 Task: Search one way flight ticket for 2 adults, 2 infants in seat and 1 infant on lap in first from San Francisco: San Francisco International Airport to Rock Springs: Southwest Wyoming Regional Airport (rock Springs Sweetwater County Airport) on 8-5-2023. Choice of flights is United. Number of bags: 1 carry on bag and 5 checked bags. Price is upto 100000. Outbound departure time preference is 9:15.
Action: Mouse moved to (398, 163)
Screenshot: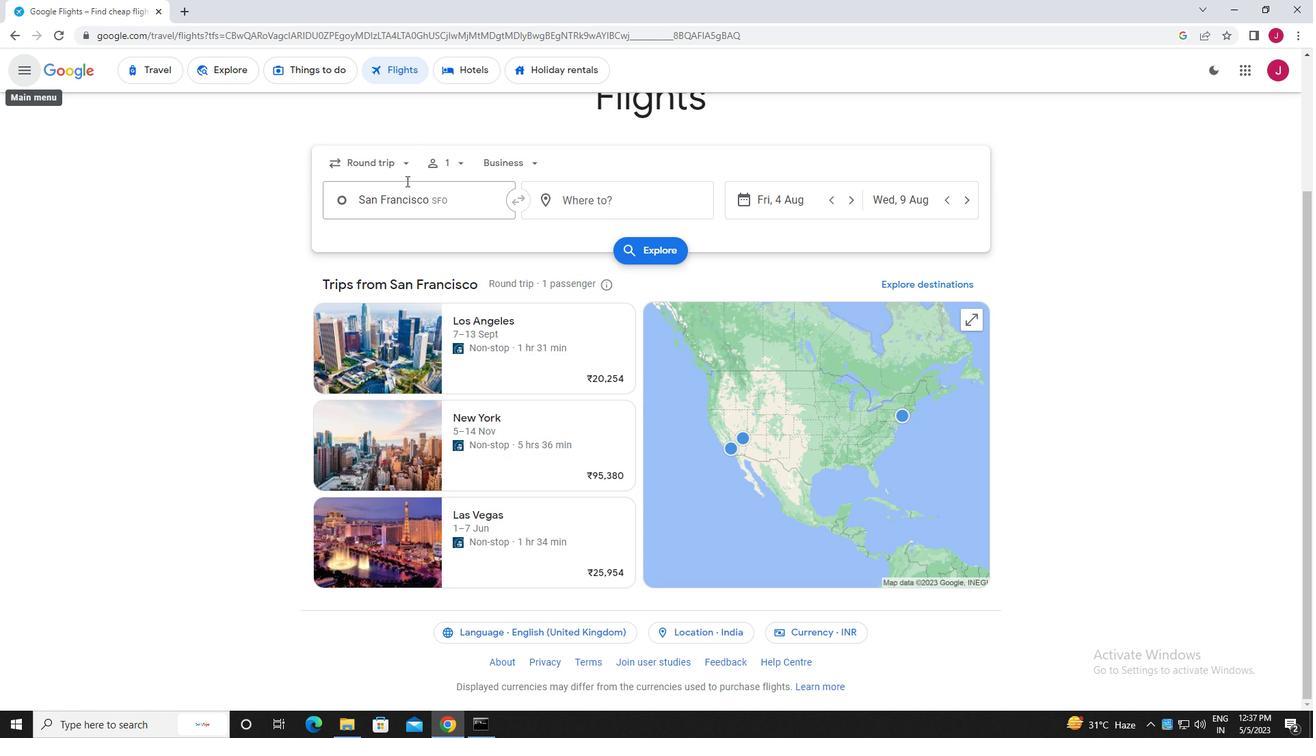 
Action: Mouse pressed left at (398, 163)
Screenshot: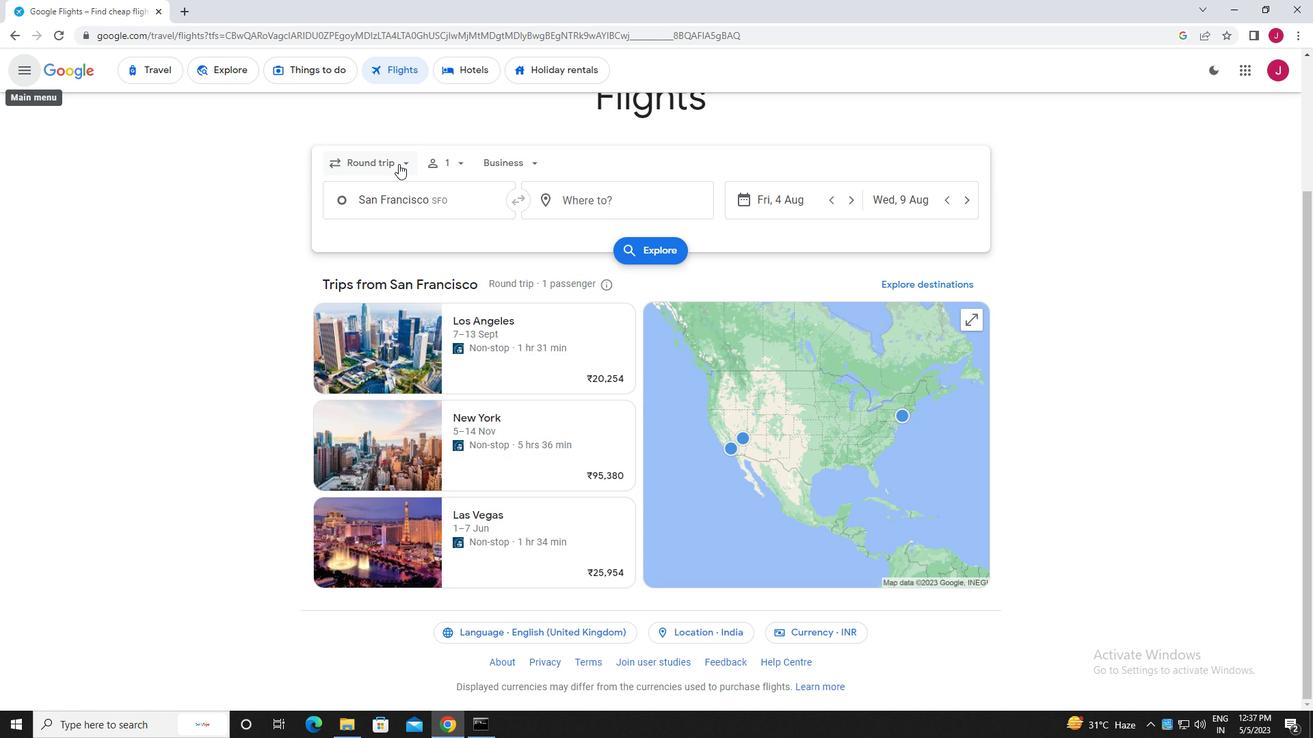 
Action: Mouse moved to (380, 218)
Screenshot: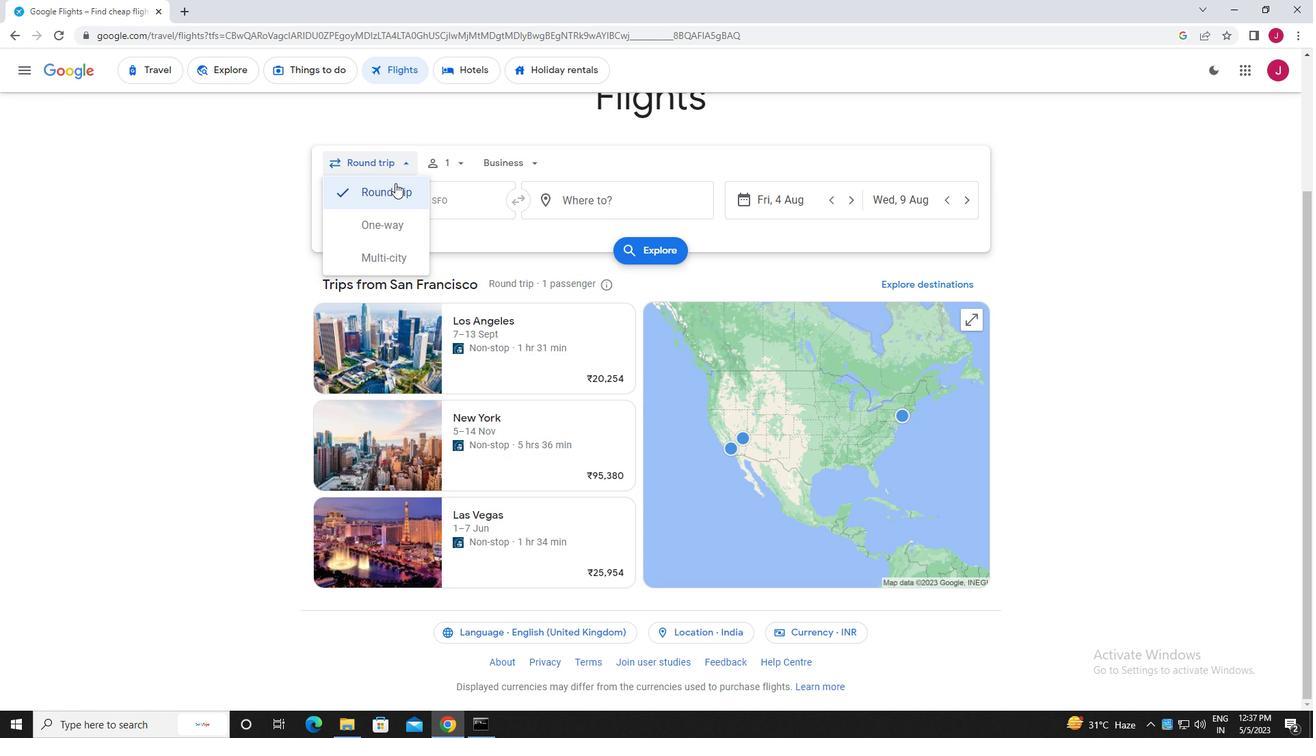 
Action: Mouse pressed left at (380, 218)
Screenshot: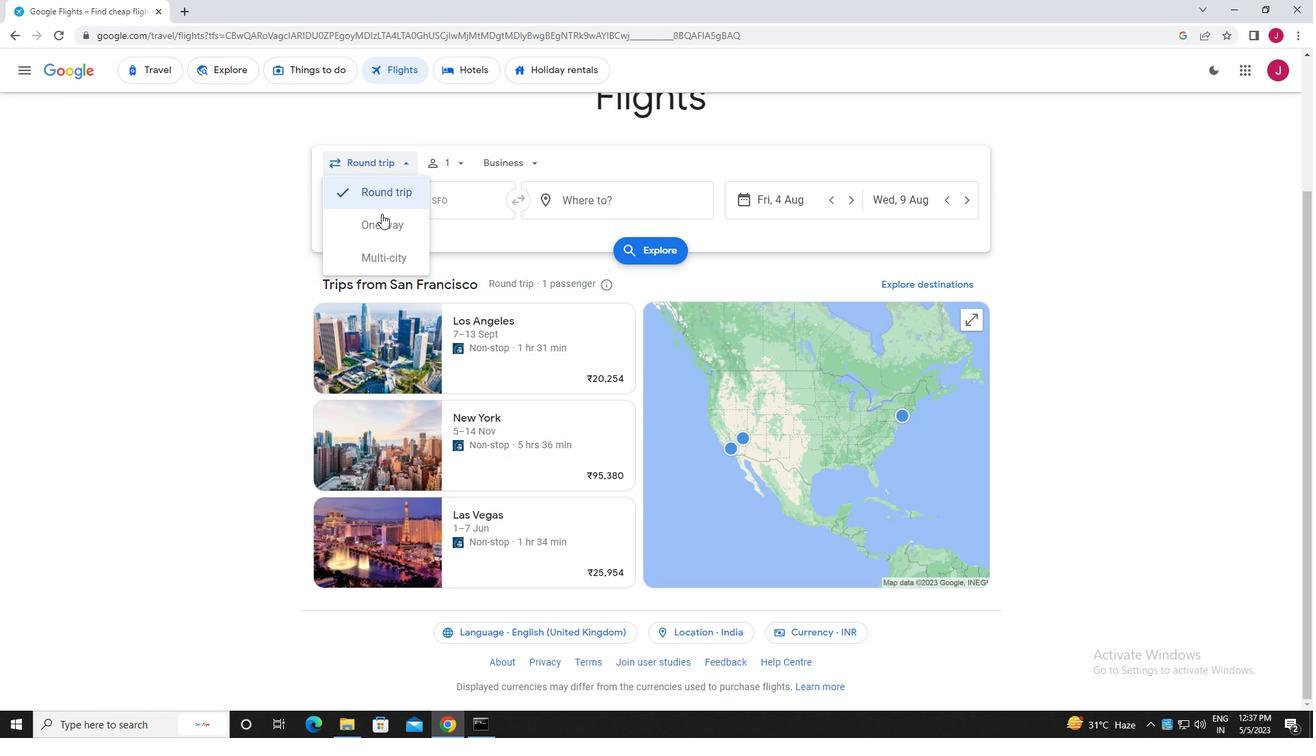 
Action: Mouse moved to (454, 166)
Screenshot: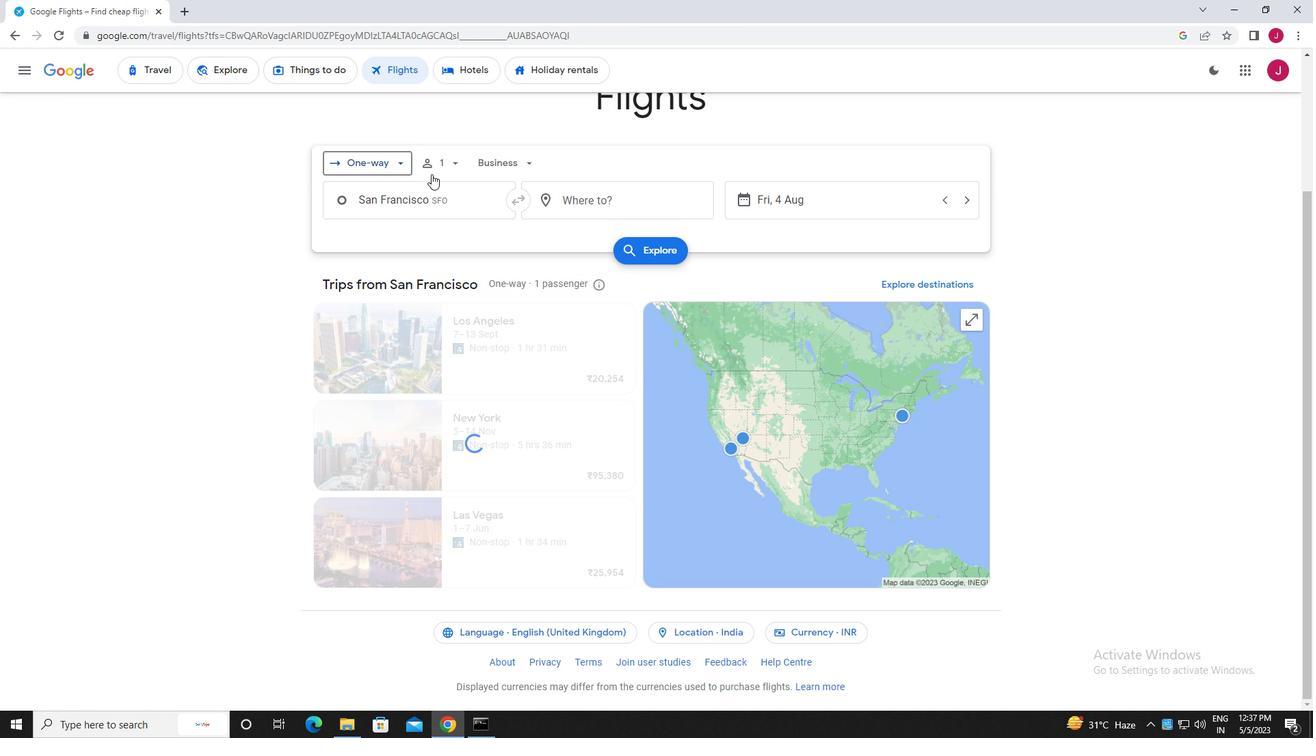 
Action: Mouse pressed left at (454, 166)
Screenshot: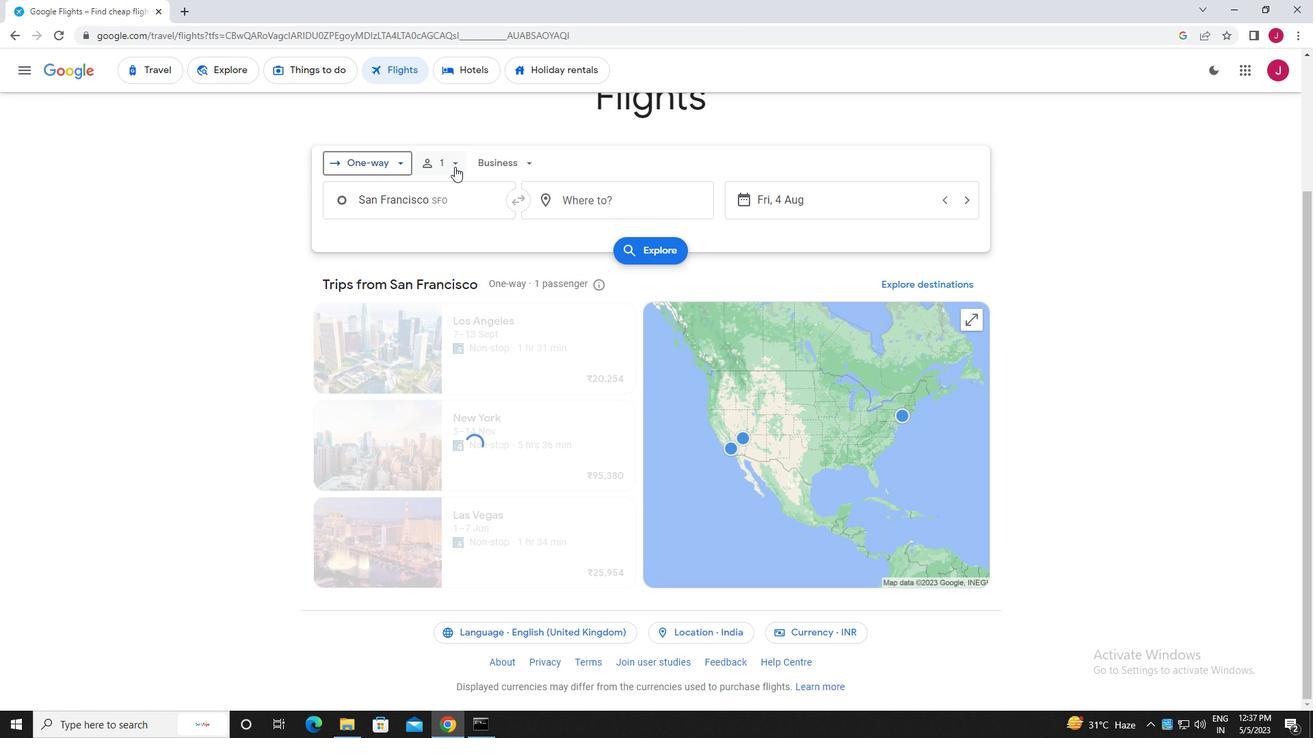 
Action: Mouse moved to (559, 199)
Screenshot: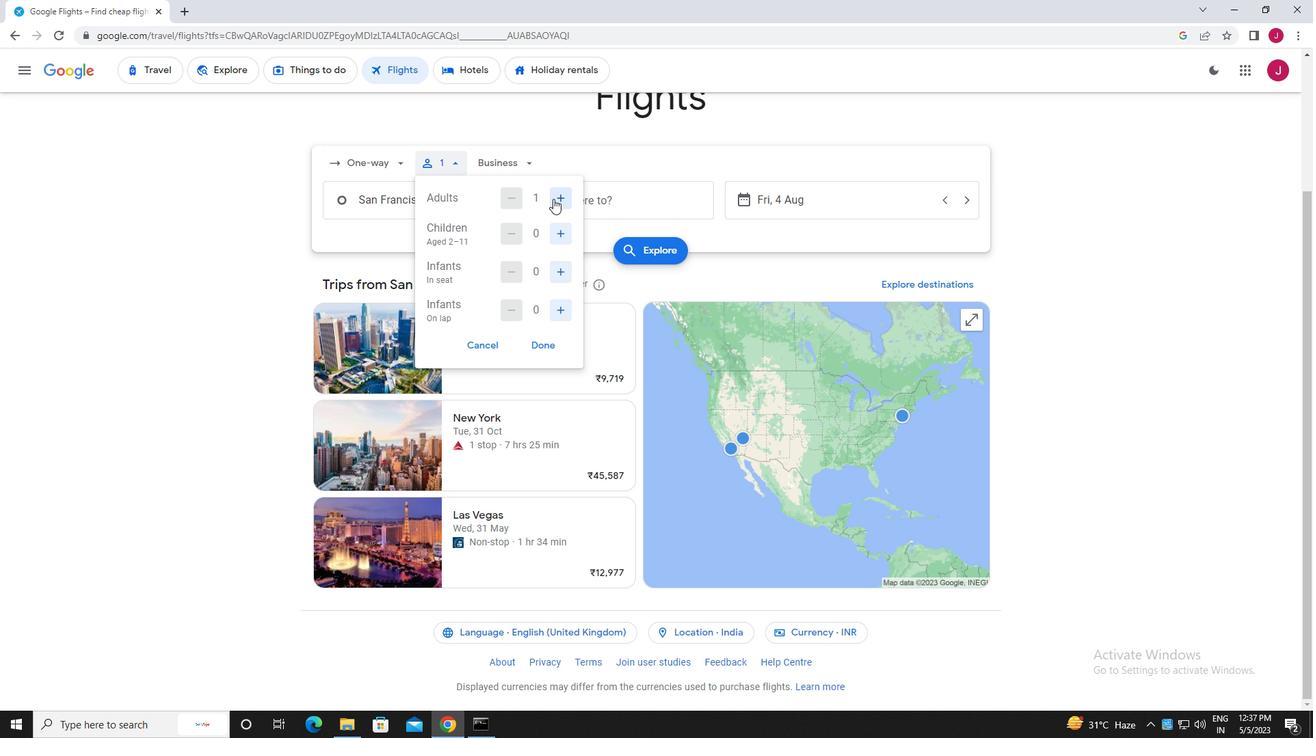 
Action: Mouse pressed left at (559, 199)
Screenshot: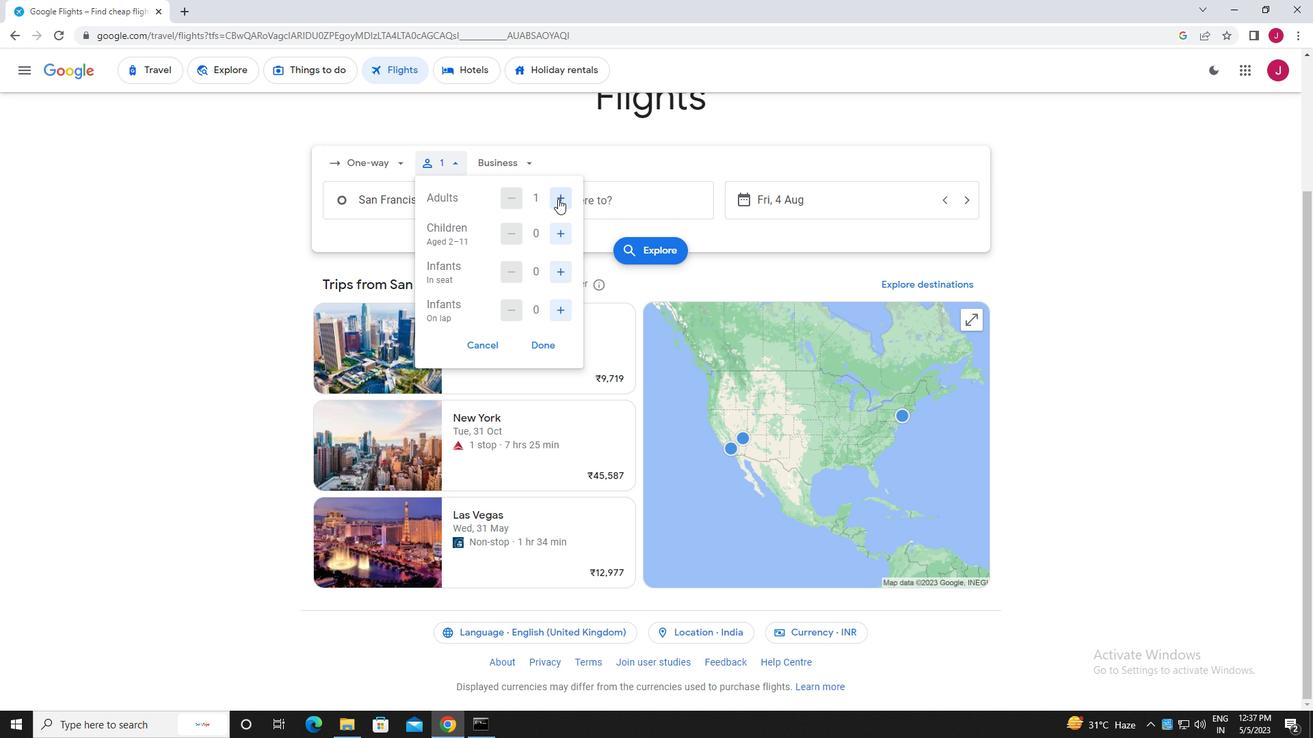 
Action: Mouse moved to (564, 271)
Screenshot: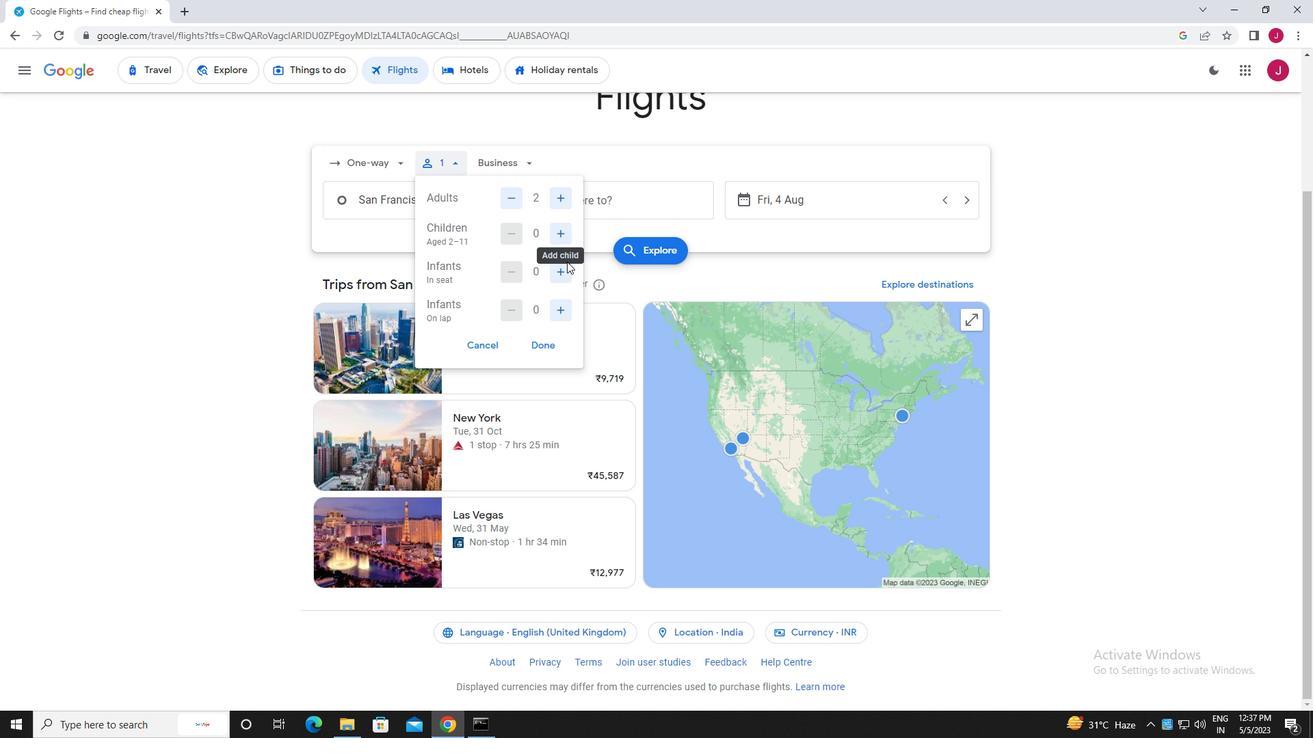 
Action: Mouse pressed left at (564, 271)
Screenshot: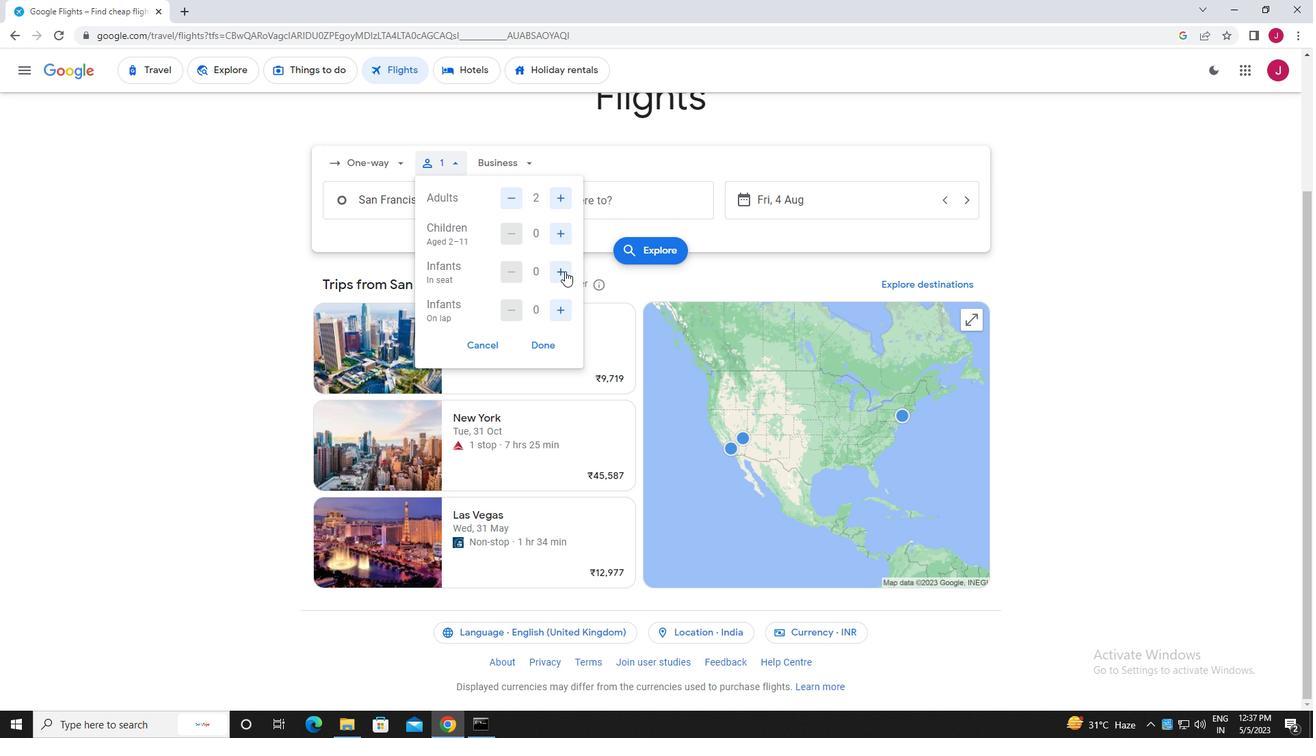 
Action: Mouse pressed left at (564, 271)
Screenshot: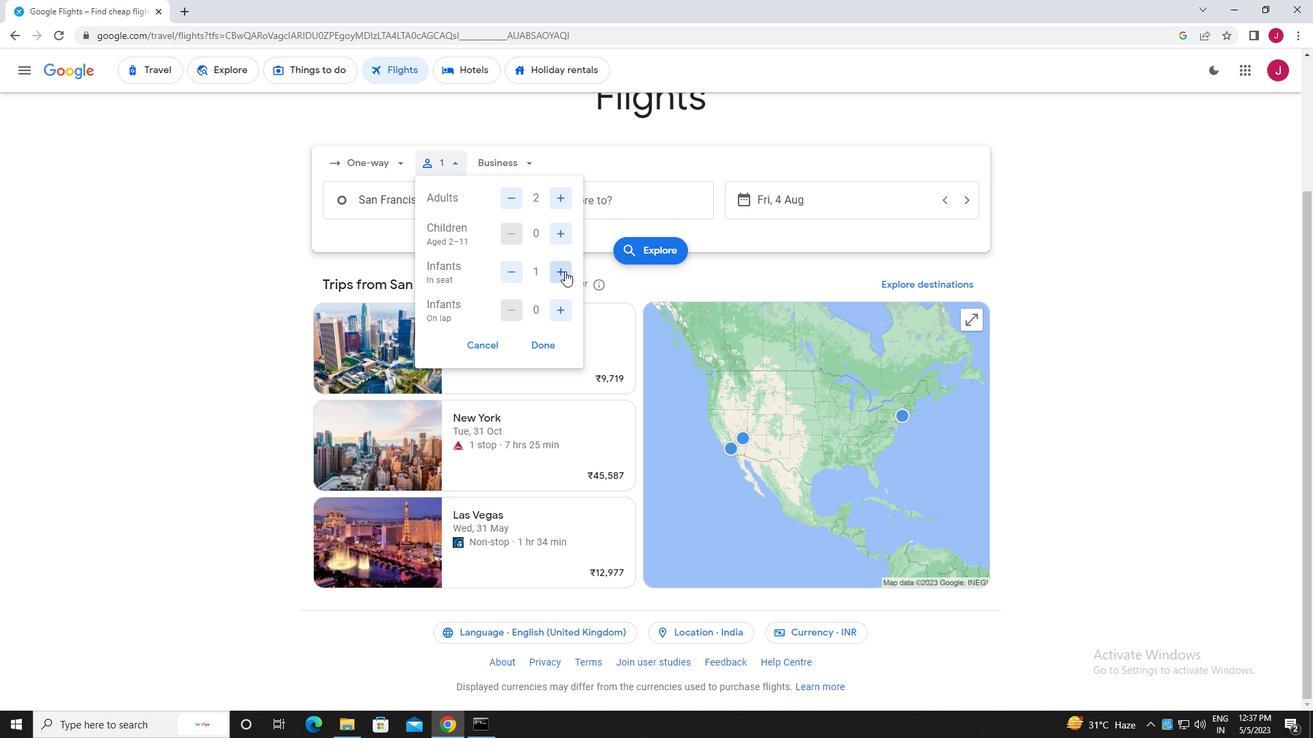 
Action: Mouse moved to (559, 306)
Screenshot: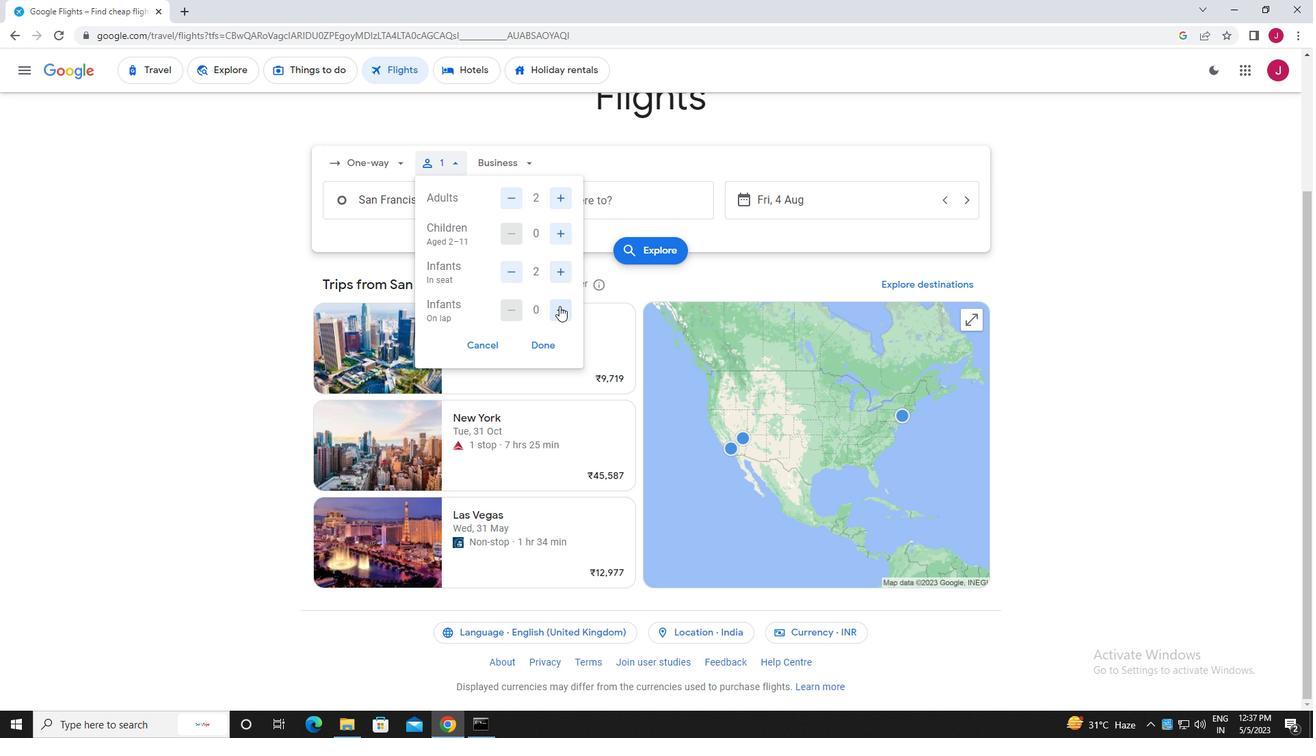 
Action: Mouse pressed left at (559, 306)
Screenshot: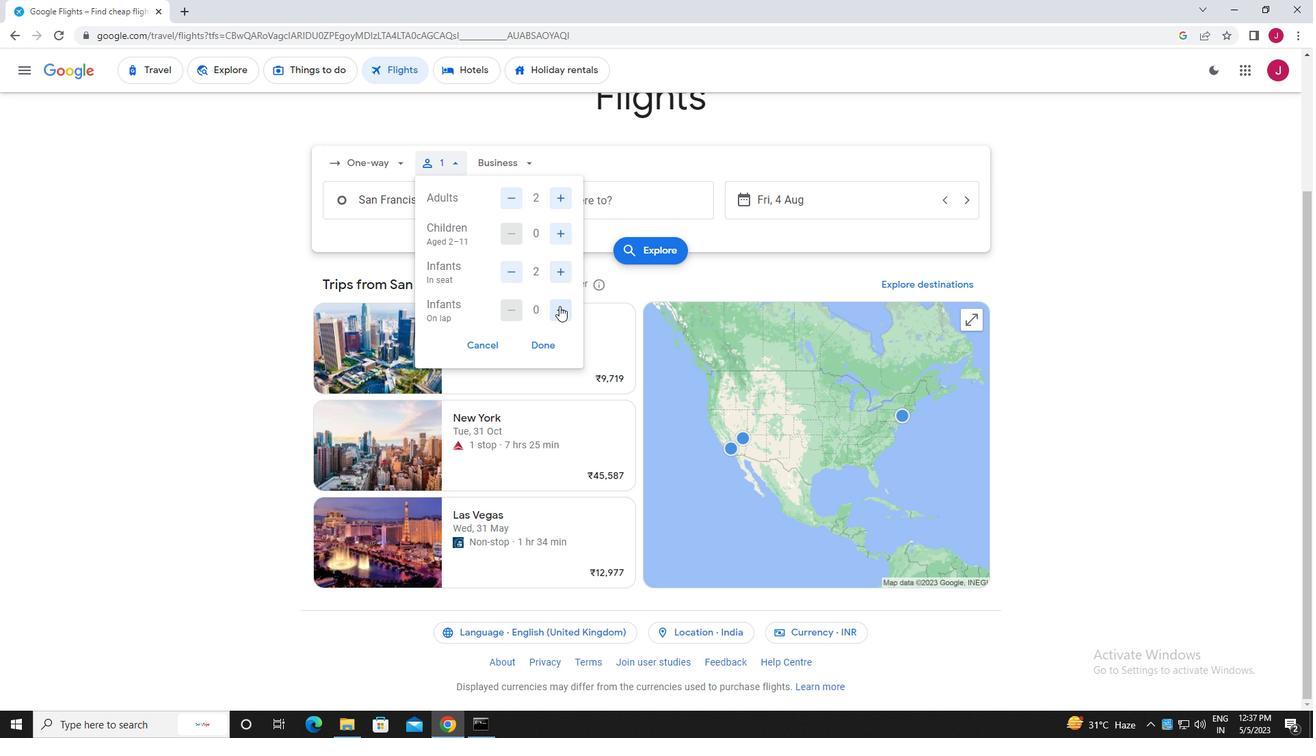 
Action: Mouse moved to (547, 344)
Screenshot: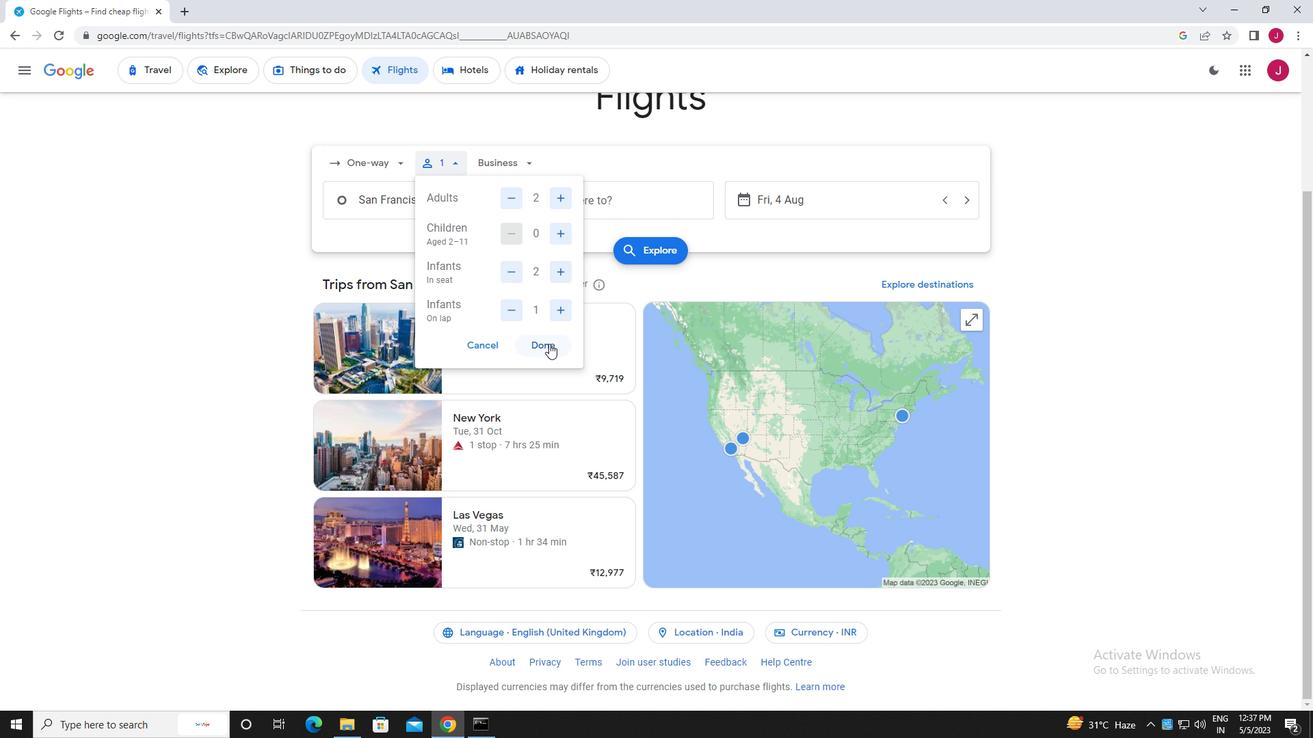 
Action: Mouse pressed left at (547, 344)
Screenshot: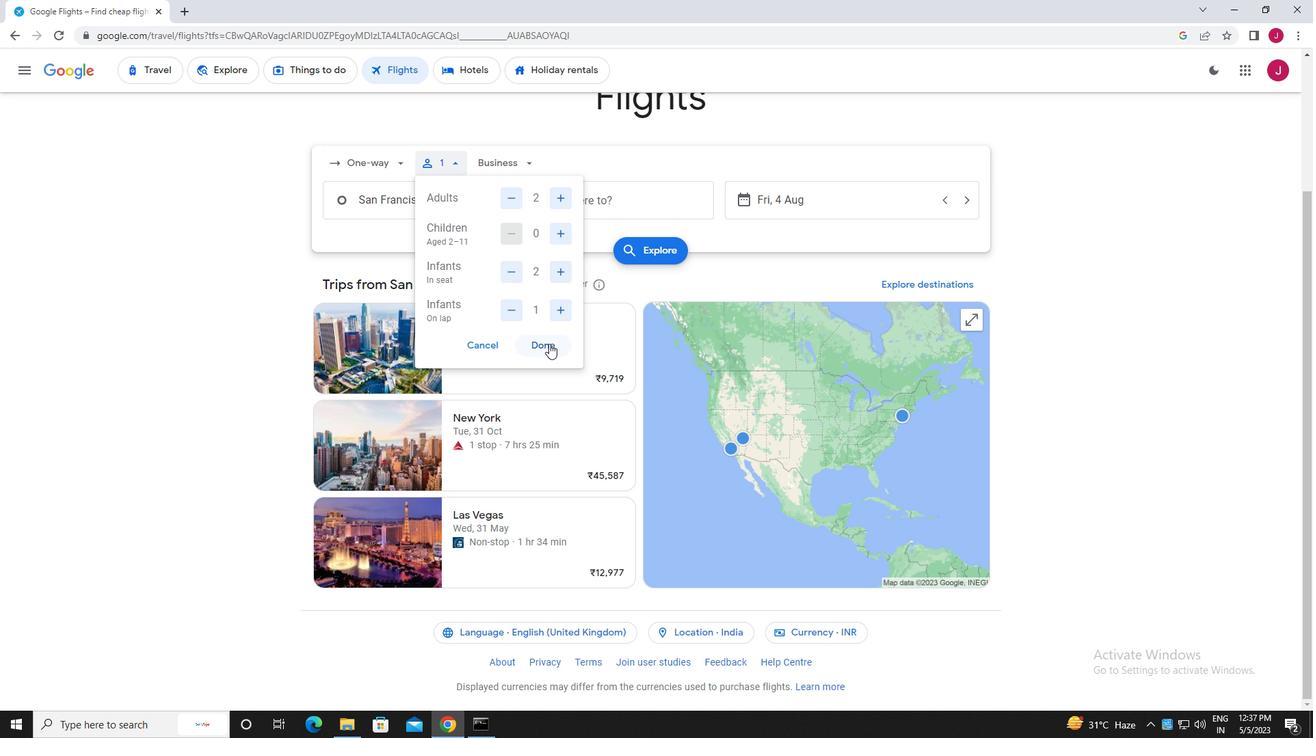 
Action: Mouse moved to (506, 162)
Screenshot: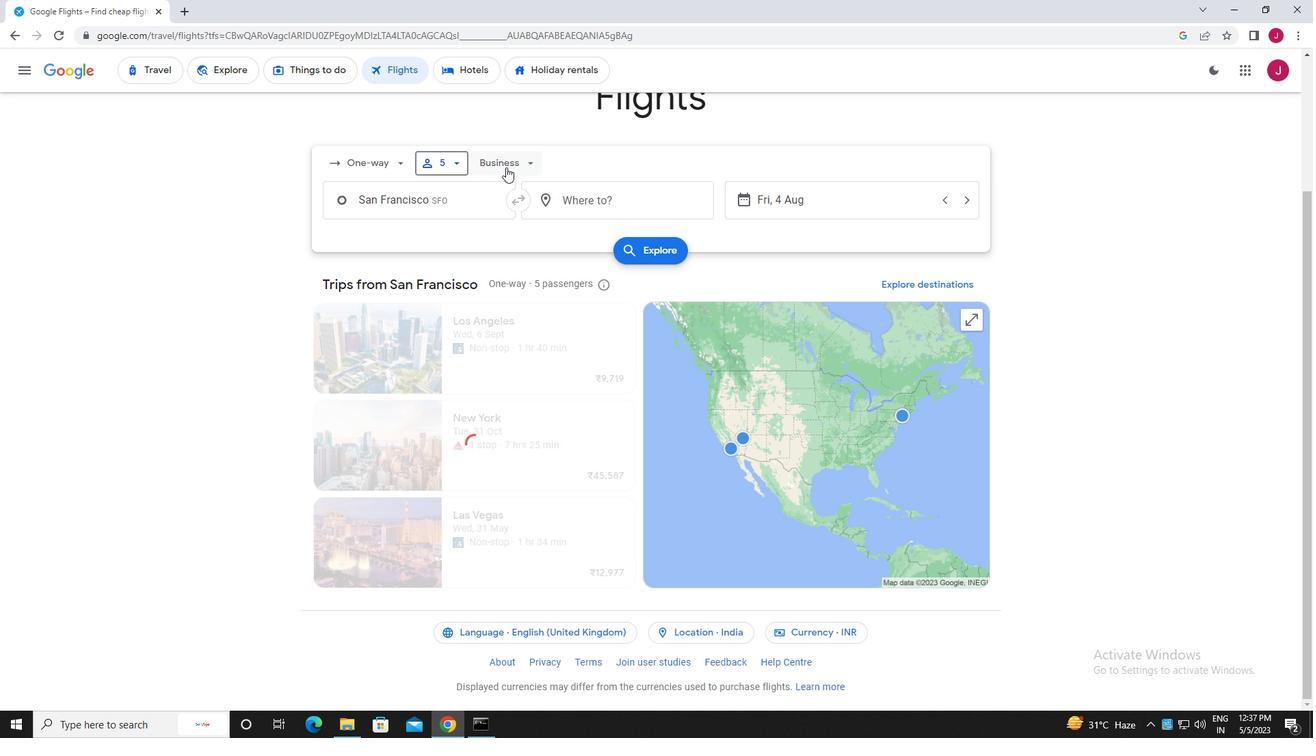 
Action: Mouse pressed left at (506, 162)
Screenshot: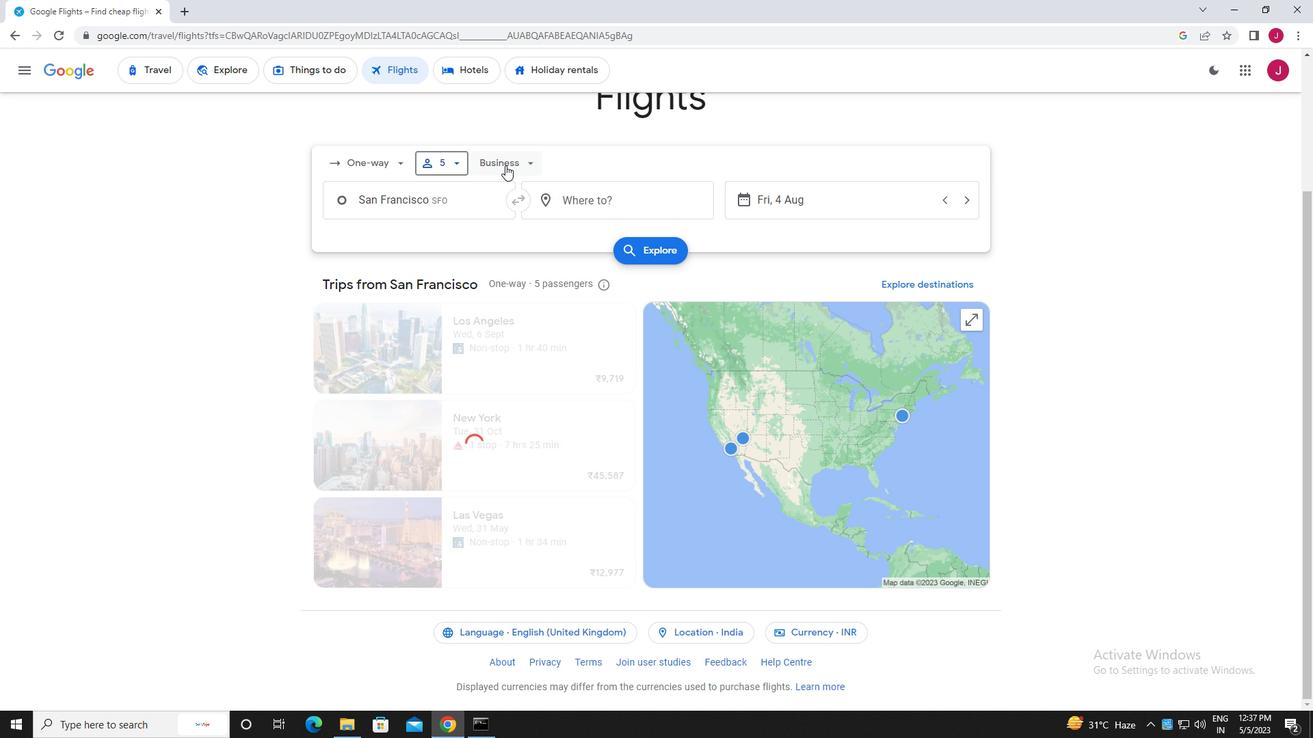 
Action: Mouse moved to (525, 296)
Screenshot: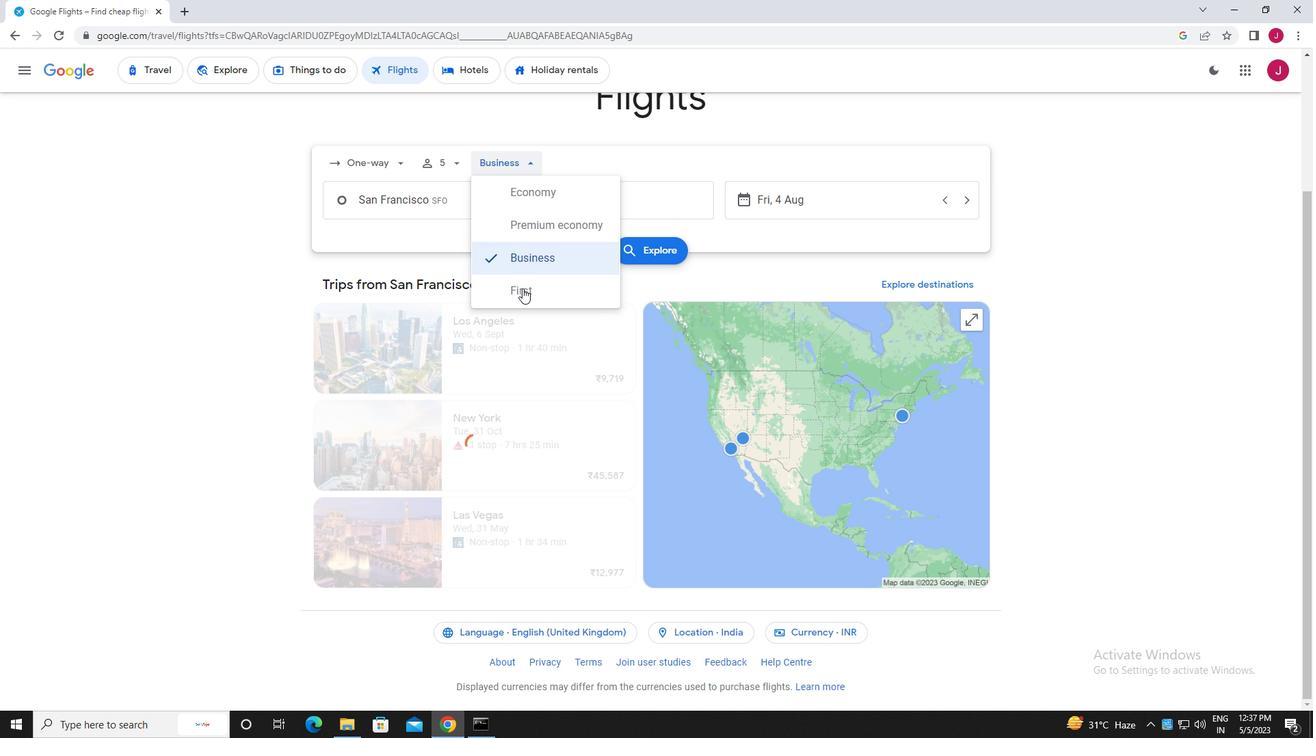 
Action: Mouse pressed left at (525, 296)
Screenshot: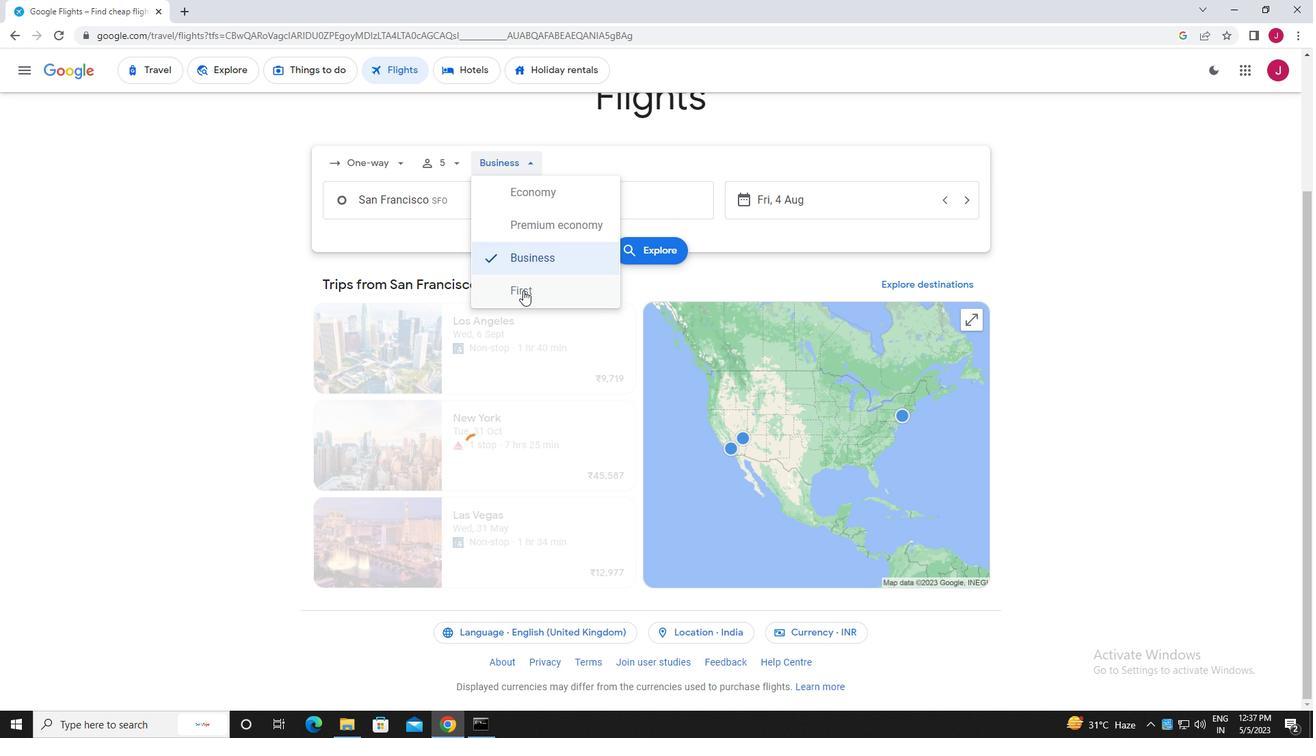 
Action: Mouse moved to (462, 210)
Screenshot: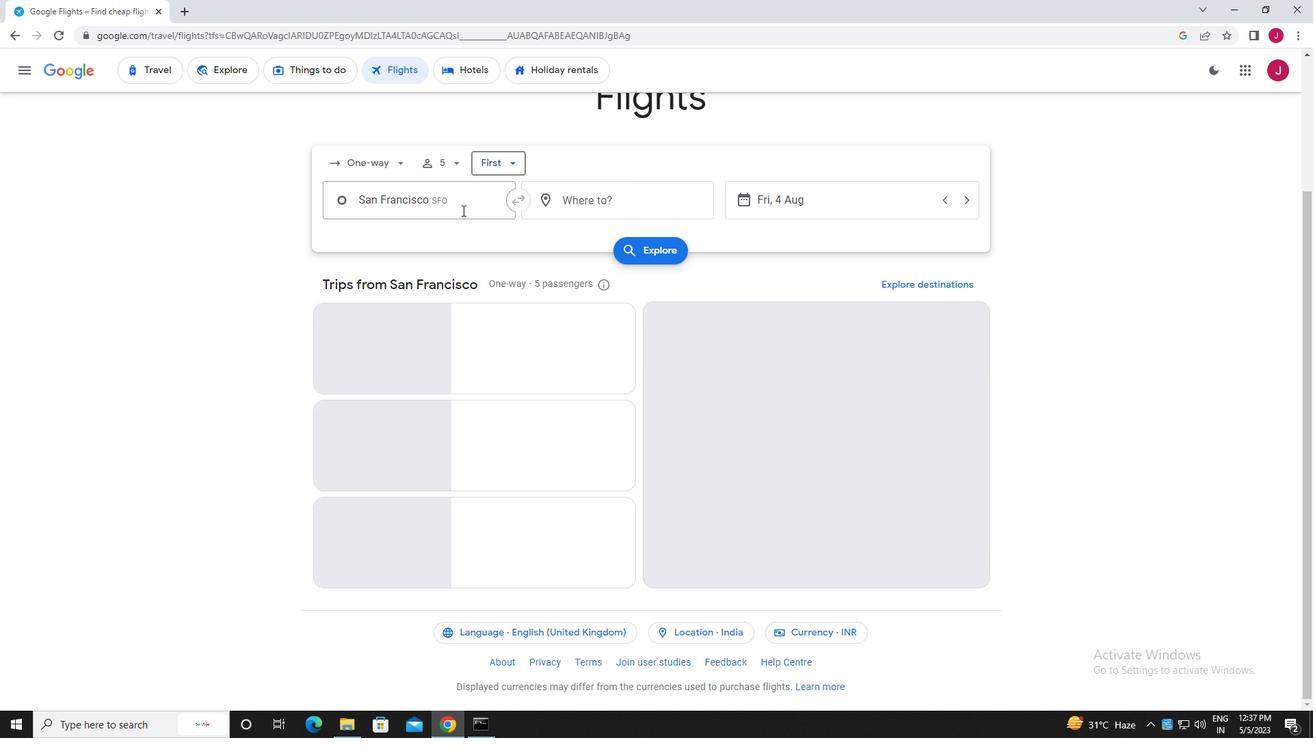 
Action: Mouse pressed left at (462, 210)
Screenshot: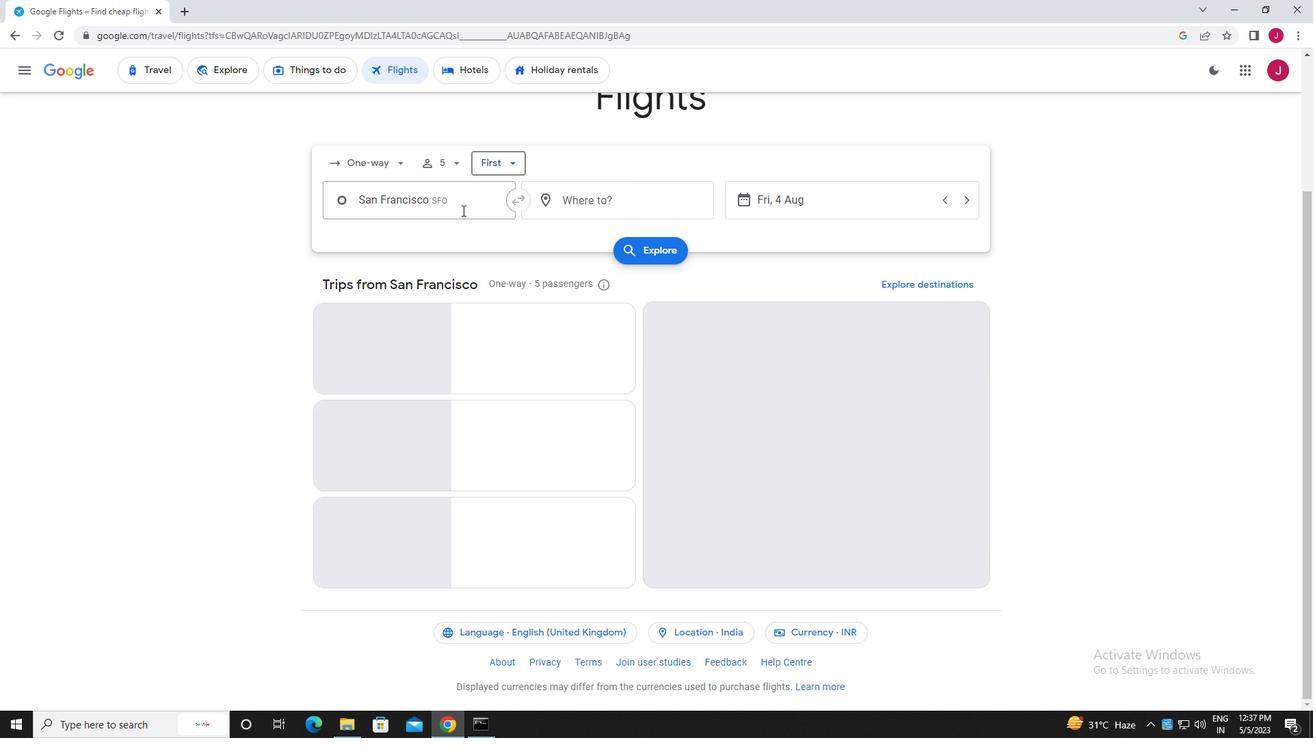 
Action: Mouse moved to (463, 210)
Screenshot: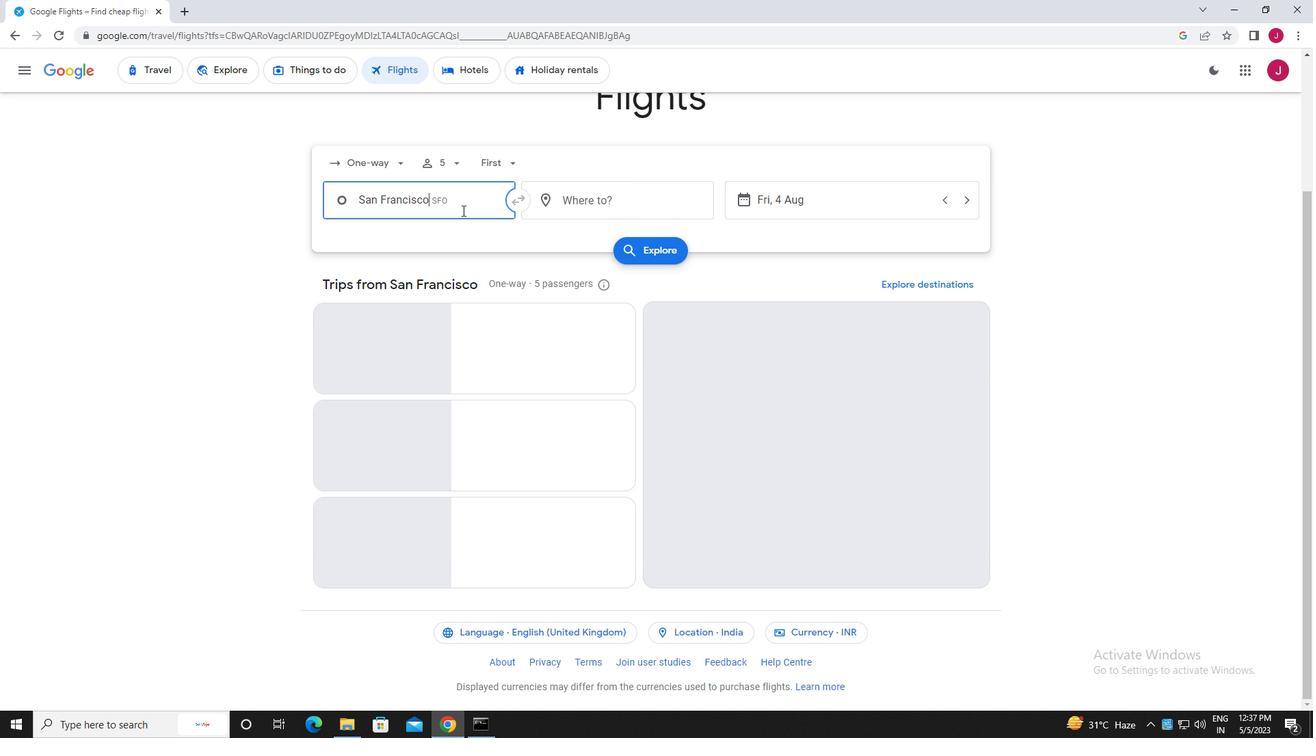 
Action: Key pressed san<Key.space>francisco
Screenshot: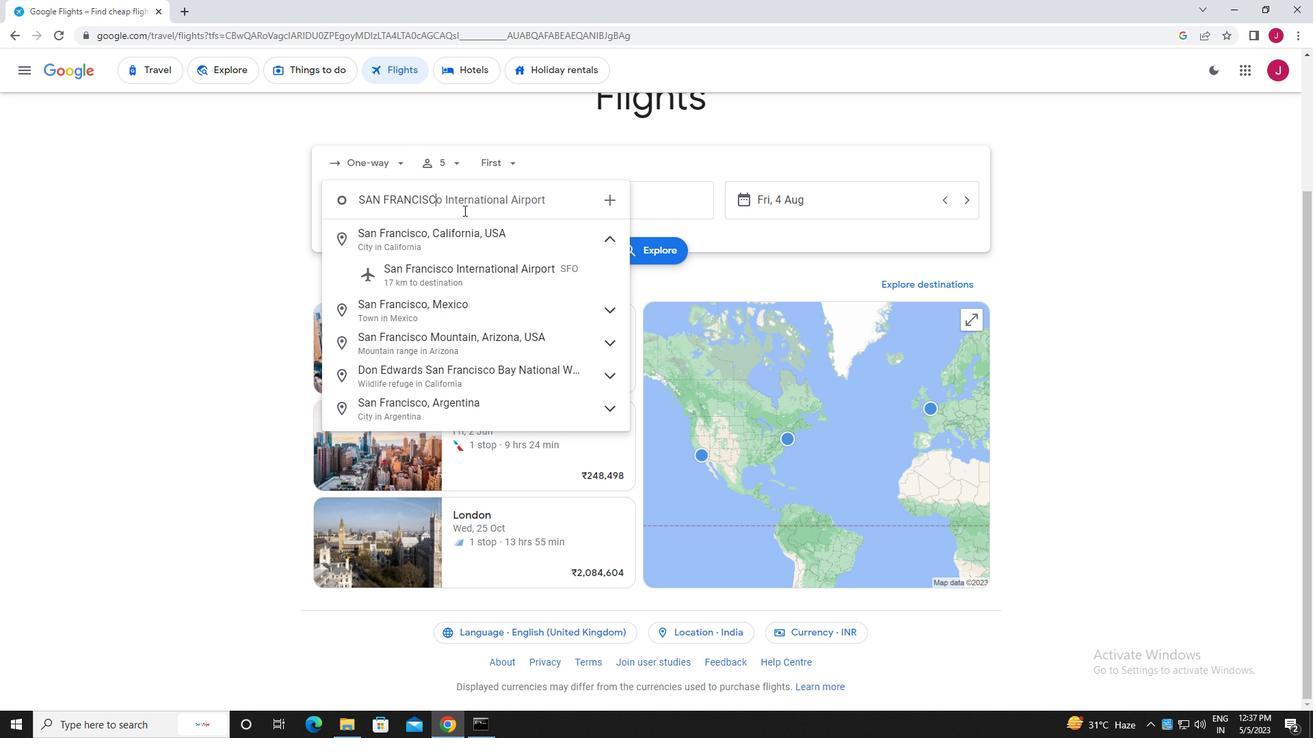 
Action: Mouse moved to (495, 279)
Screenshot: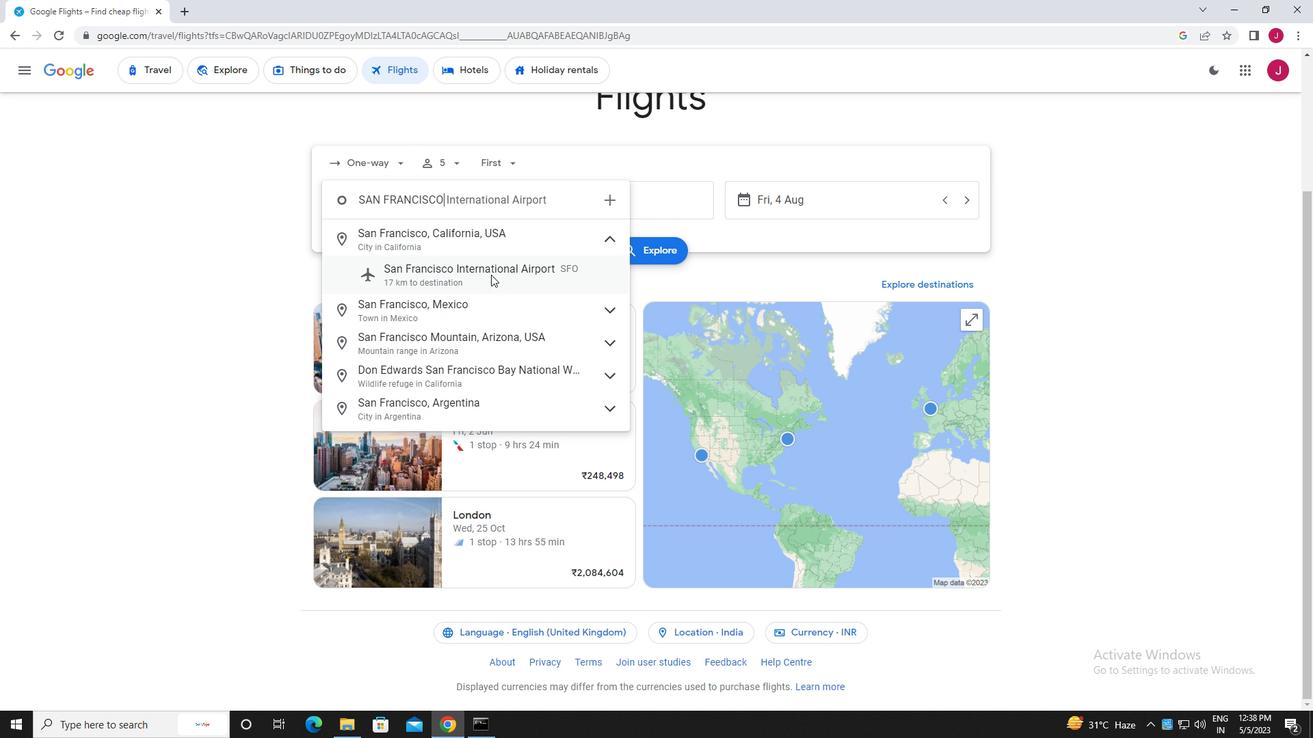 
Action: Mouse pressed left at (495, 279)
Screenshot: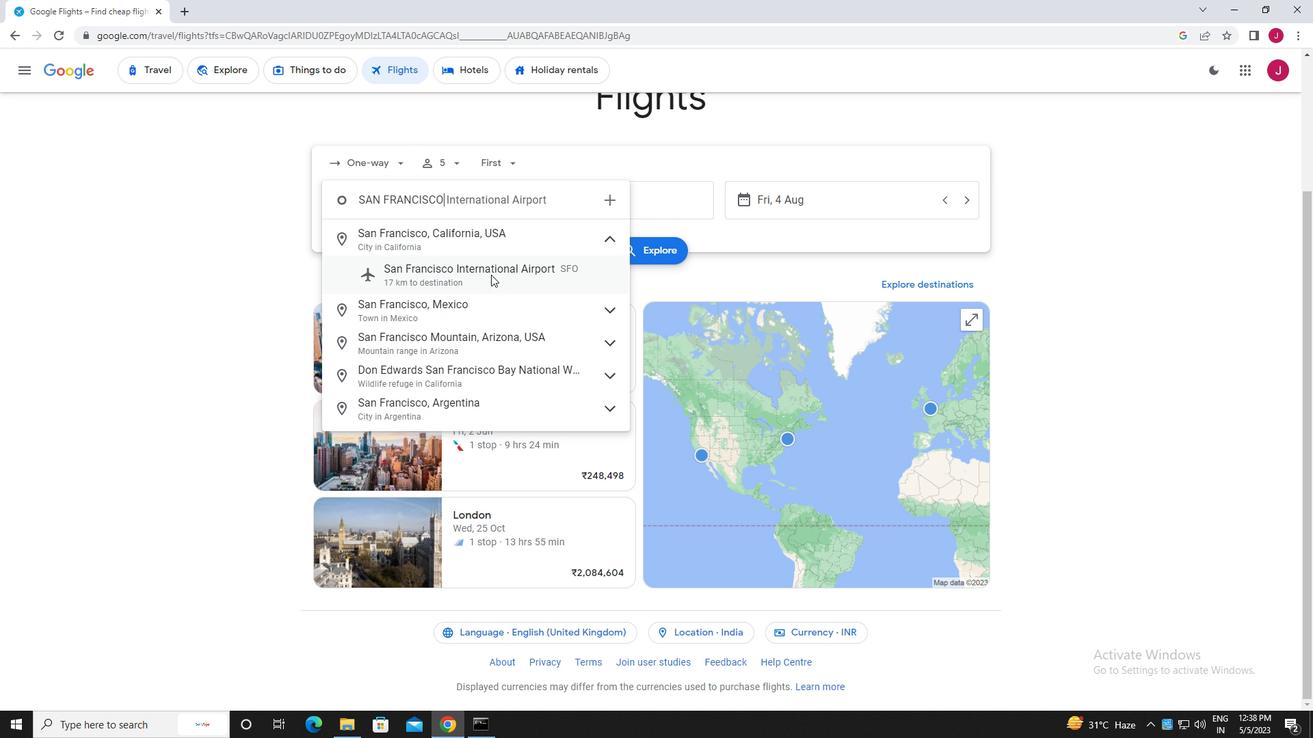 
Action: Mouse moved to (624, 199)
Screenshot: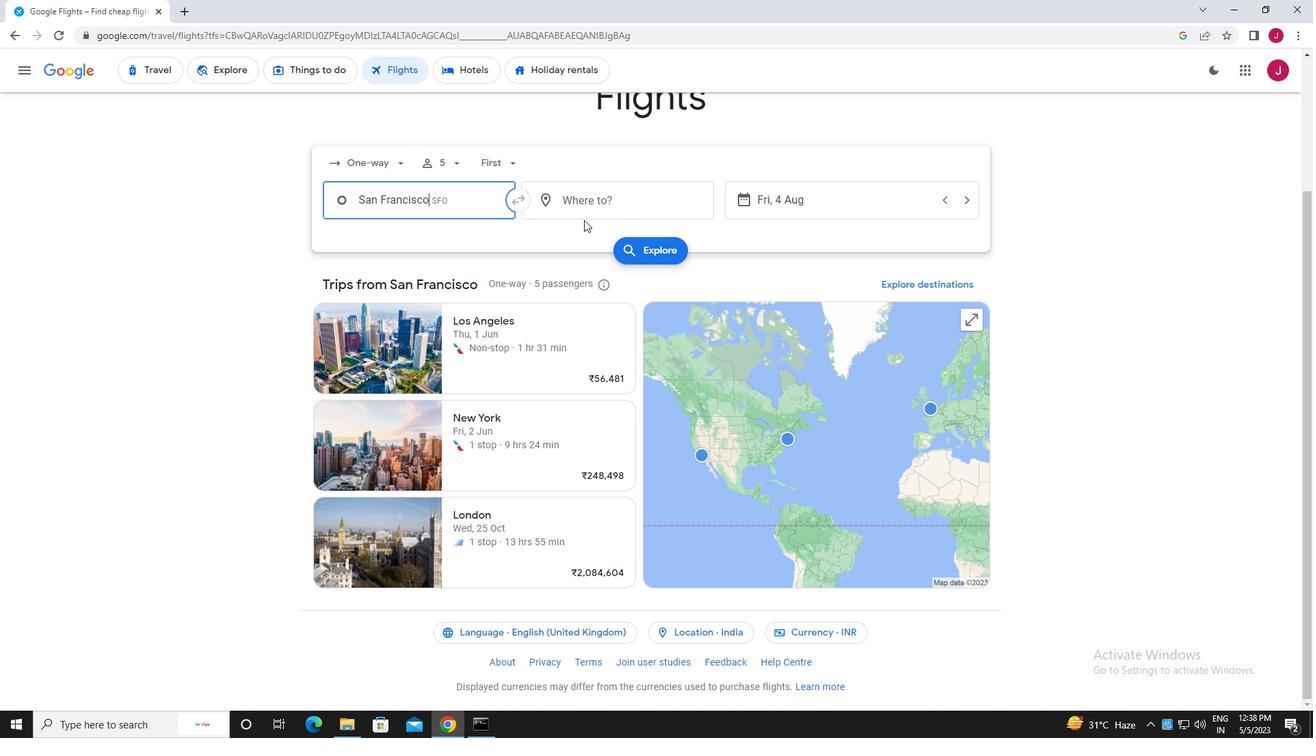 
Action: Mouse pressed left at (624, 199)
Screenshot: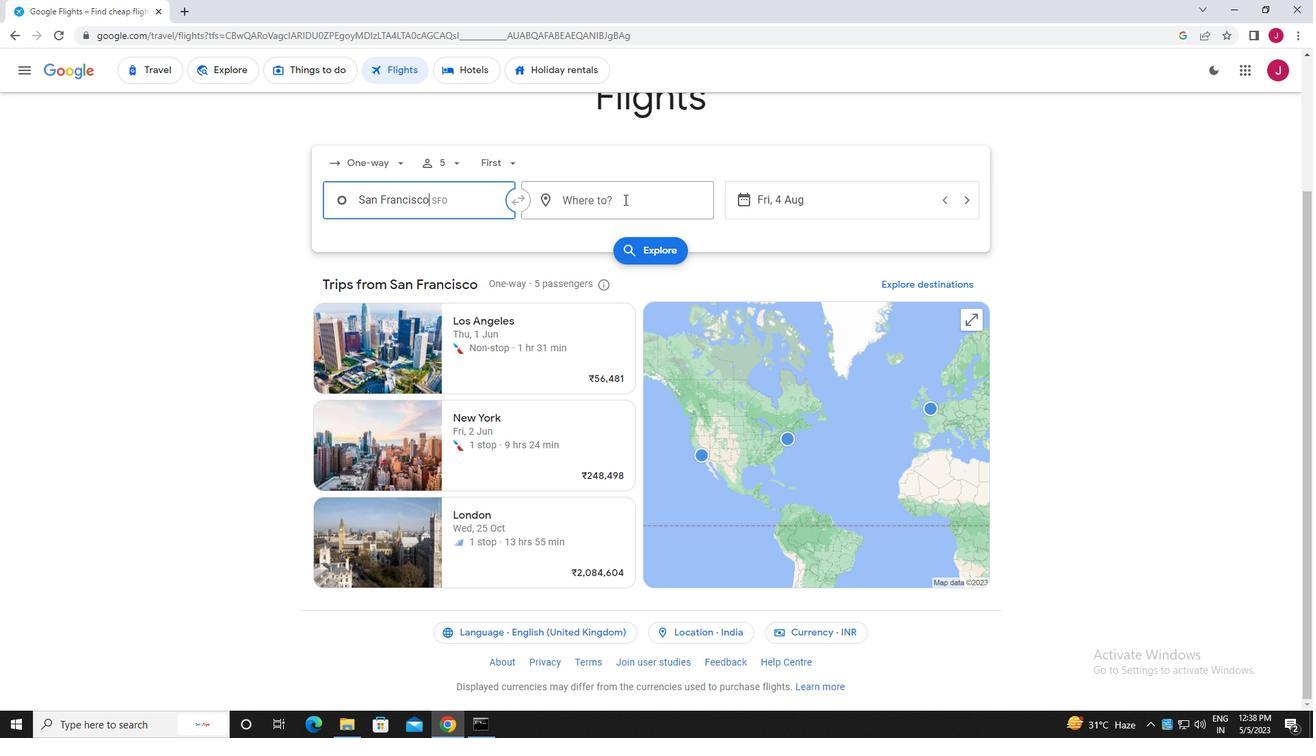 
Action: Key pressed rock<Key.space>spring
Screenshot: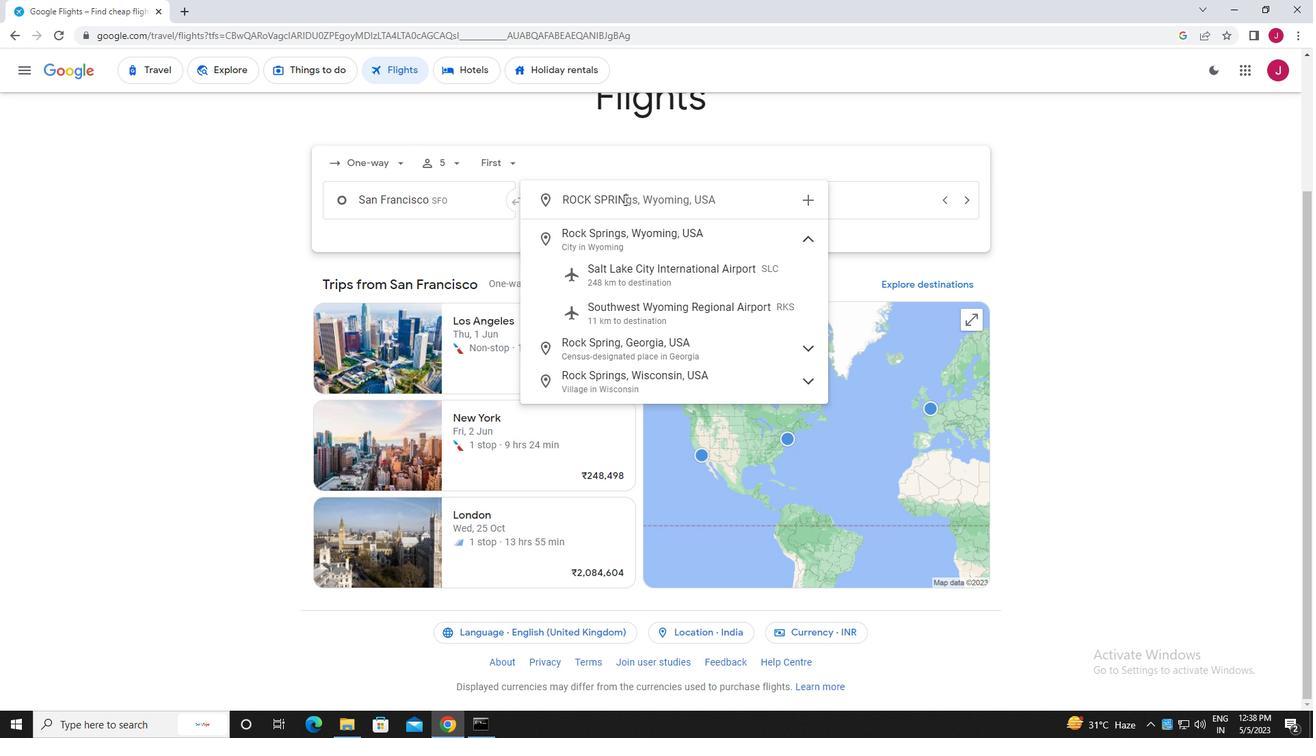 
Action: Mouse moved to (672, 309)
Screenshot: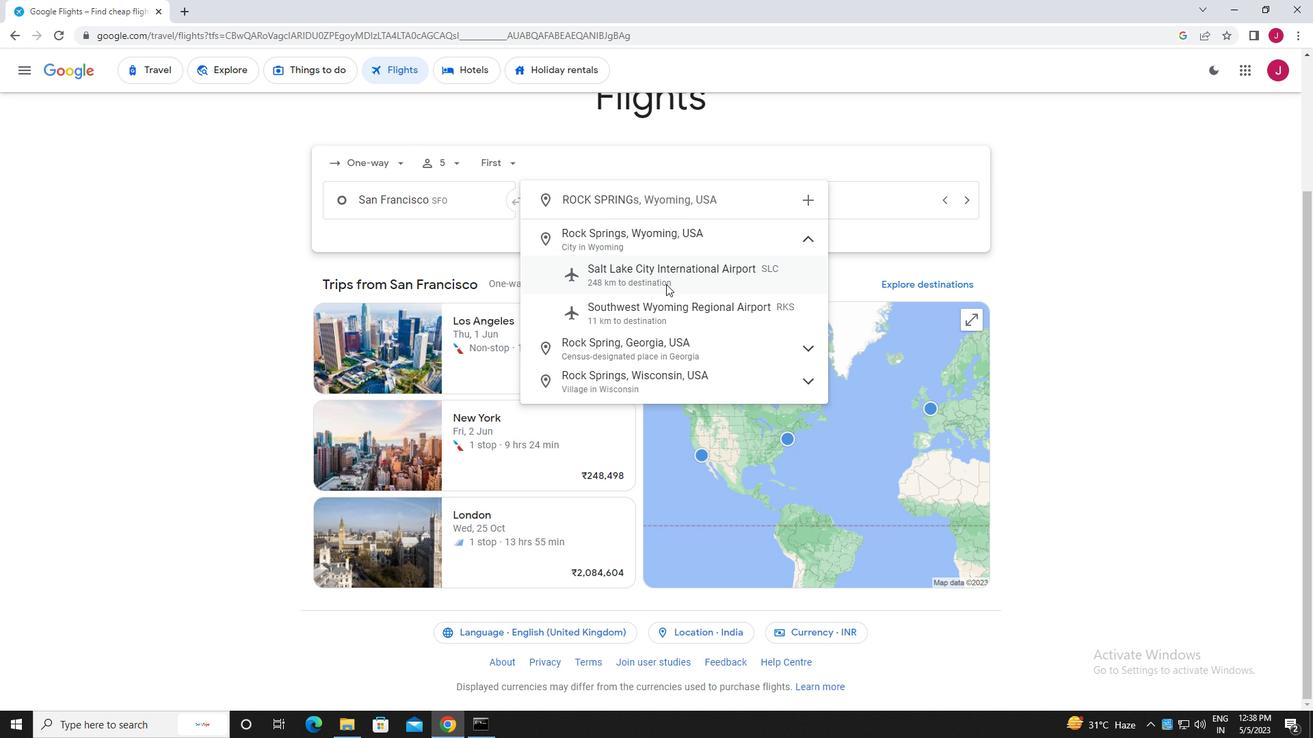 
Action: Mouse pressed left at (672, 309)
Screenshot: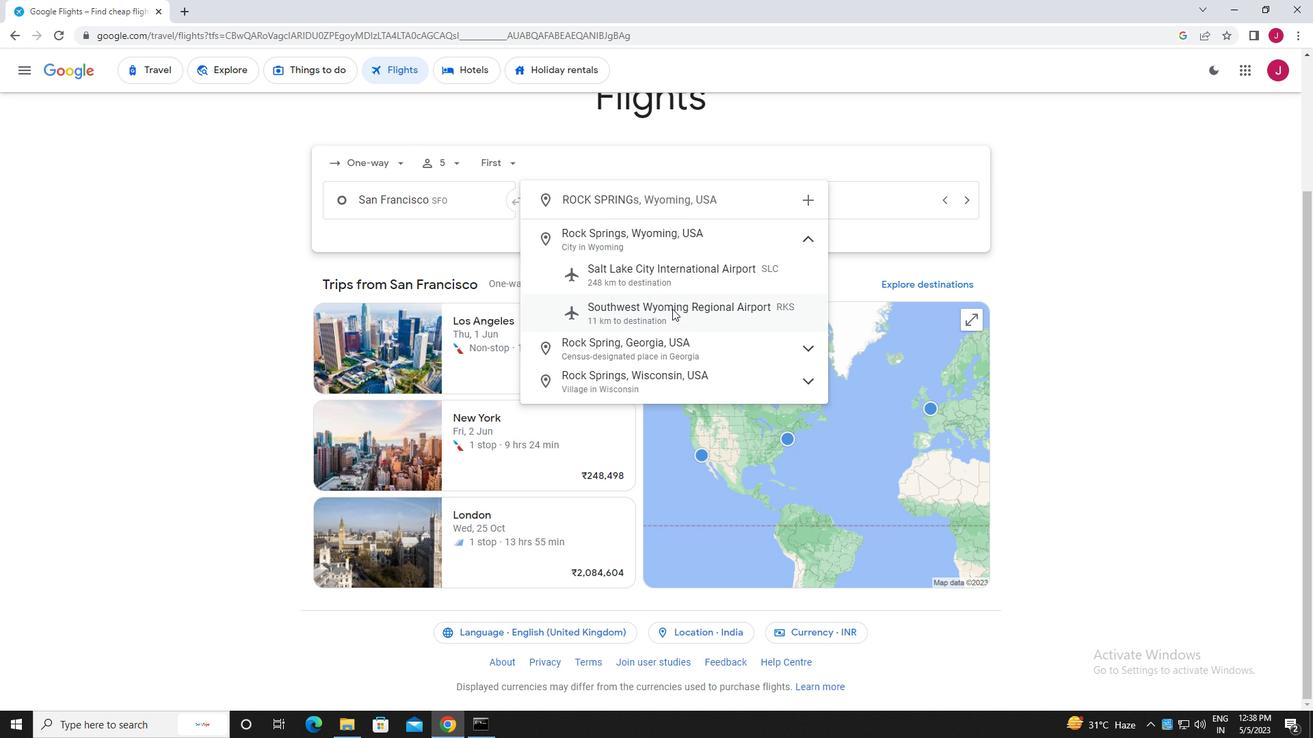 
Action: Mouse moved to (800, 212)
Screenshot: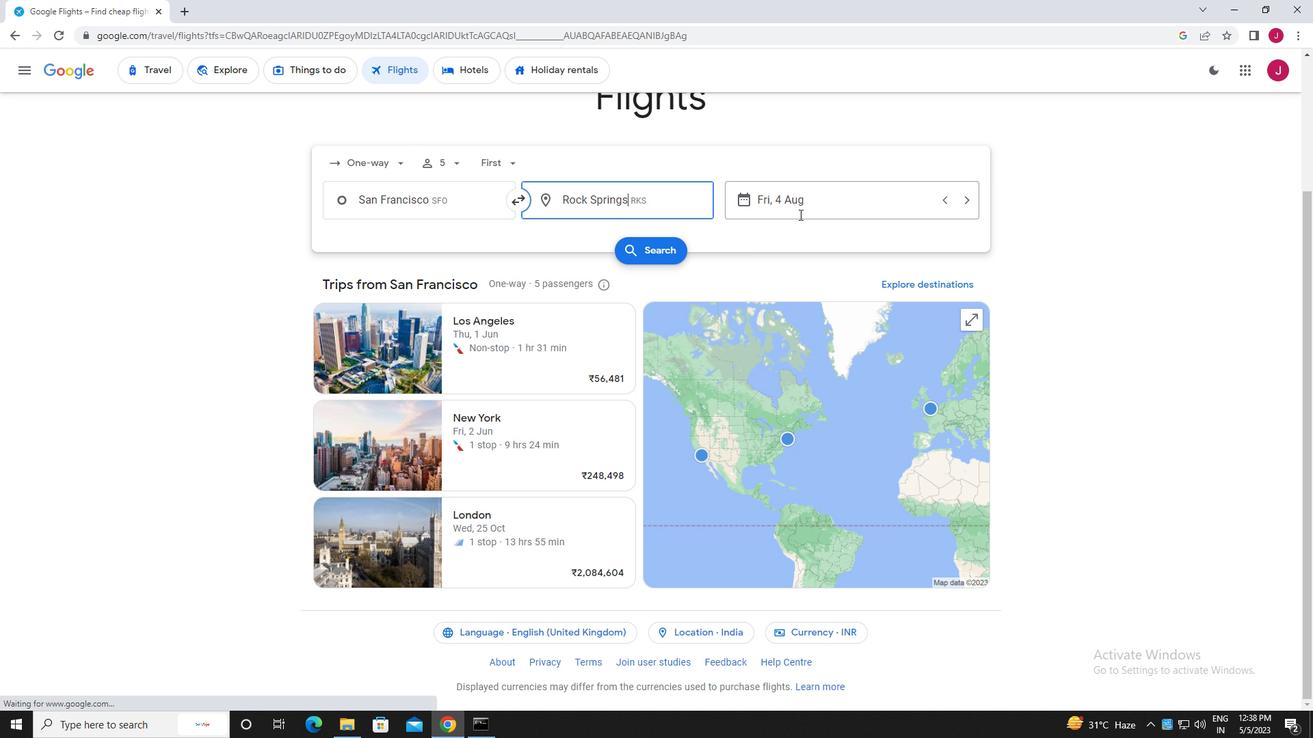 
Action: Mouse pressed left at (800, 212)
Screenshot: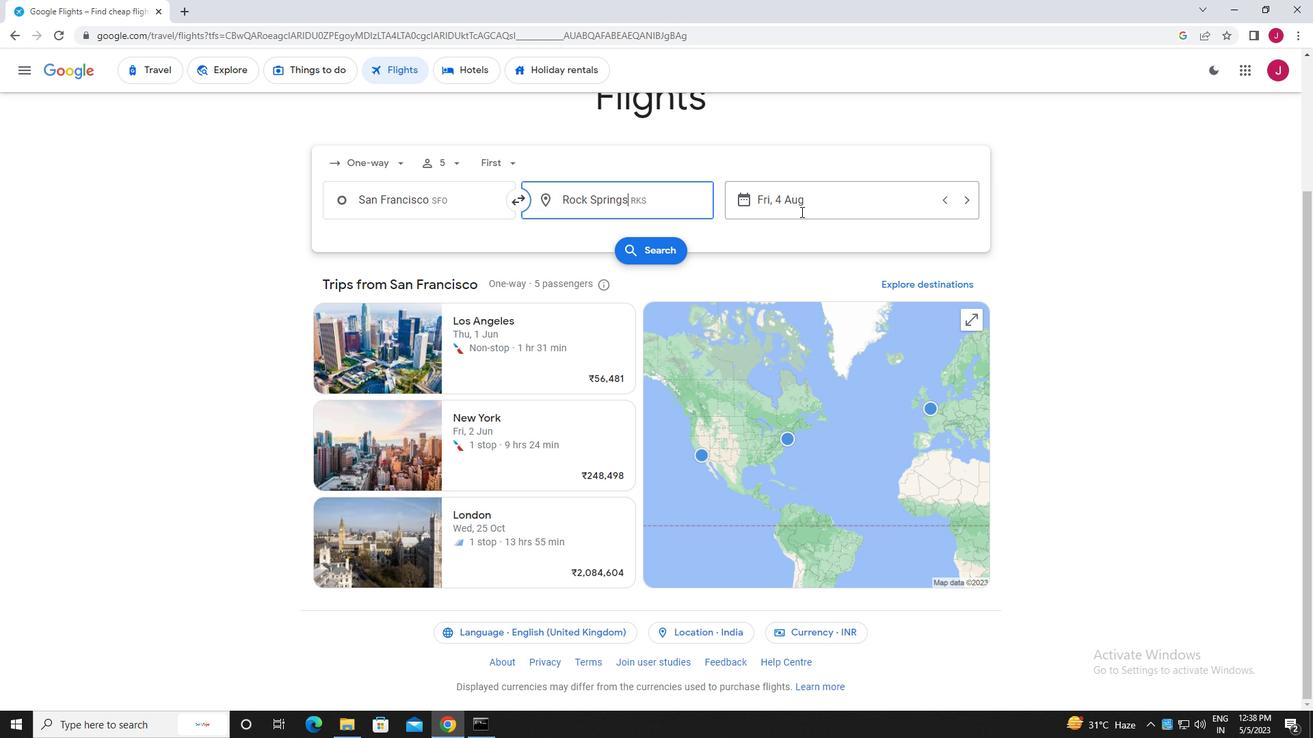 
Action: Mouse moved to (684, 320)
Screenshot: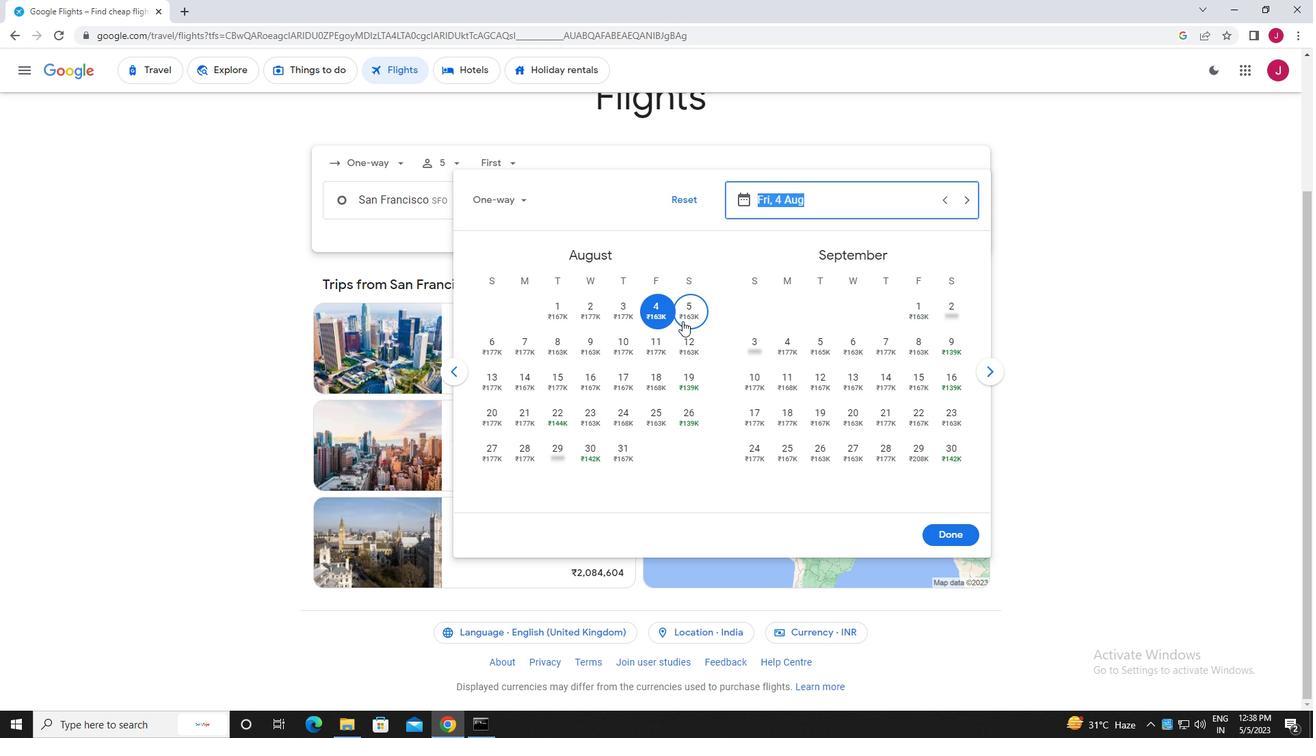 
Action: Mouse pressed left at (684, 320)
Screenshot: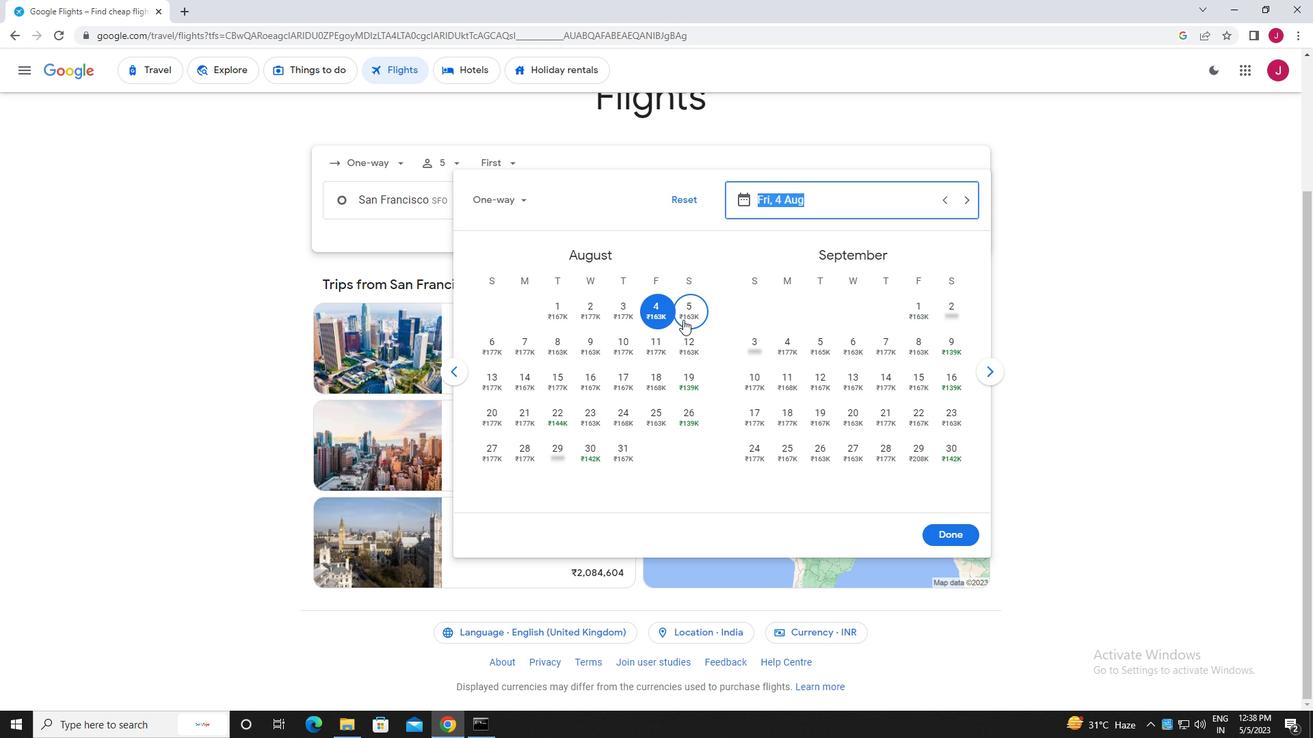 
Action: Mouse moved to (946, 534)
Screenshot: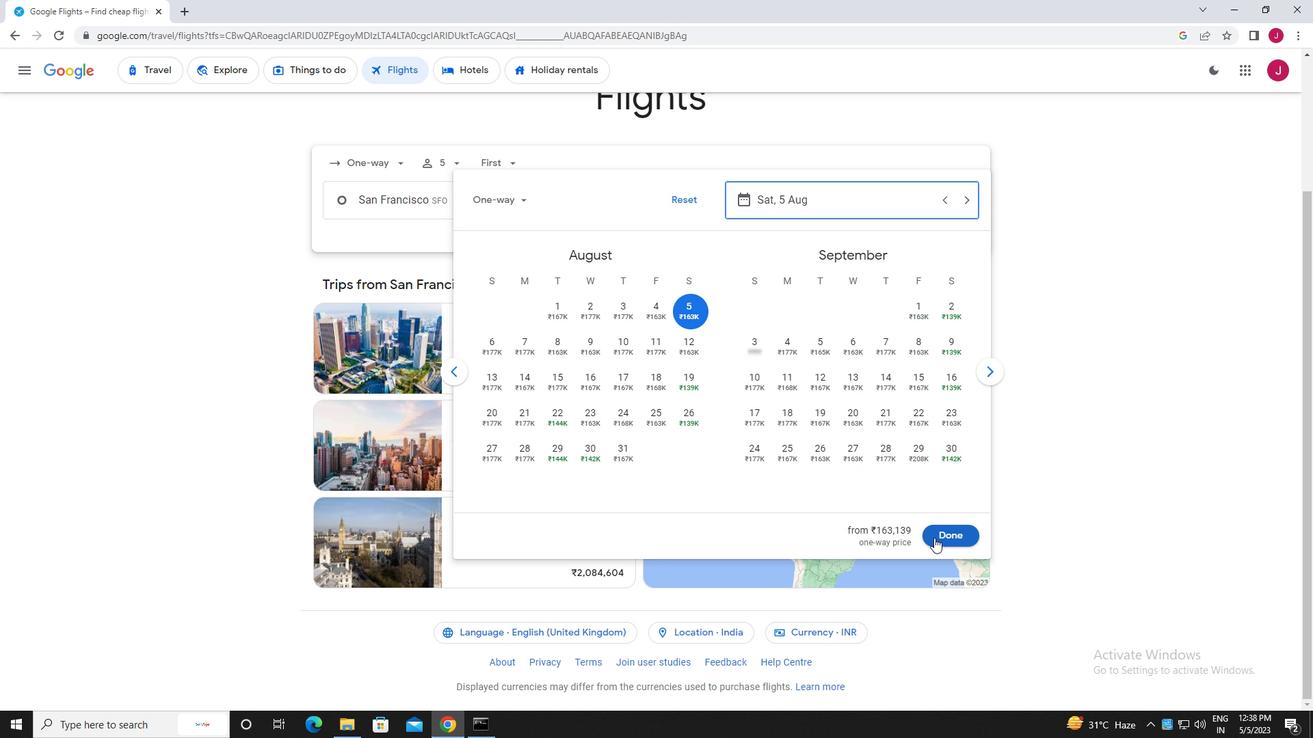 
Action: Mouse pressed left at (946, 534)
Screenshot: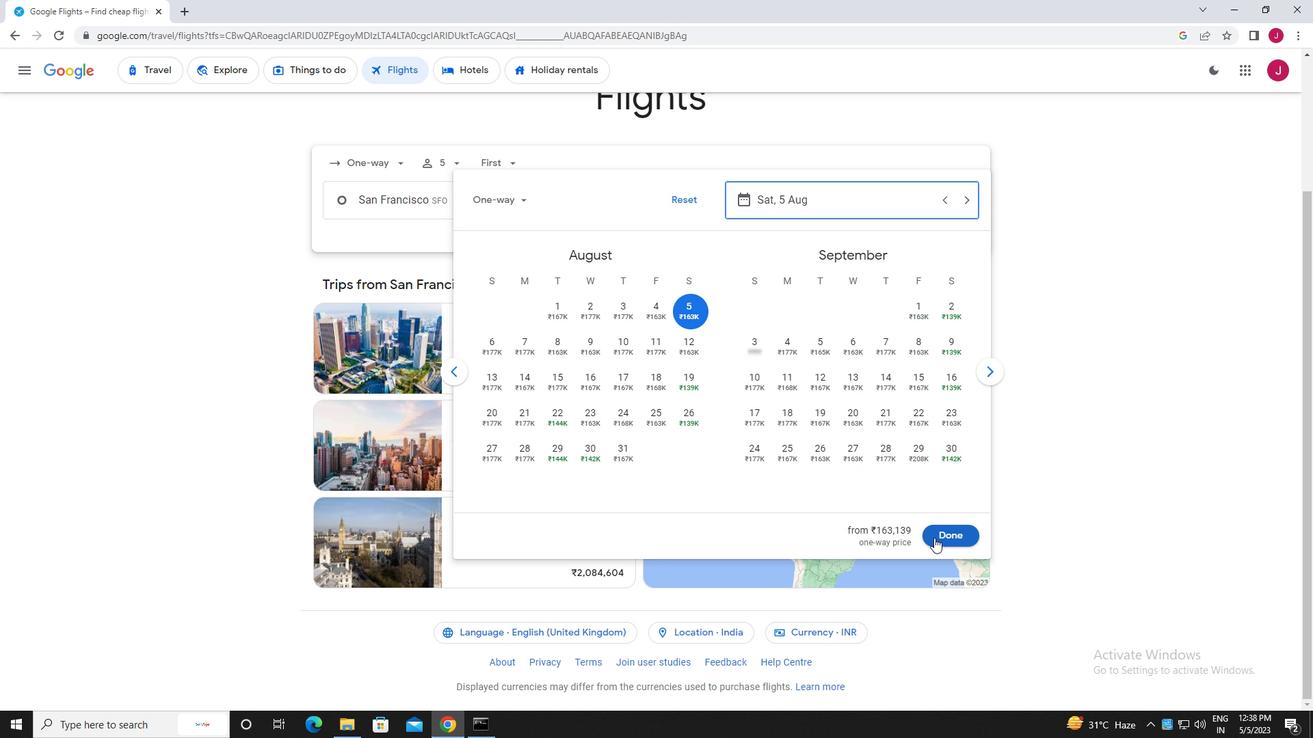 
Action: Mouse moved to (651, 255)
Screenshot: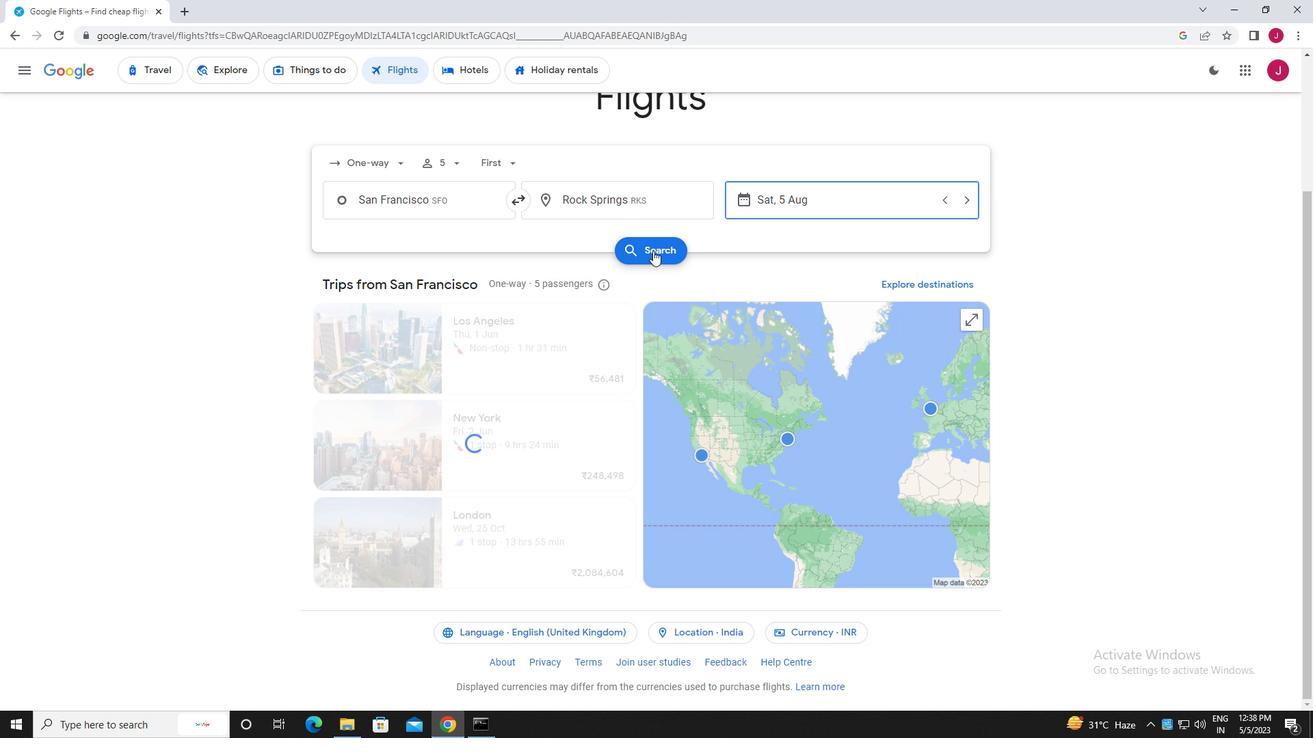 
Action: Mouse pressed left at (651, 255)
Screenshot: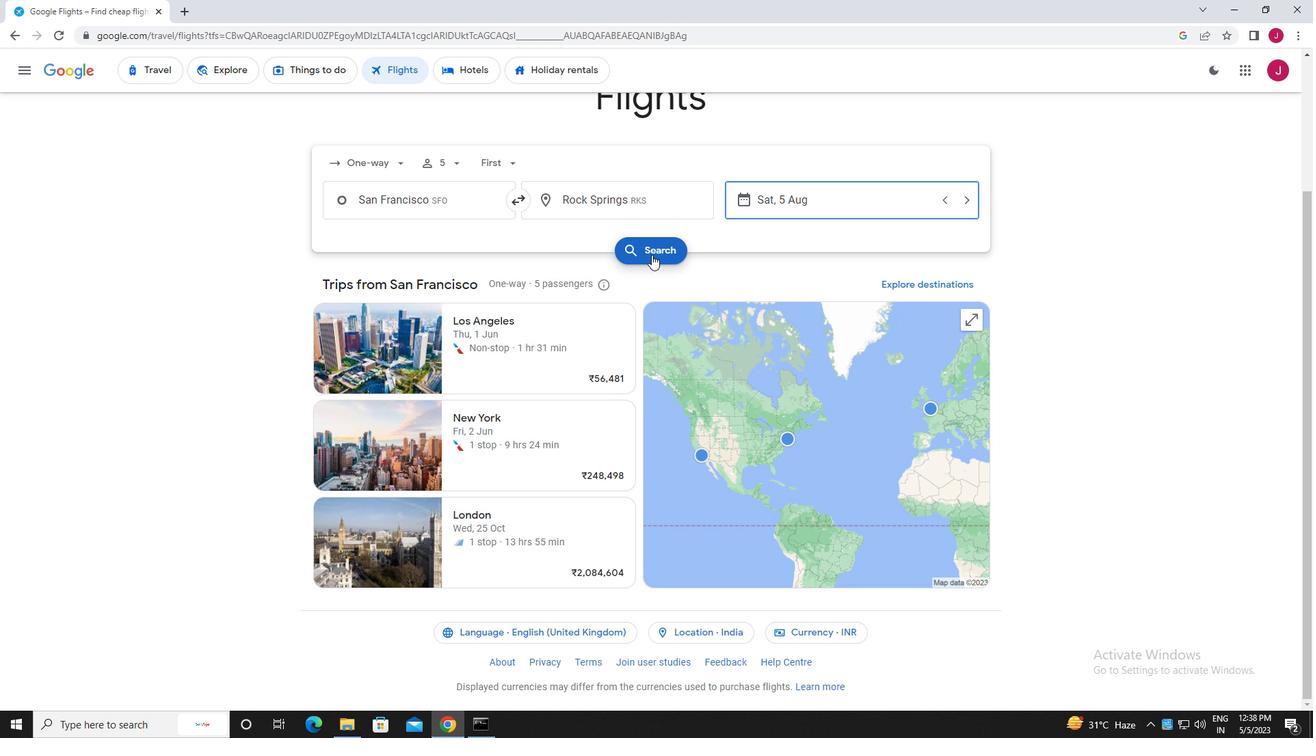 
Action: Mouse moved to (357, 191)
Screenshot: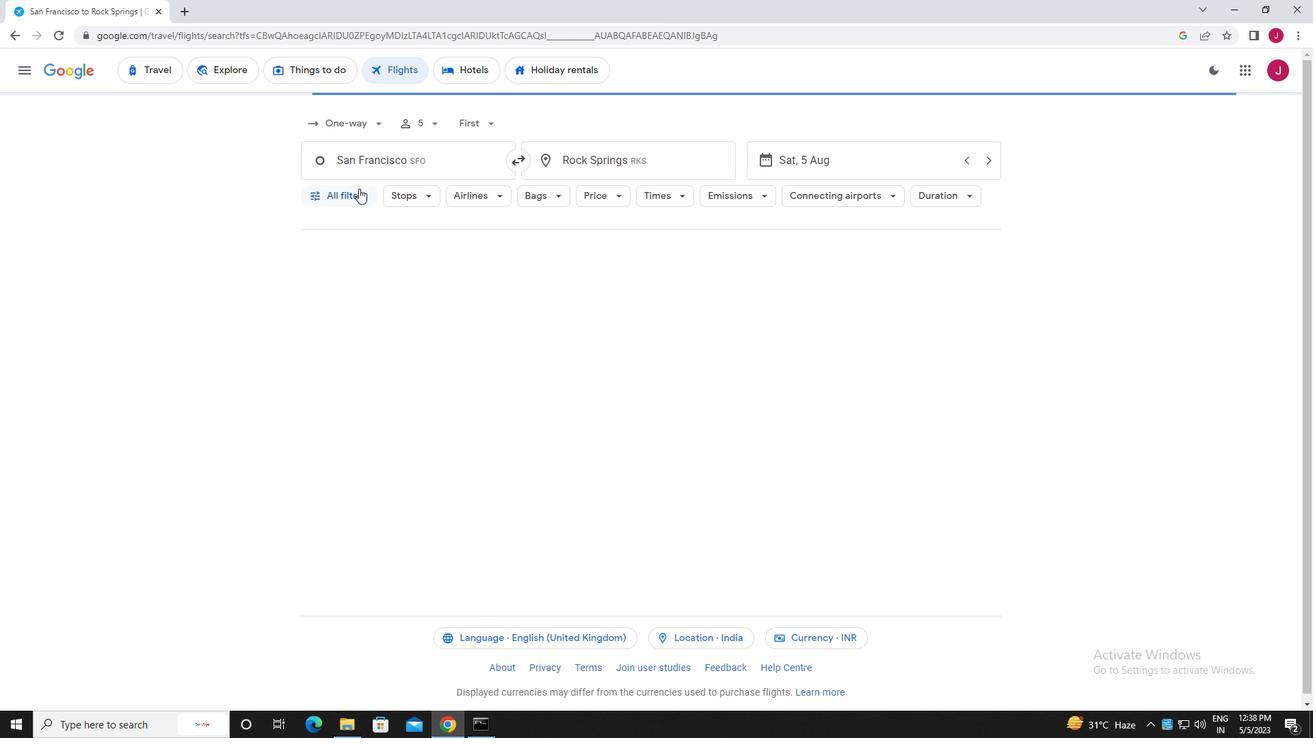 
Action: Mouse pressed left at (357, 191)
Screenshot: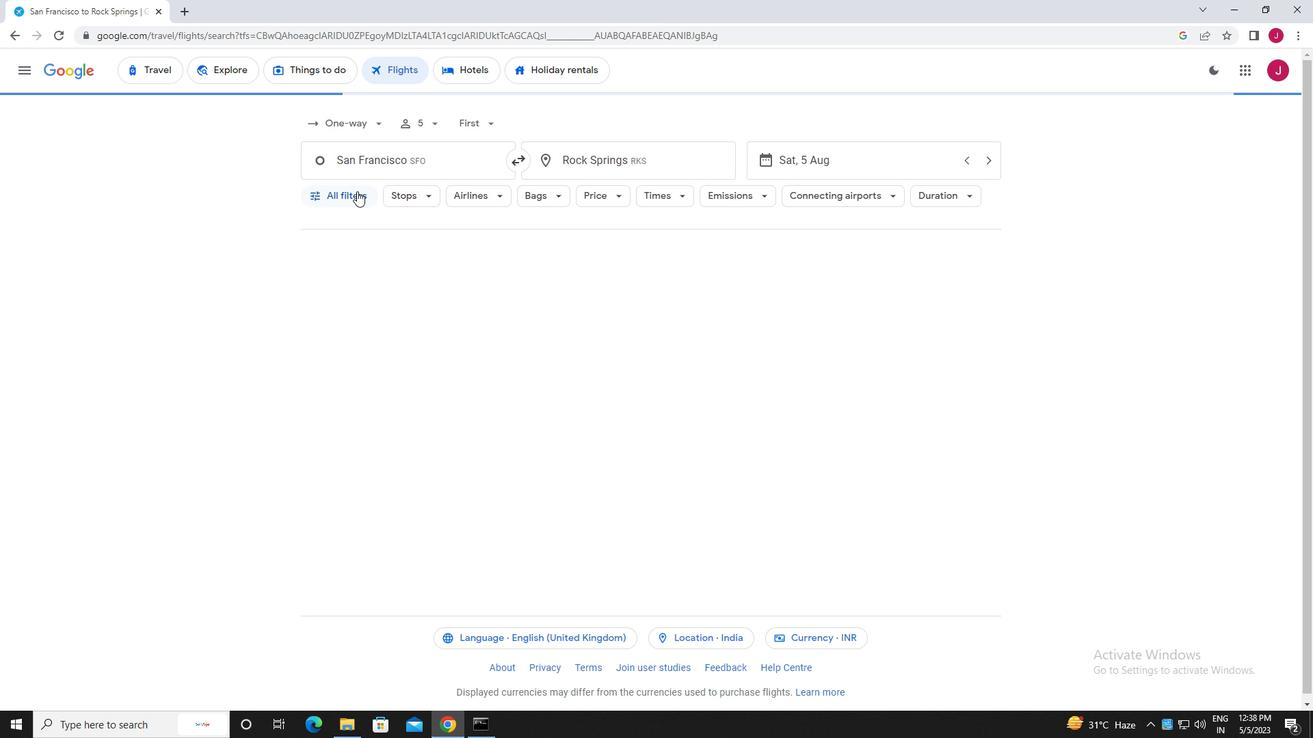 
Action: Mouse moved to (415, 276)
Screenshot: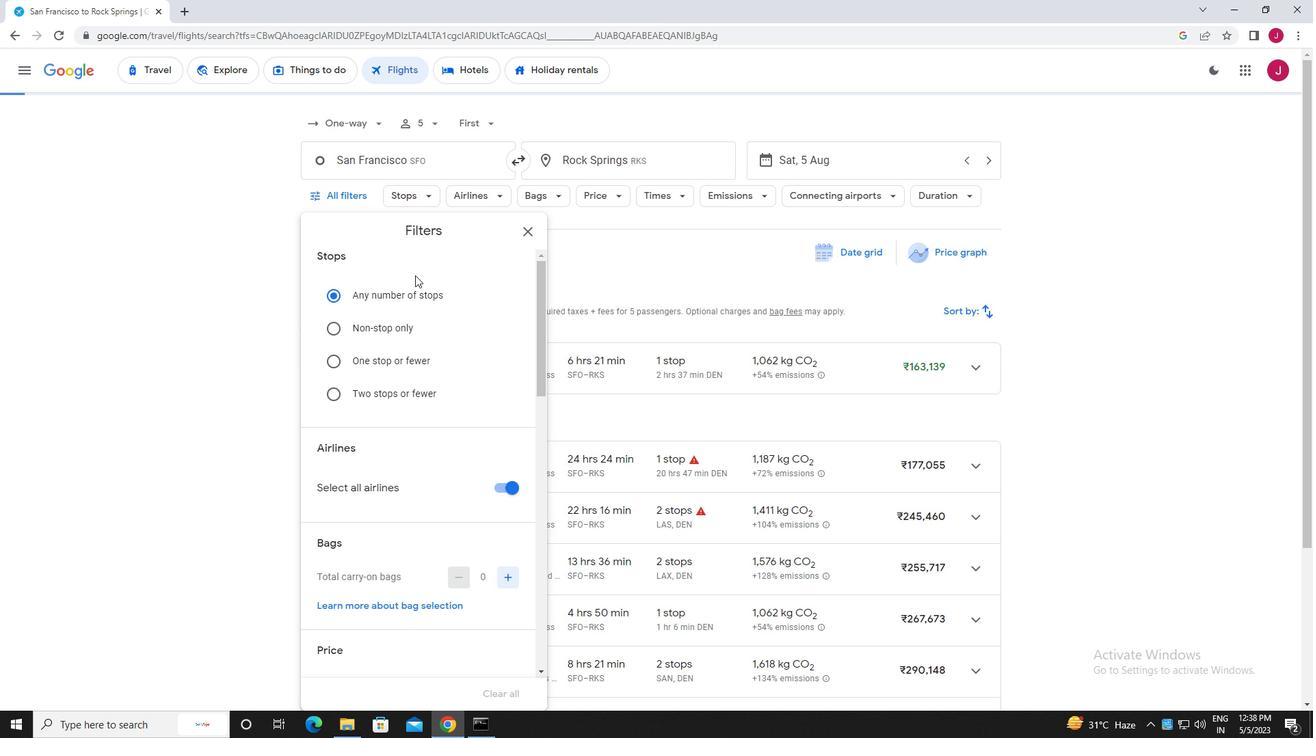 
Action: Mouse scrolled (415, 275) with delta (0, 0)
Screenshot: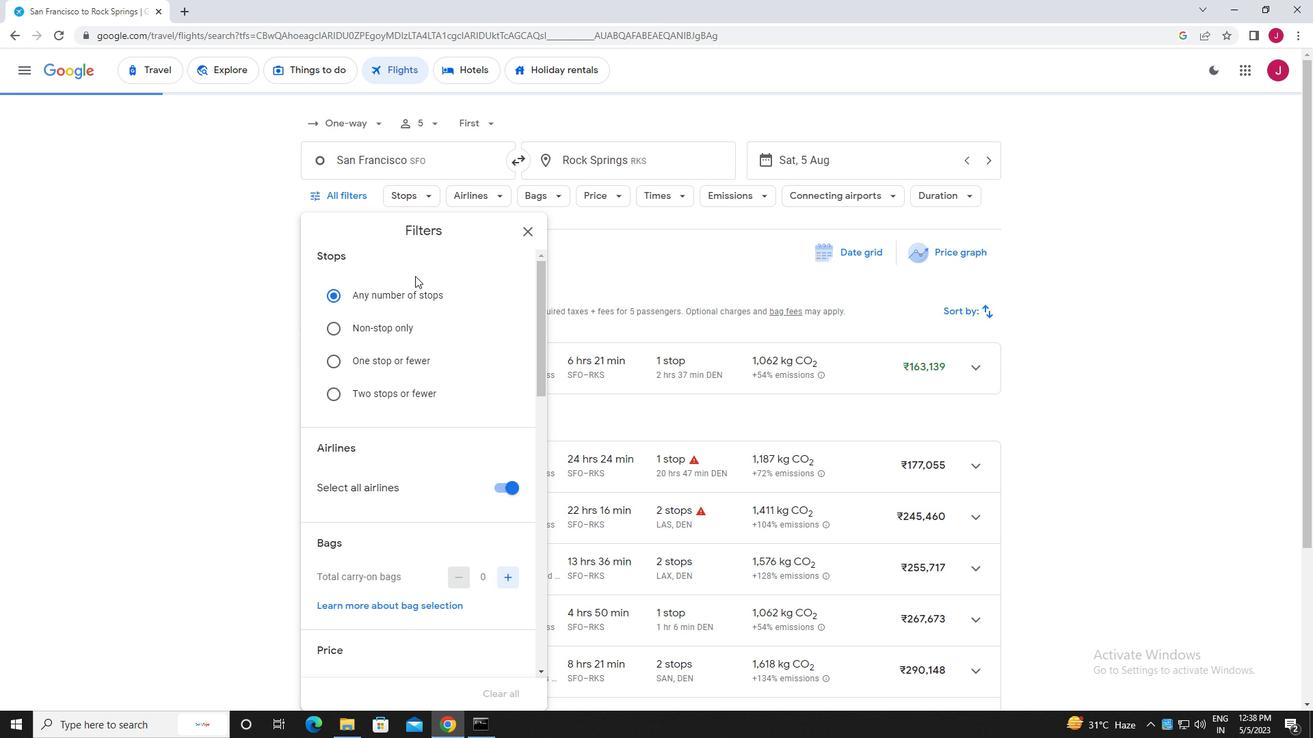 
Action: Mouse scrolled (415, 275) with delta (0, 0)
Screenshot: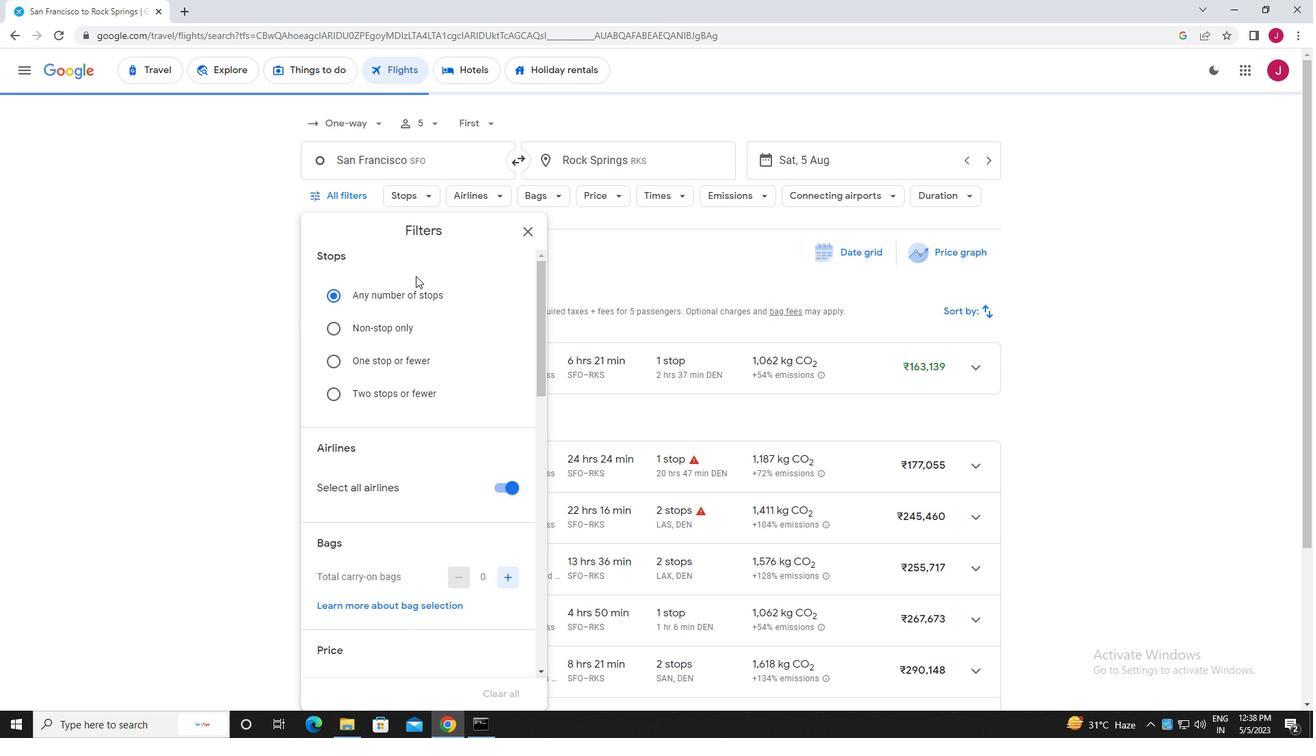 
Action: Mouse moved to (416, 275)
Screenshot: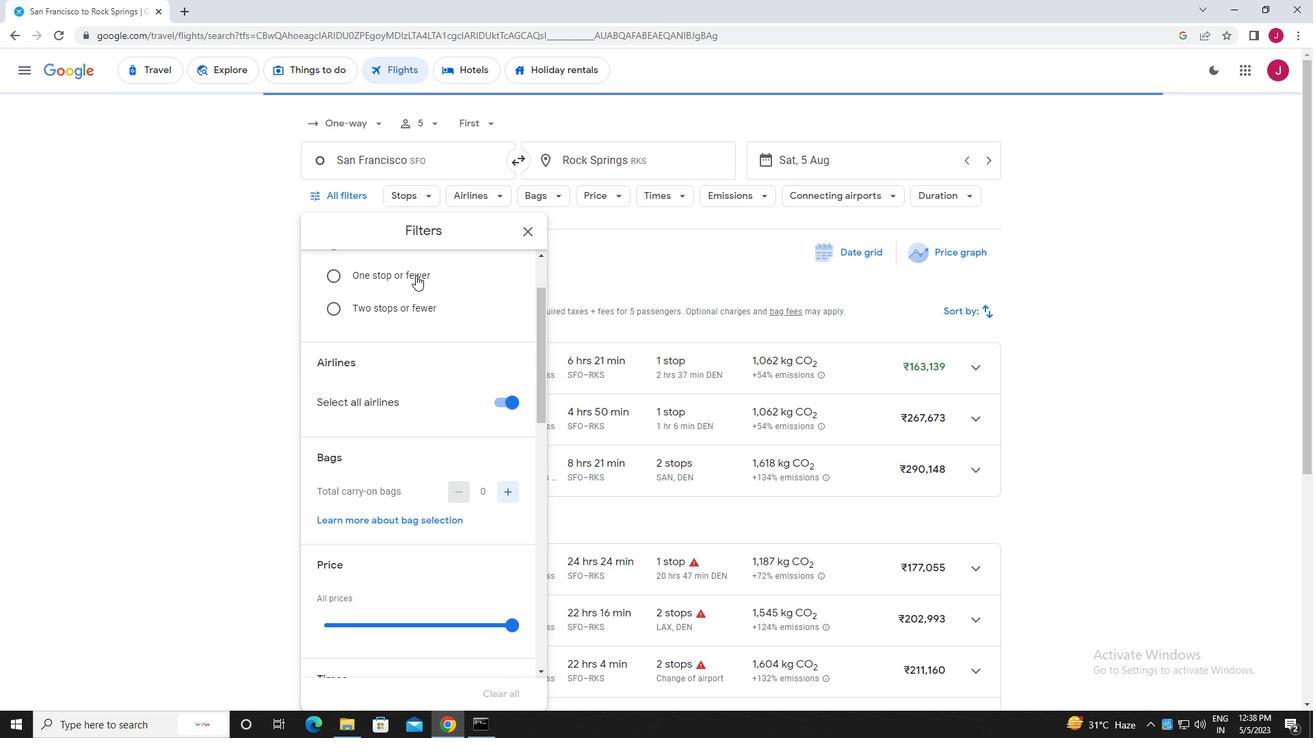 
Action: Mouse scrolled (416, 274) with delta (0, 0)
Screenshot: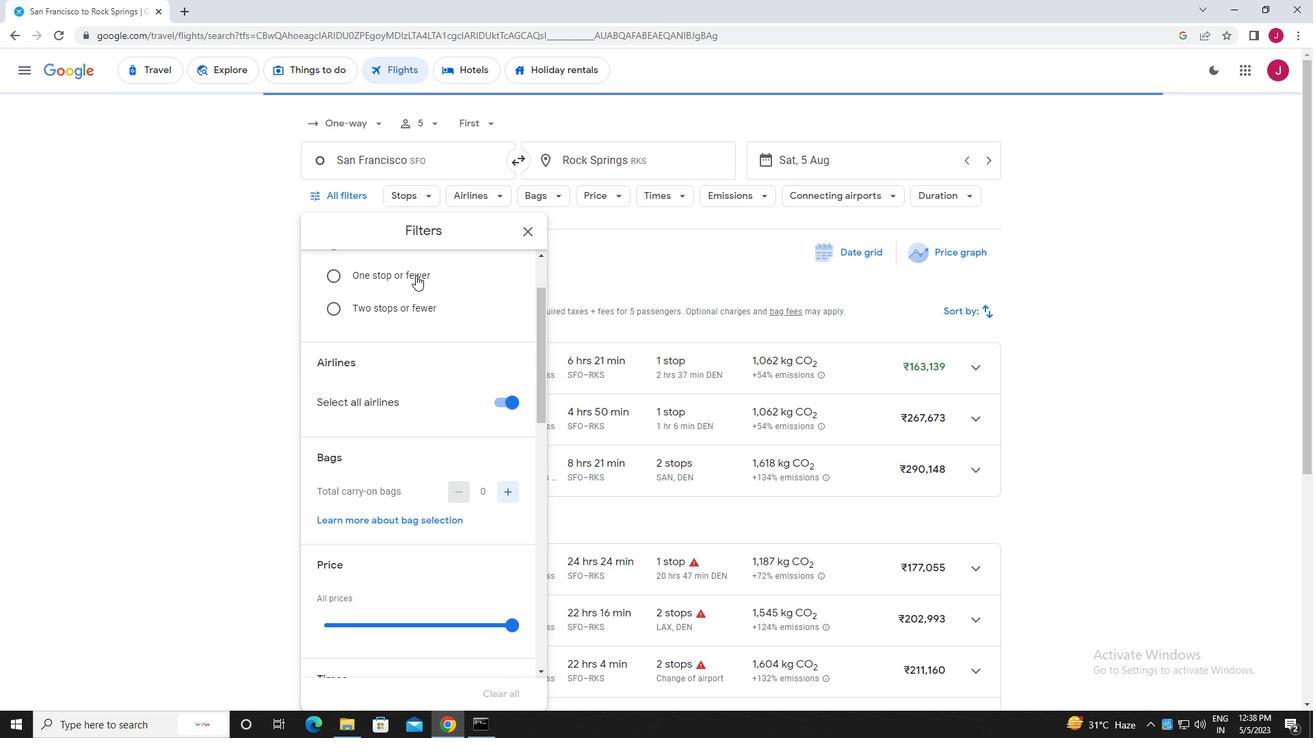 
Action: Mouse moved to (438, 297)
Screenshot: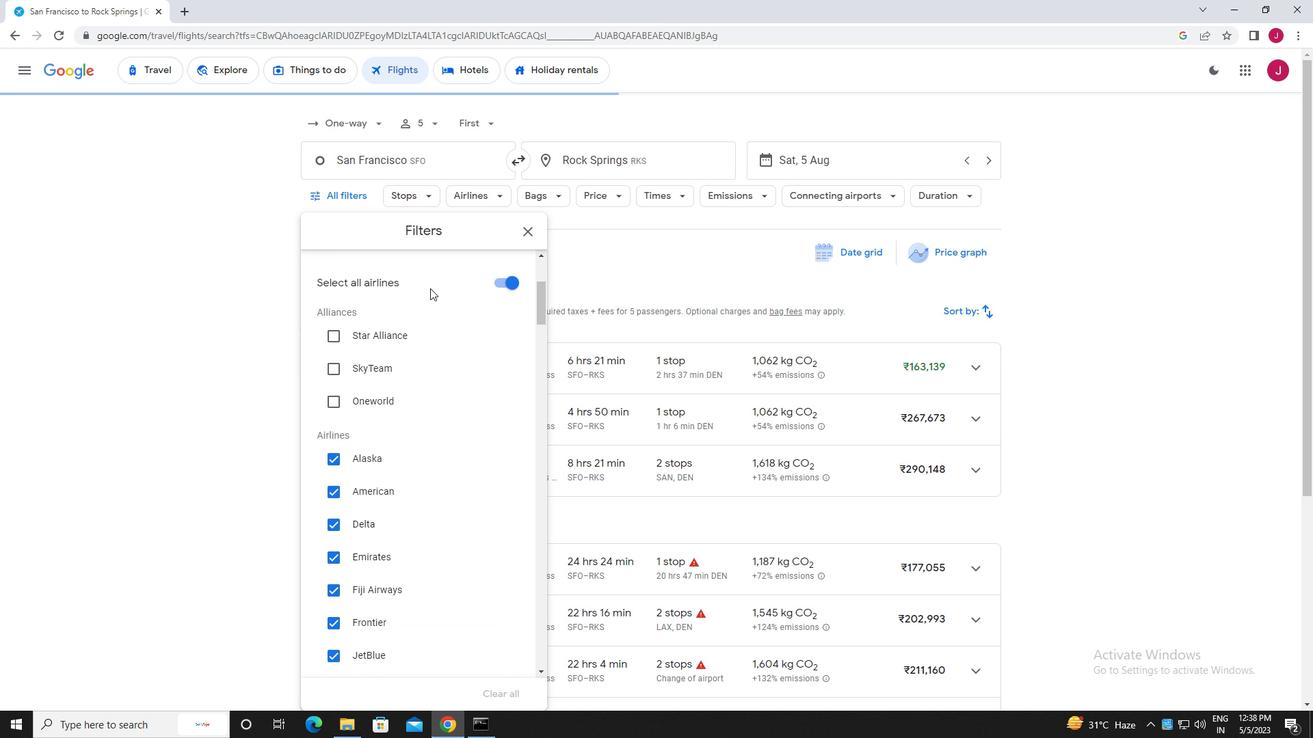 
Action: Mouse scrolled (438, 298) with delta (0, 0)
Screenshot: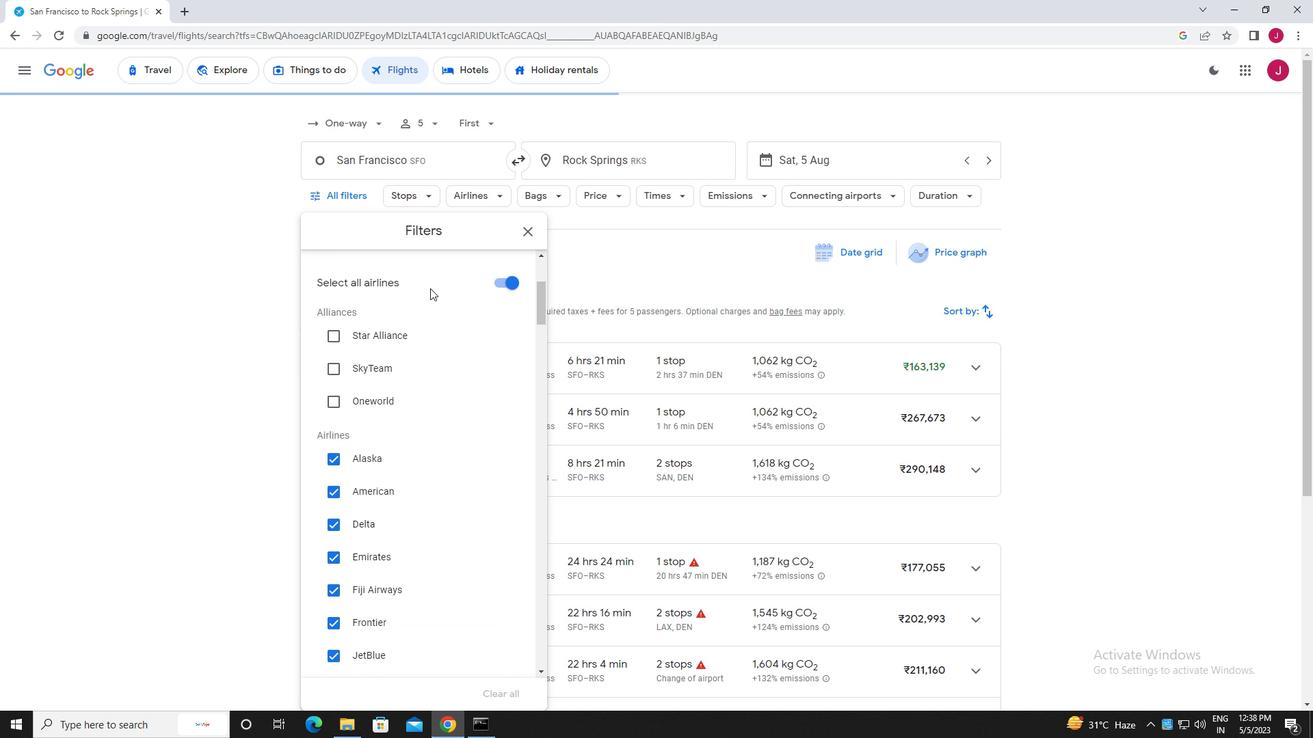 
Action: Mouse moved to (439, 297)
Screenshot: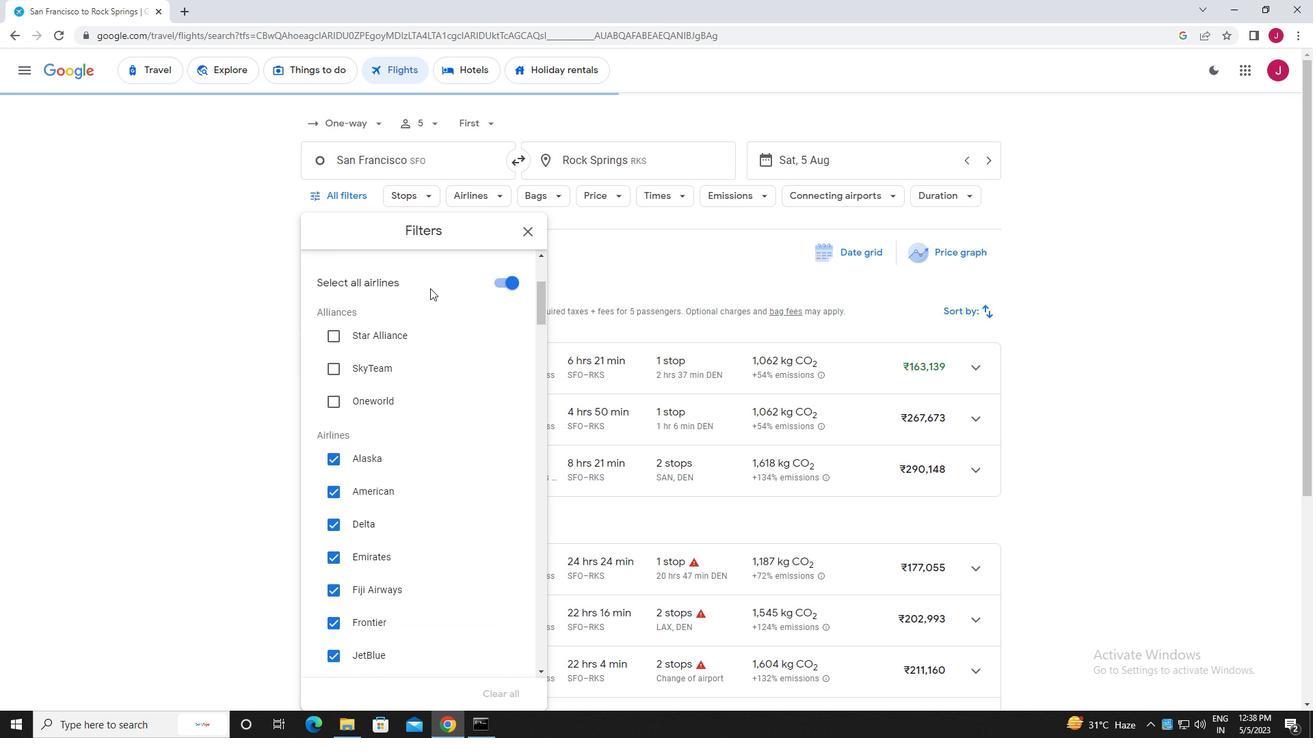 
Action: Mouse scrolled (439, 298) with delta (0, 0)
Screenshot: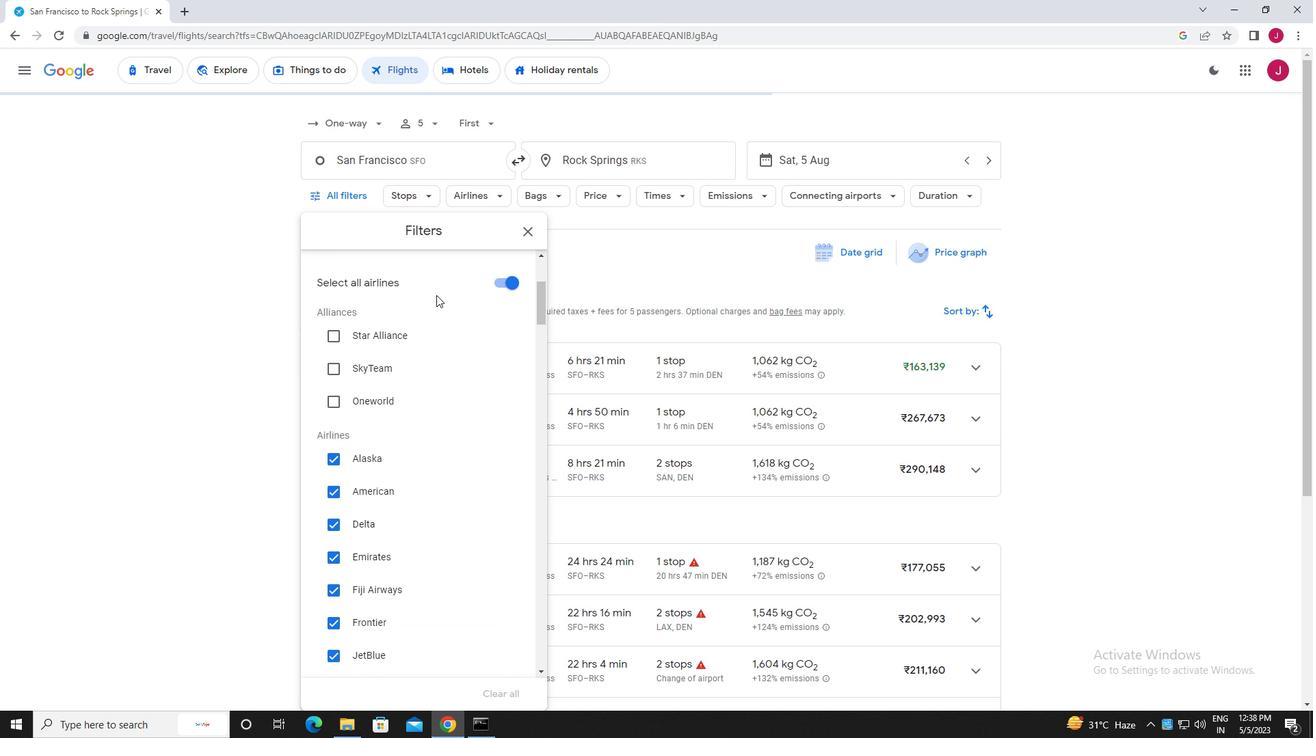 
Action: Mouse scrolled (439, 296) with delta (0, 0)
Screenshot: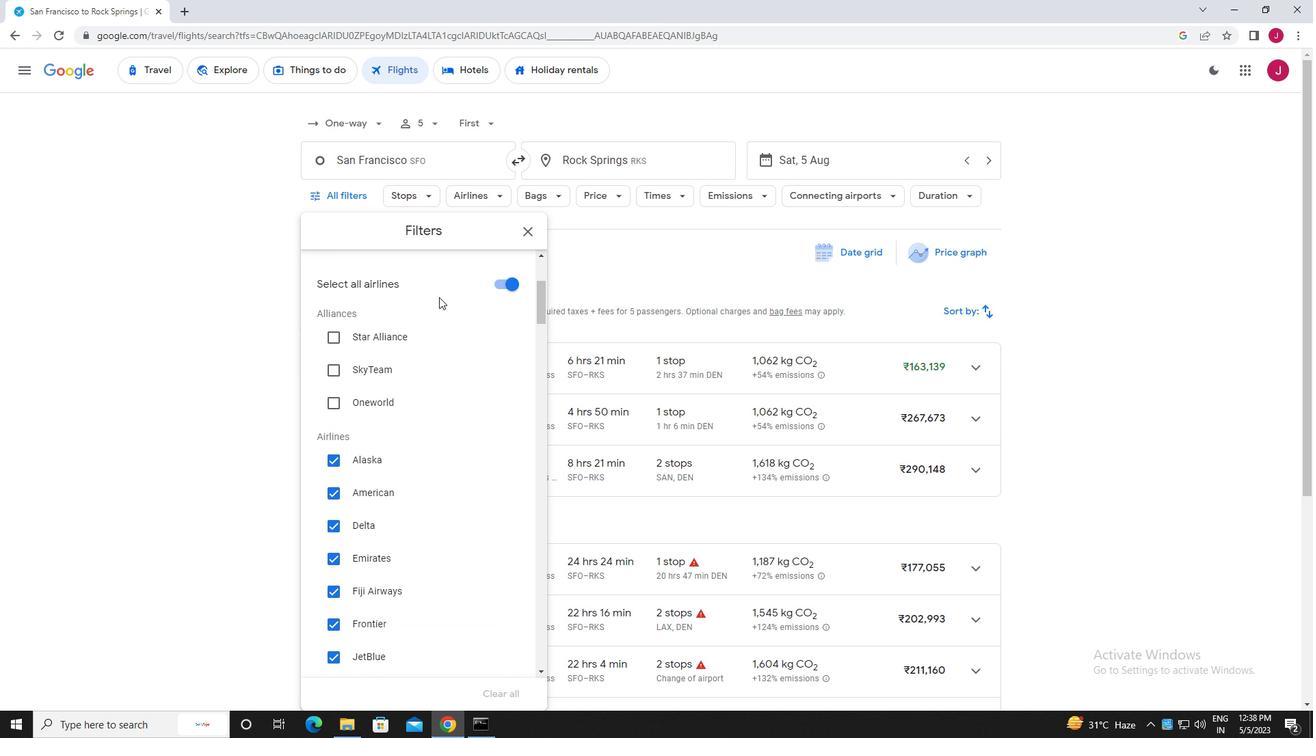 
Action: Mouse scrolled (439, 296) with delta (0, 0)
Screenshot: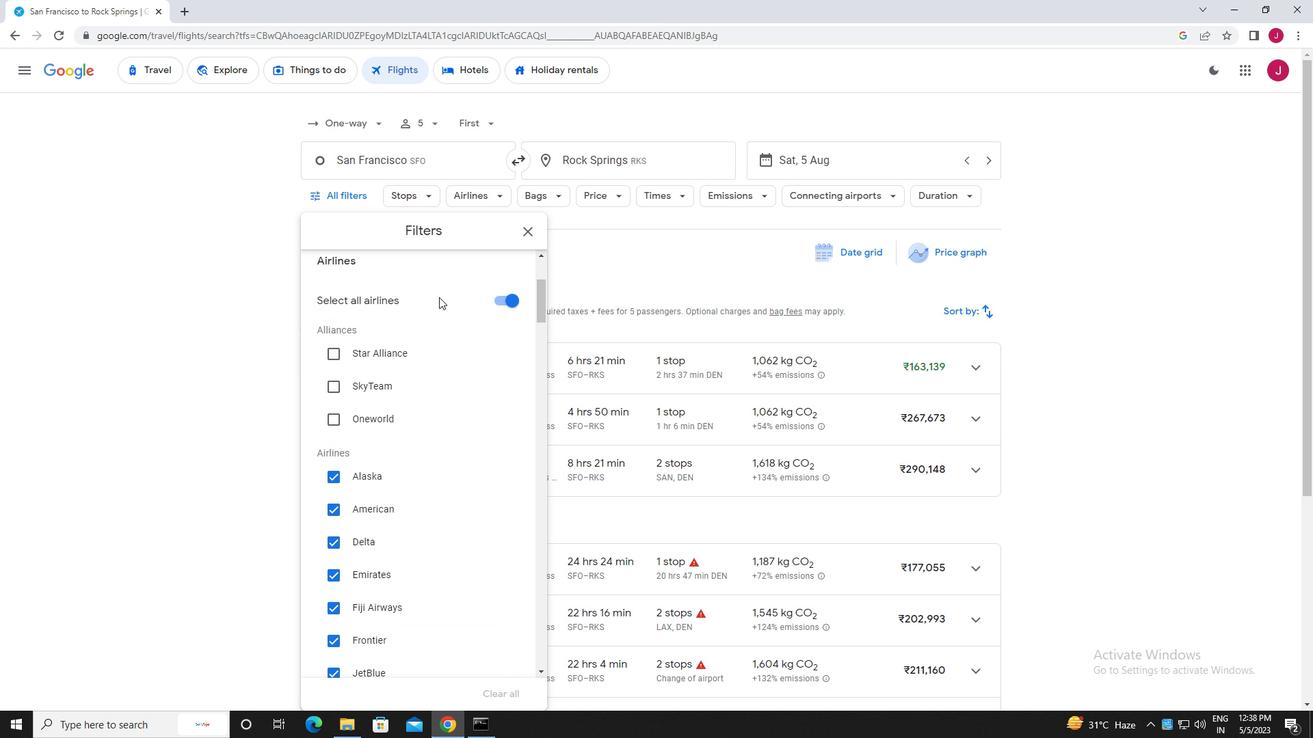 
Action: Mouse moved to (497, 283)
Screenshot: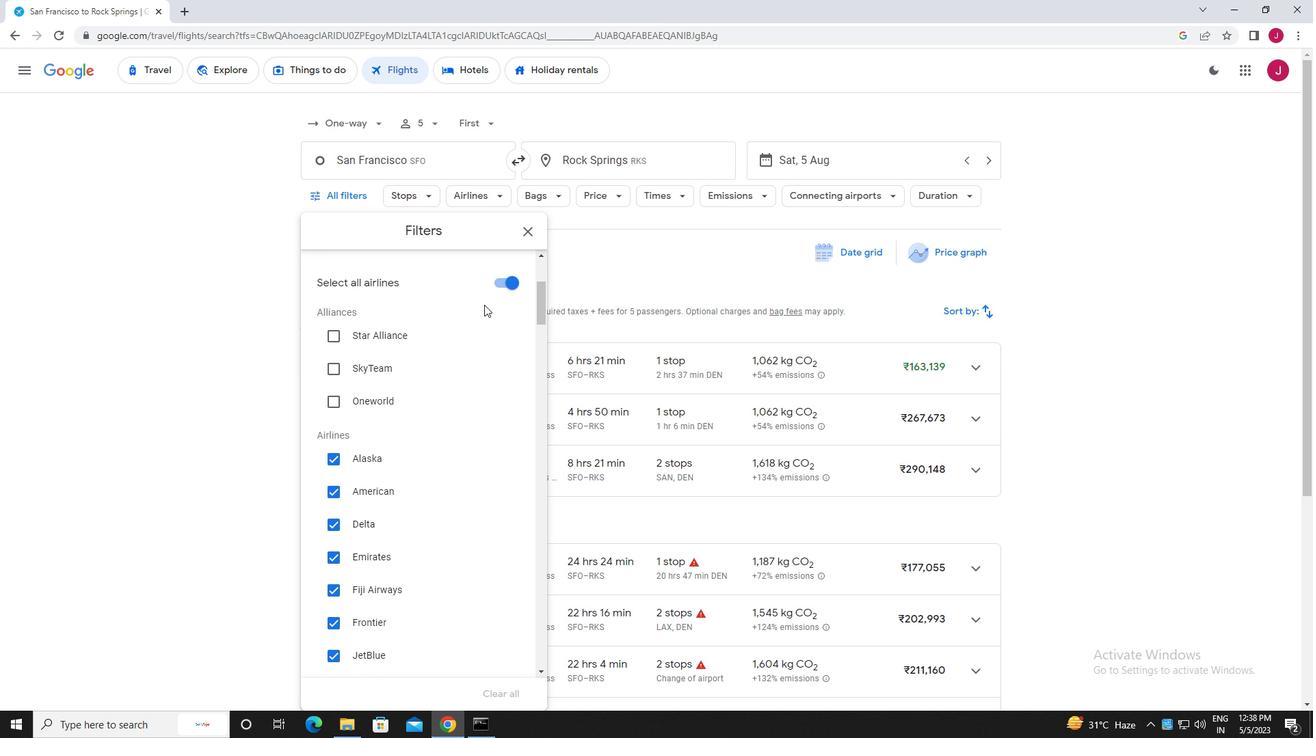 
Action: Mouse pressed left at (497, 283)
Screenshot: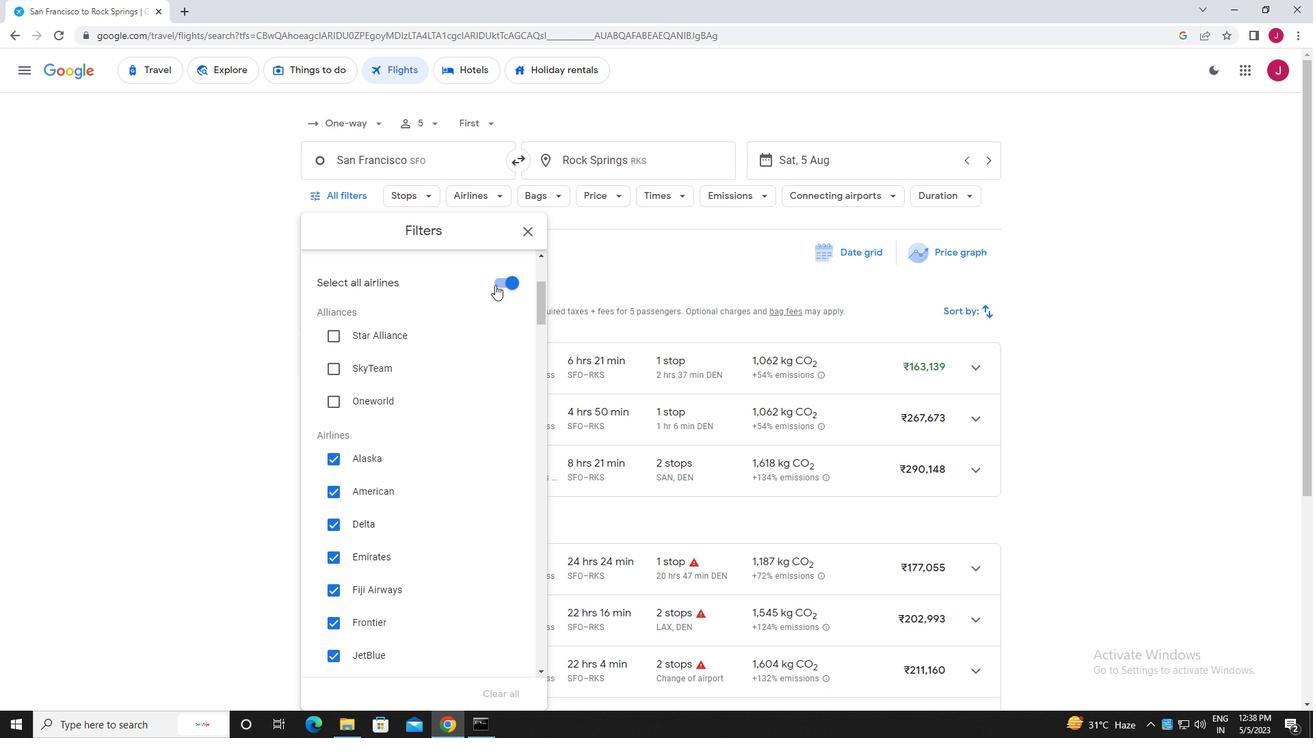 
Action: Mouse moved to (421, 306)
Screenshot: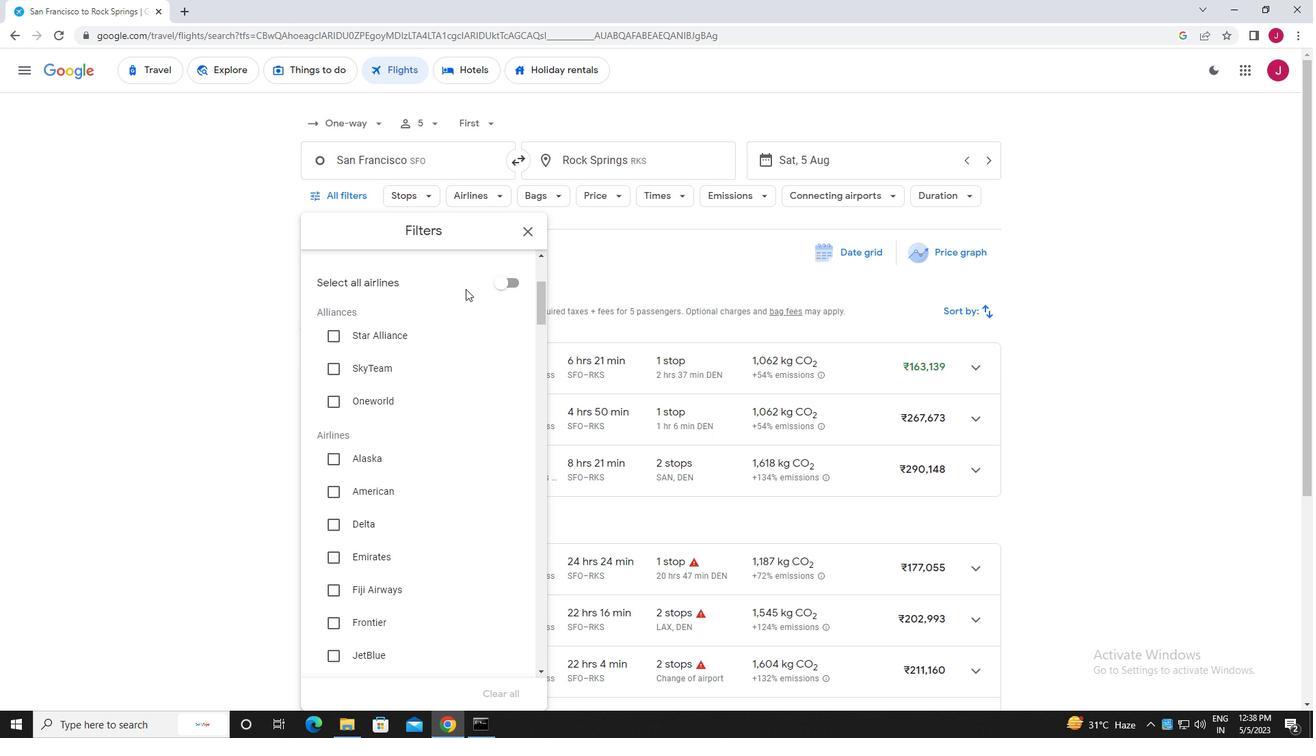 
Action: Mouse scrolled (421, 305) with delta (0, 0)
Screenshot: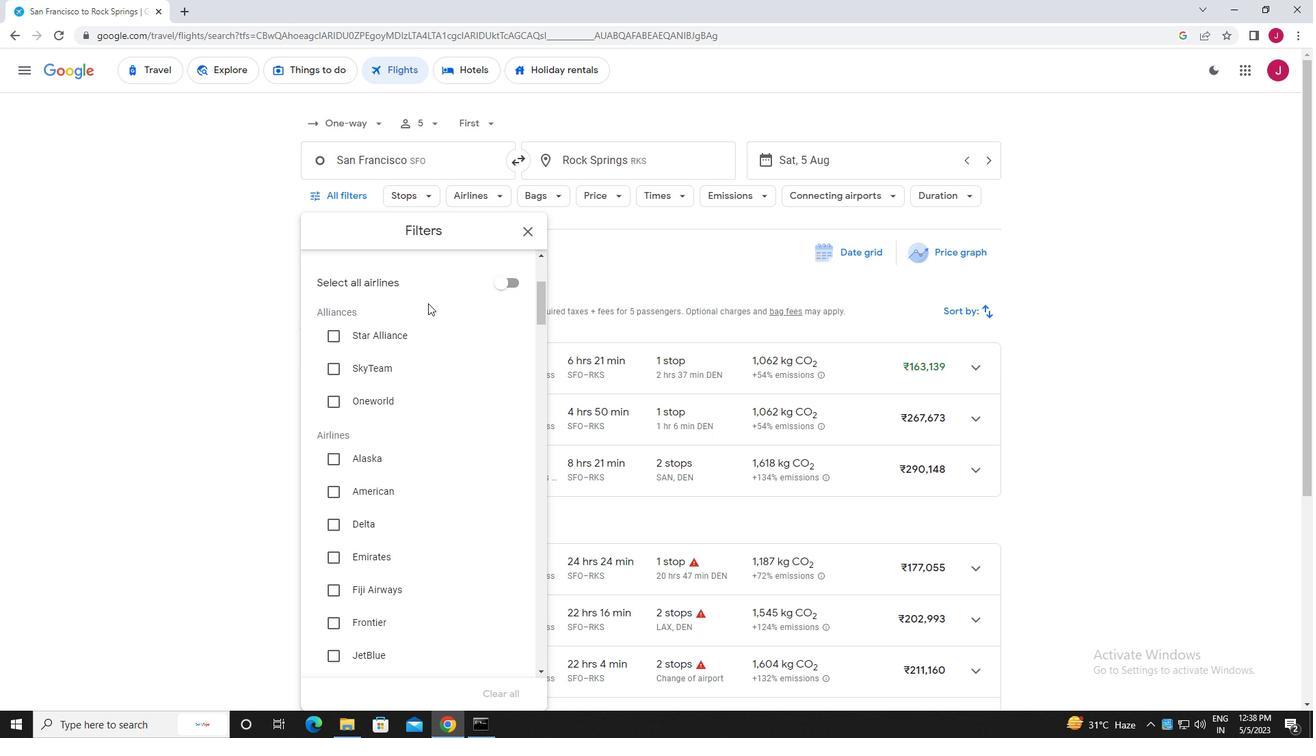 
Action: Mouse scrolled (421, 305) with delta (0, 0)
Screenshot: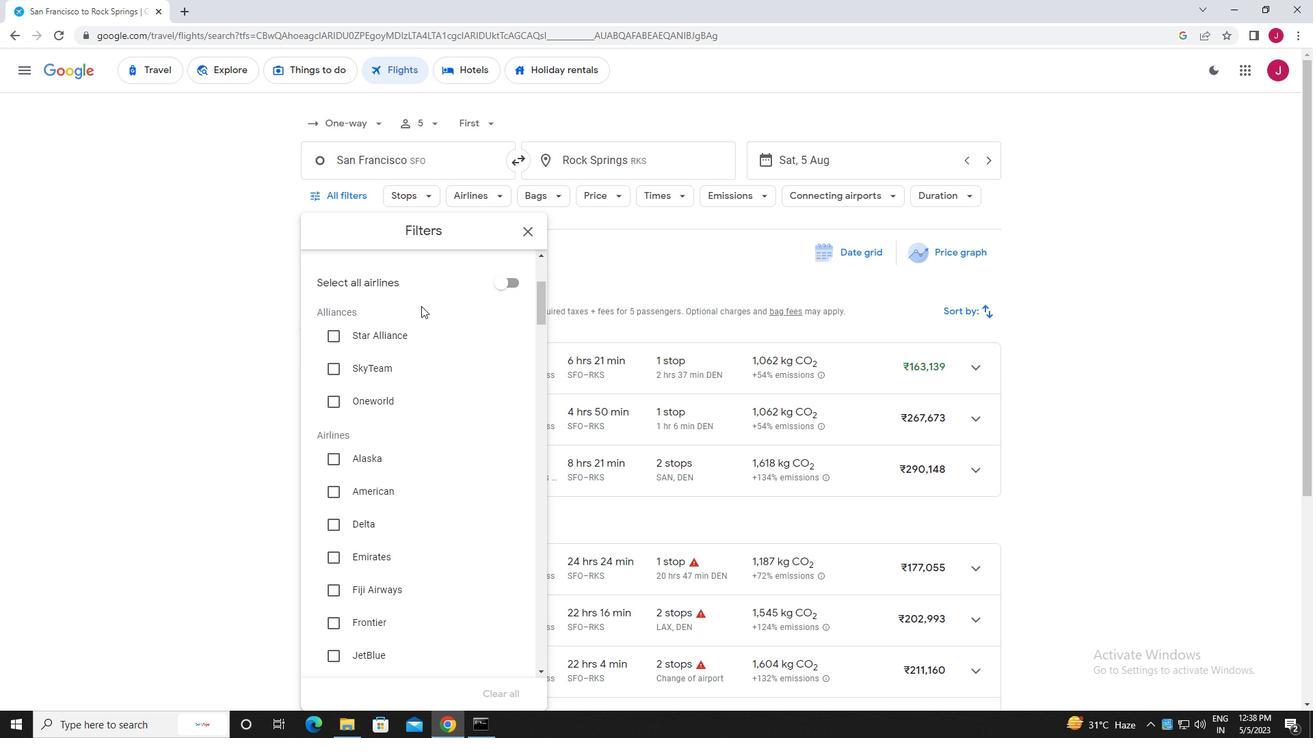 
Action: Mouse moved to (420, 308)
Screenshot: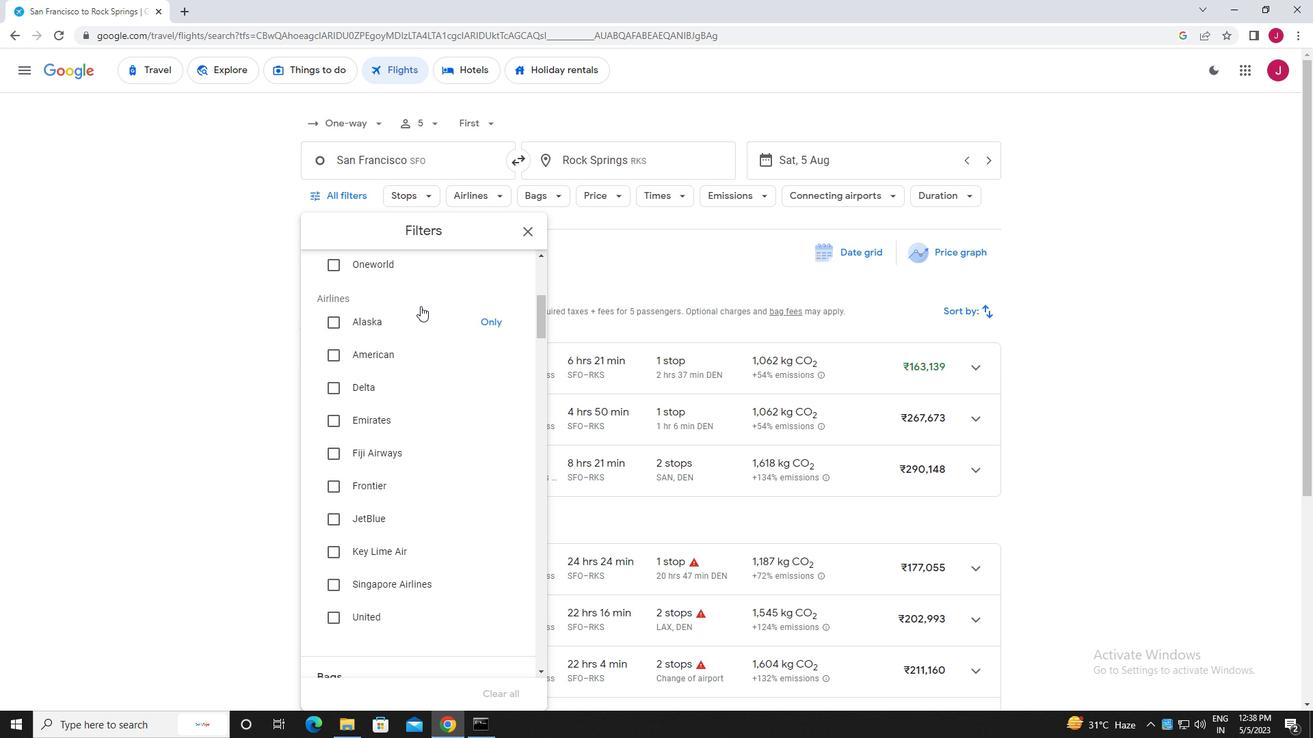 
Action: Mouse scrolled (420, 307) with delta (0, 0)
Screenshot: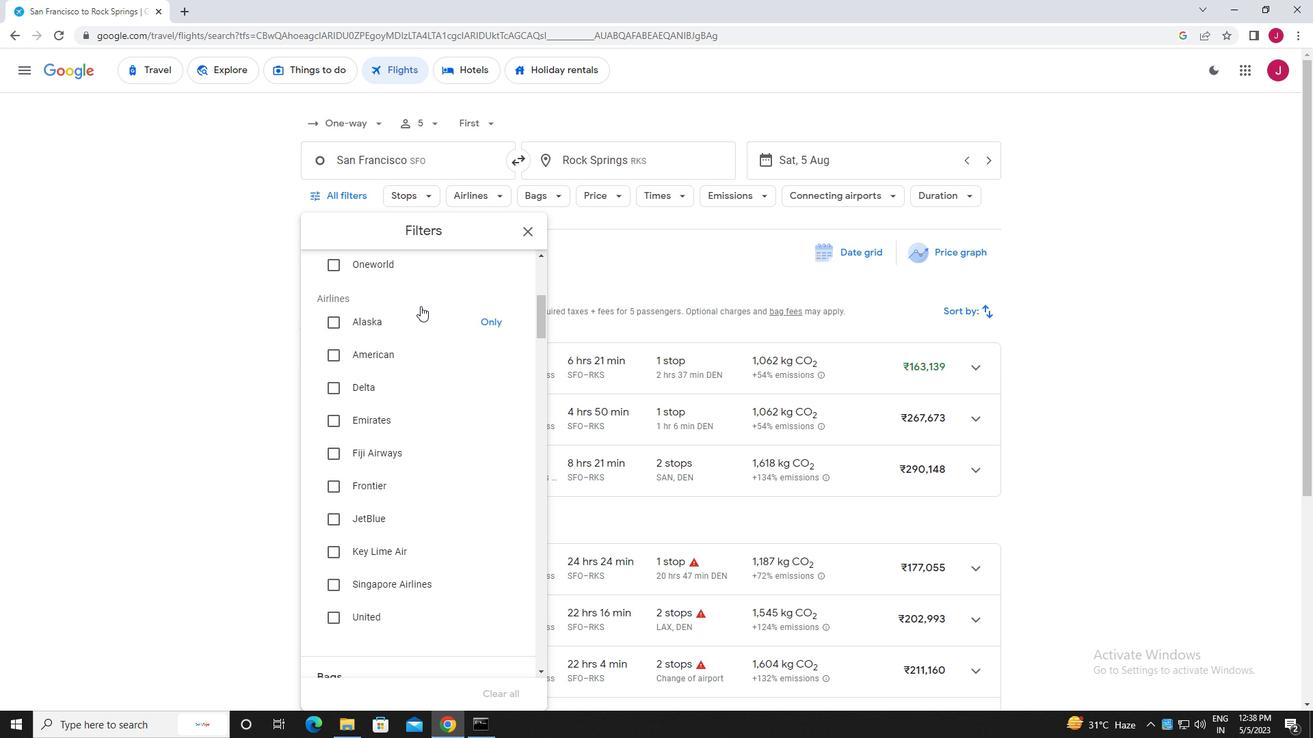 
Action: Mouse moved to (333, 548)
Screenshot: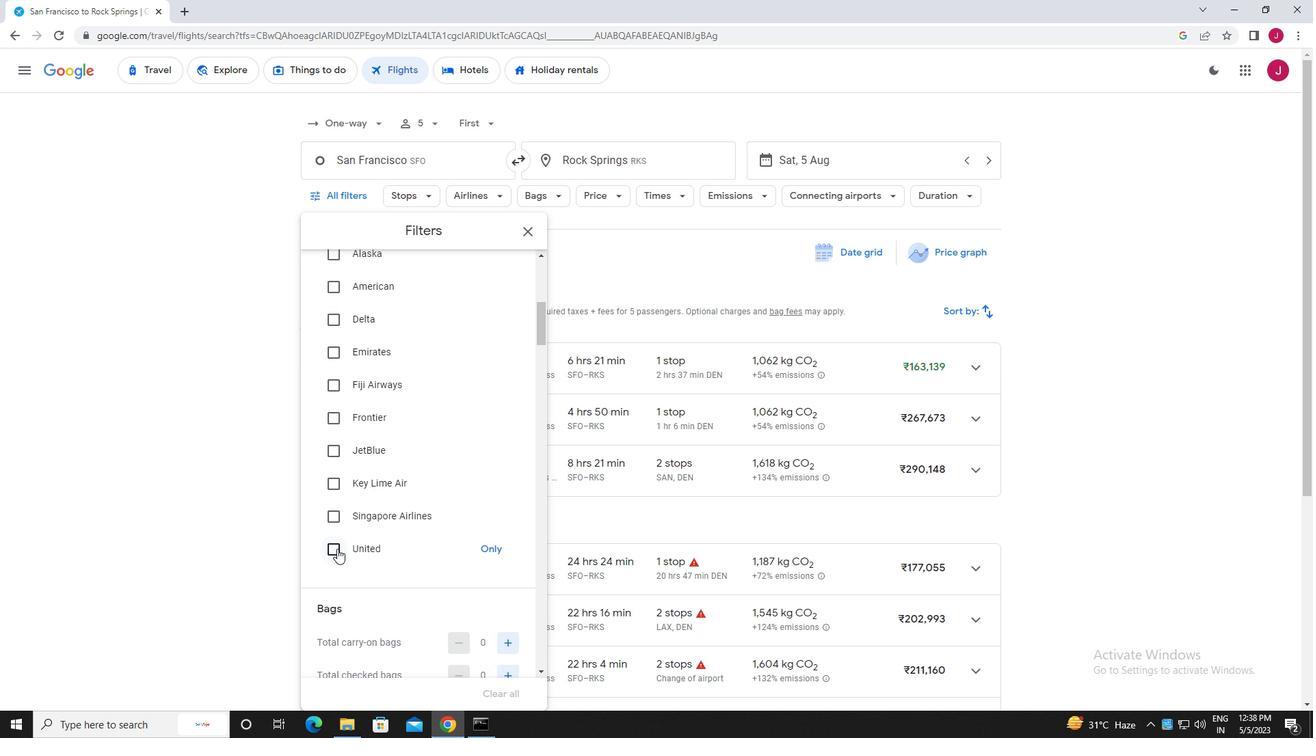 
Action: Mouse pressed left at (333, 548)
Screenshot: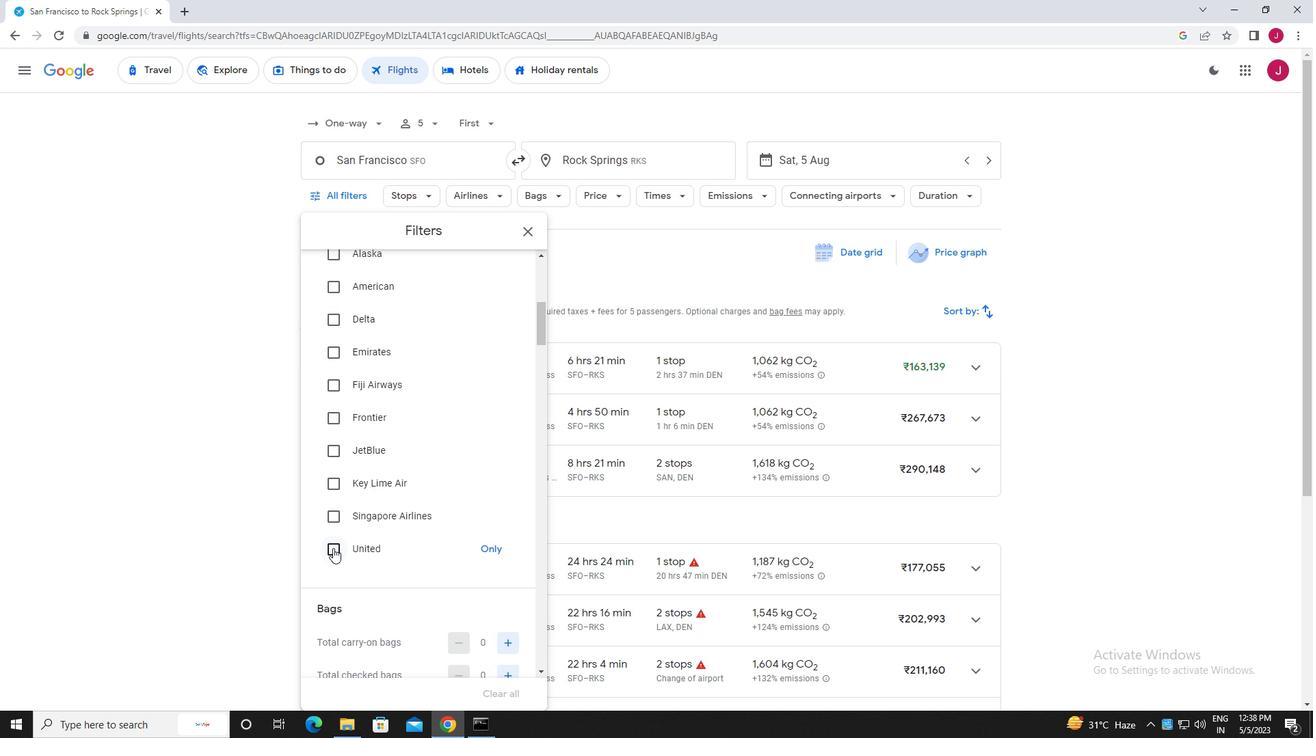 
Action: Mouse moved to (398, 460)
Screenshot: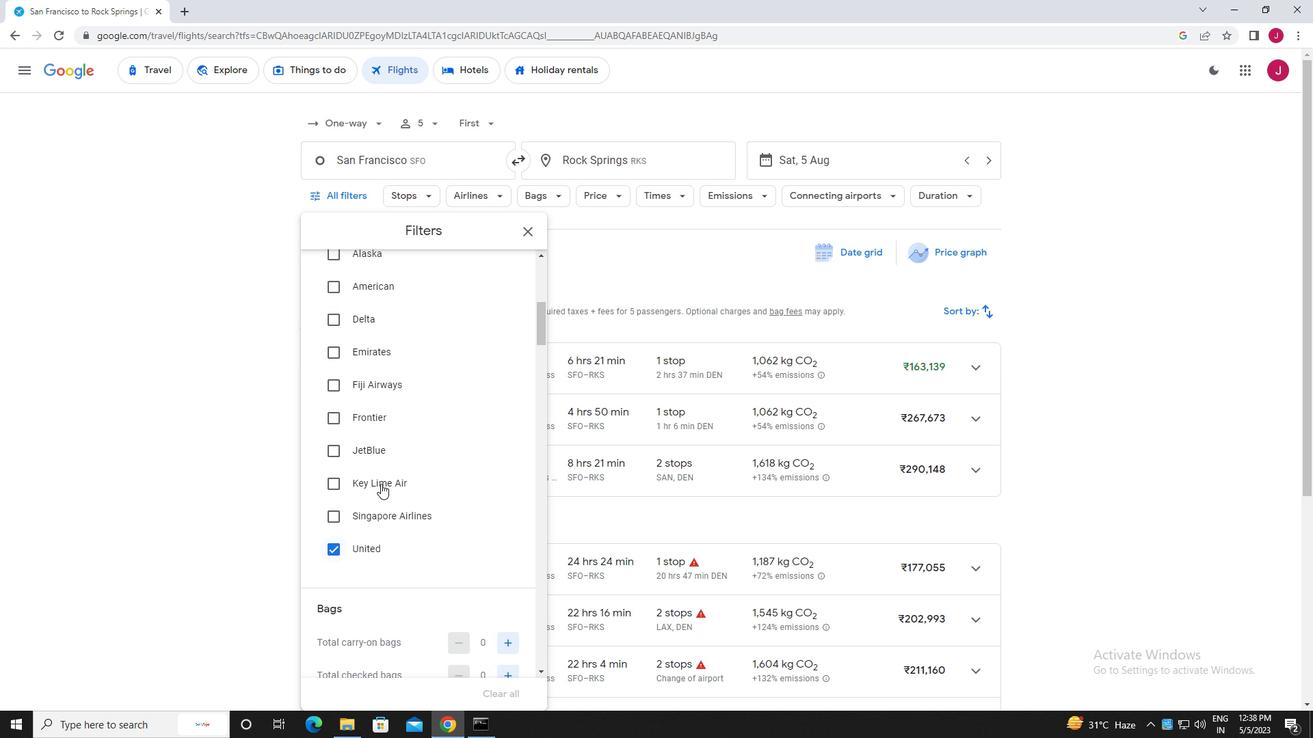 
Action: Mouse scrolled (398, 459) with delta (0, 0)
Screenshot: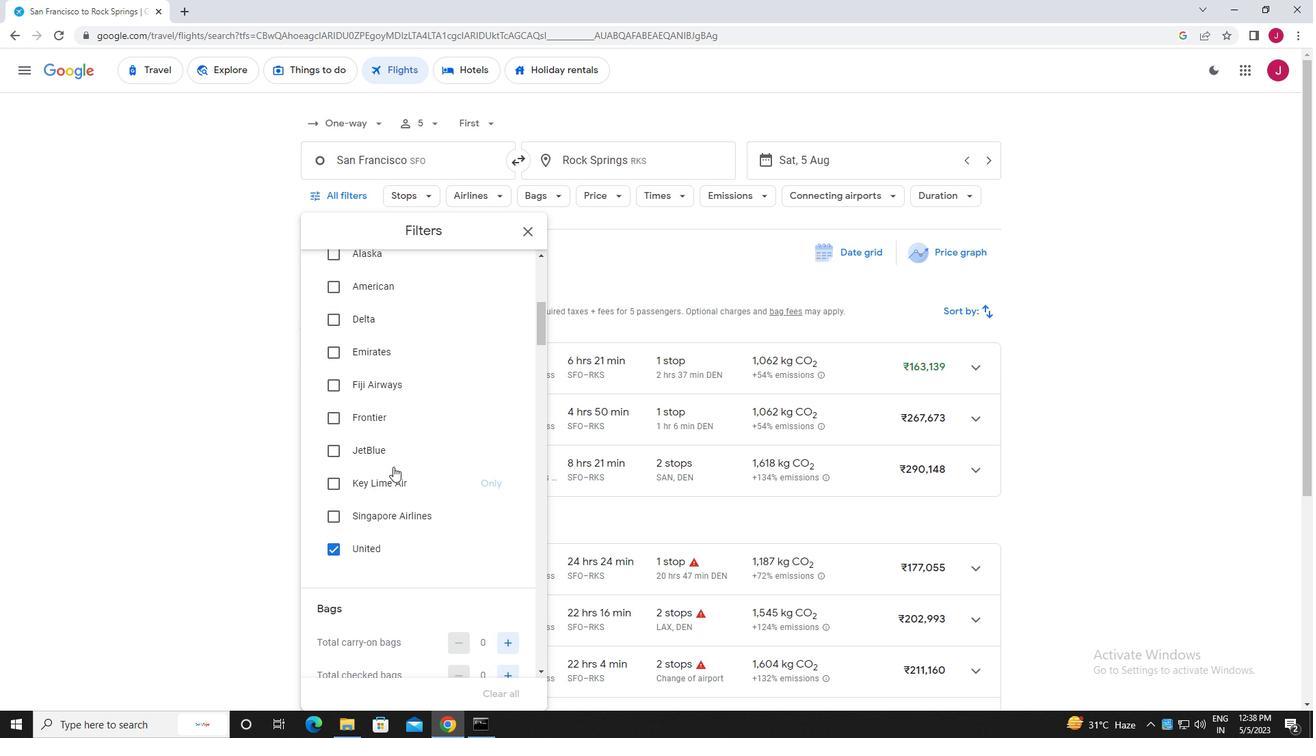
Action: Mouse scrolled (398, 459) with delta (0, 0)
Screenshot: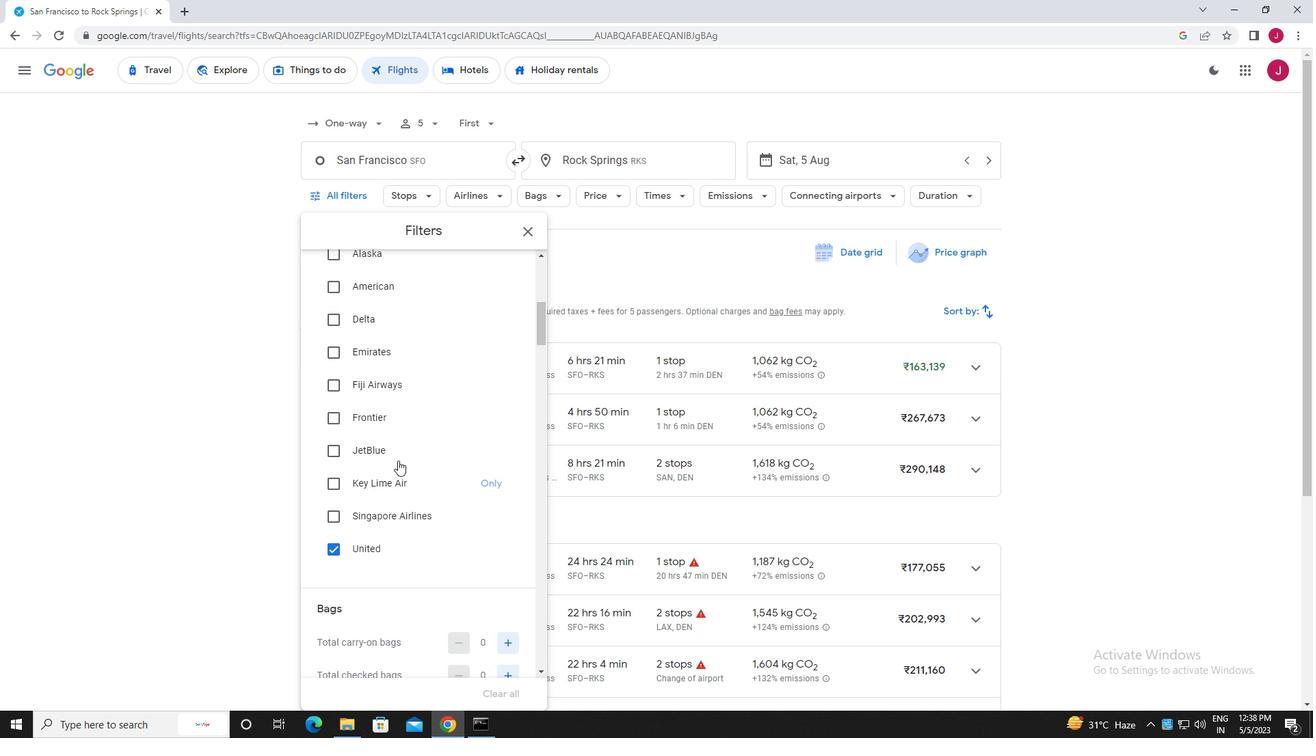 
Action: Mouse scrolled (398, 459) with delta (0, 0)
Screenshot: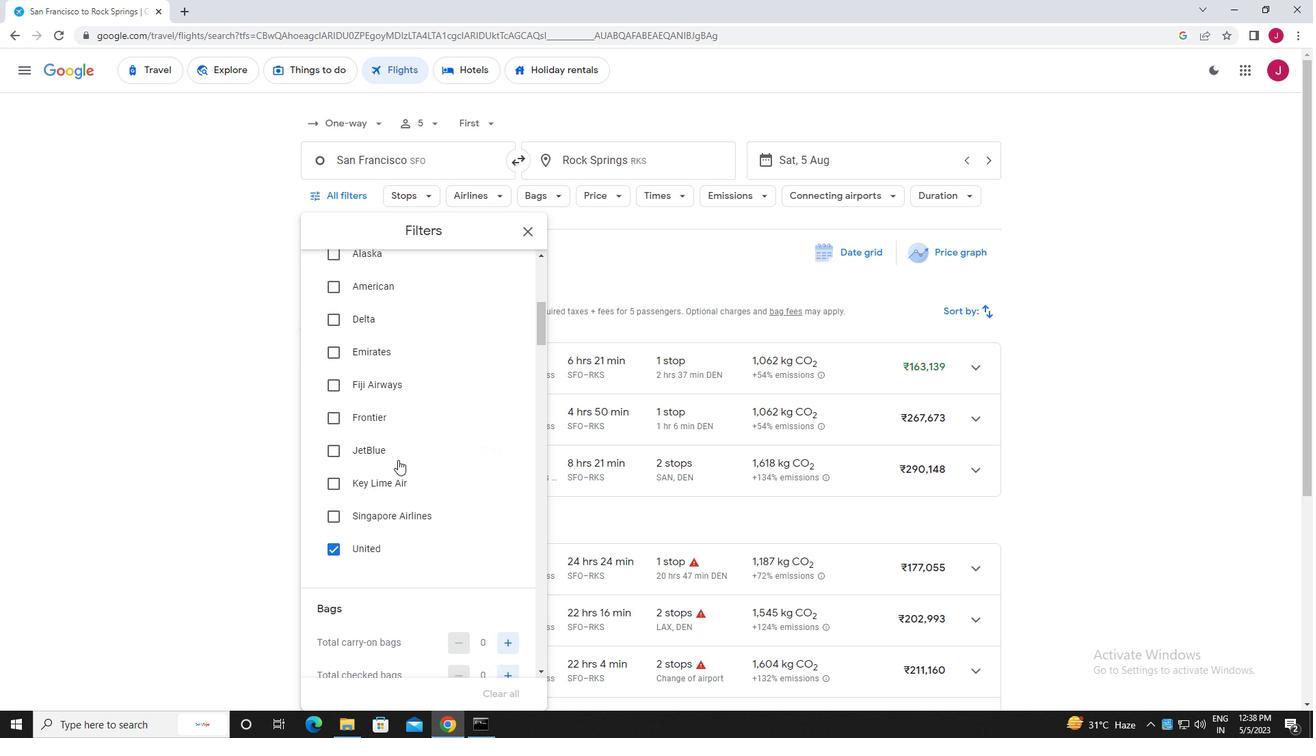 
Action: Mouse scrolled (398, 459) with delta (0, 0)
Screenshot: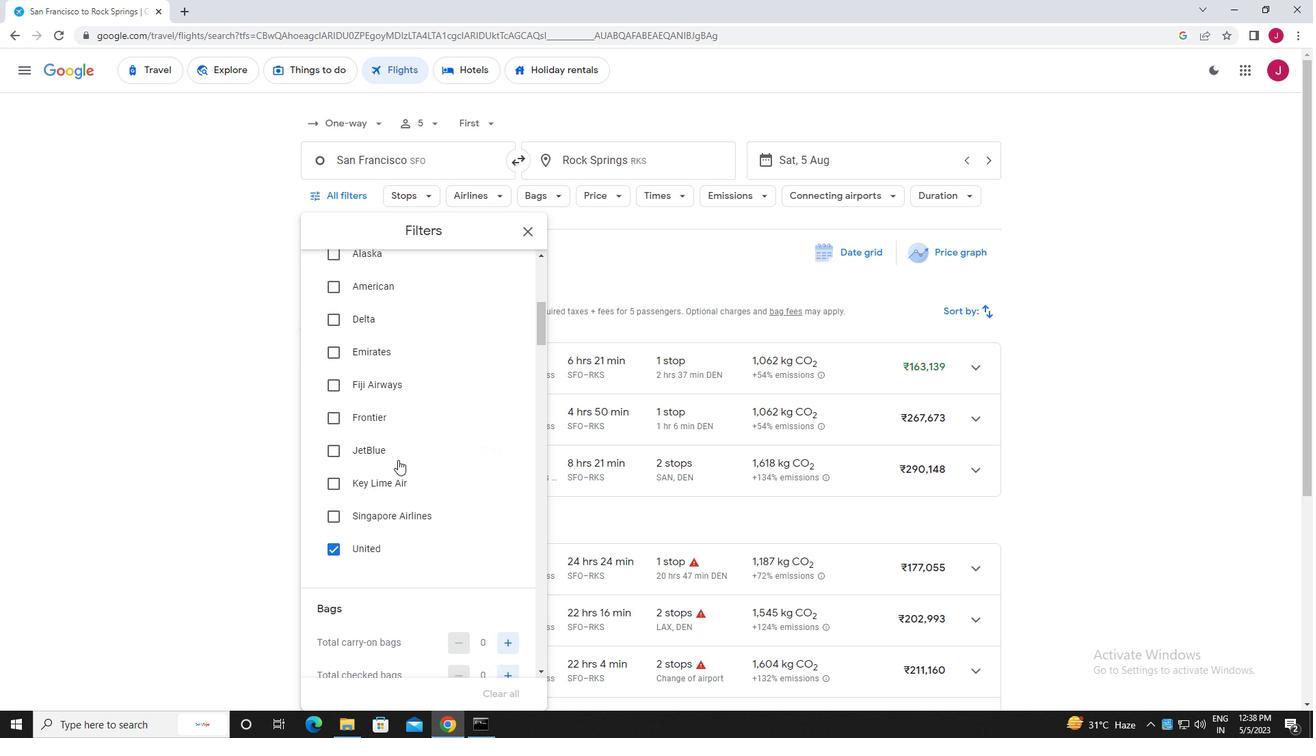 
Action: Mouse scrolled (398, 459) with delta (0, 0)
Screenshot: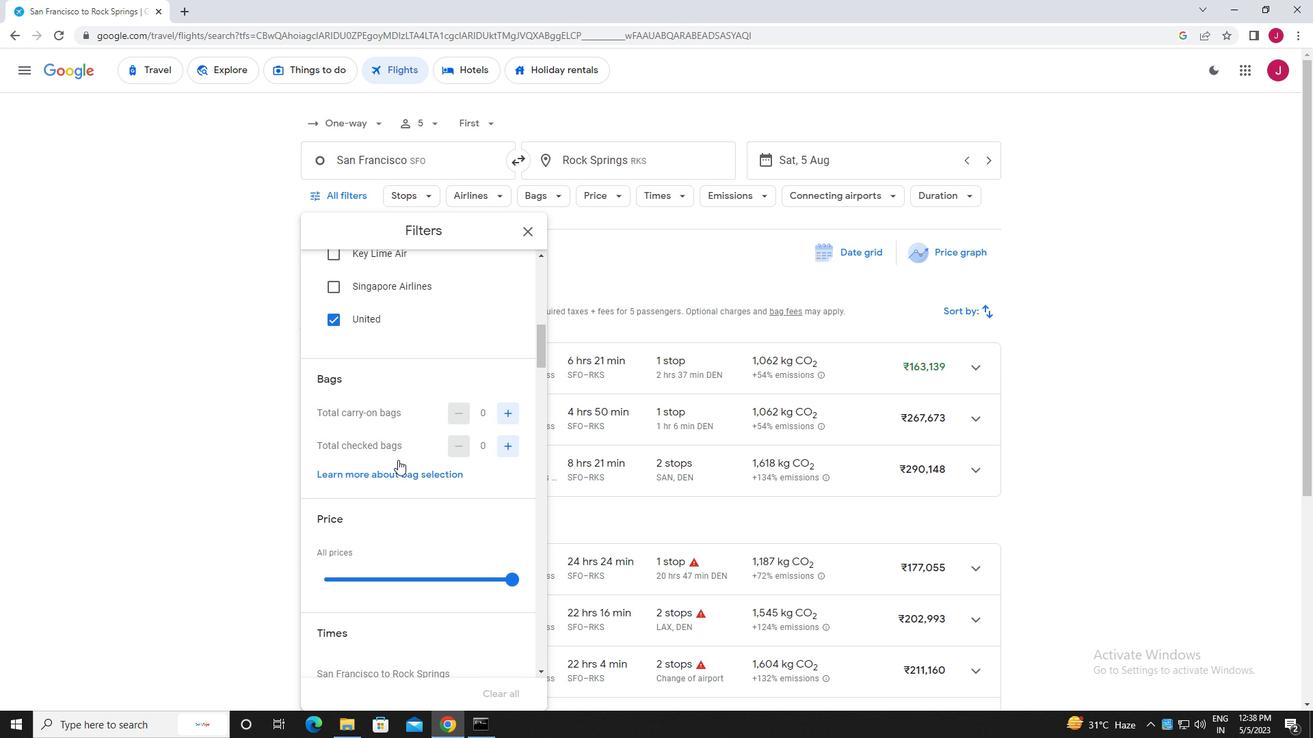 
Action: Mouse scrolled (398, 459) with delta (0, 0)
Screenshot: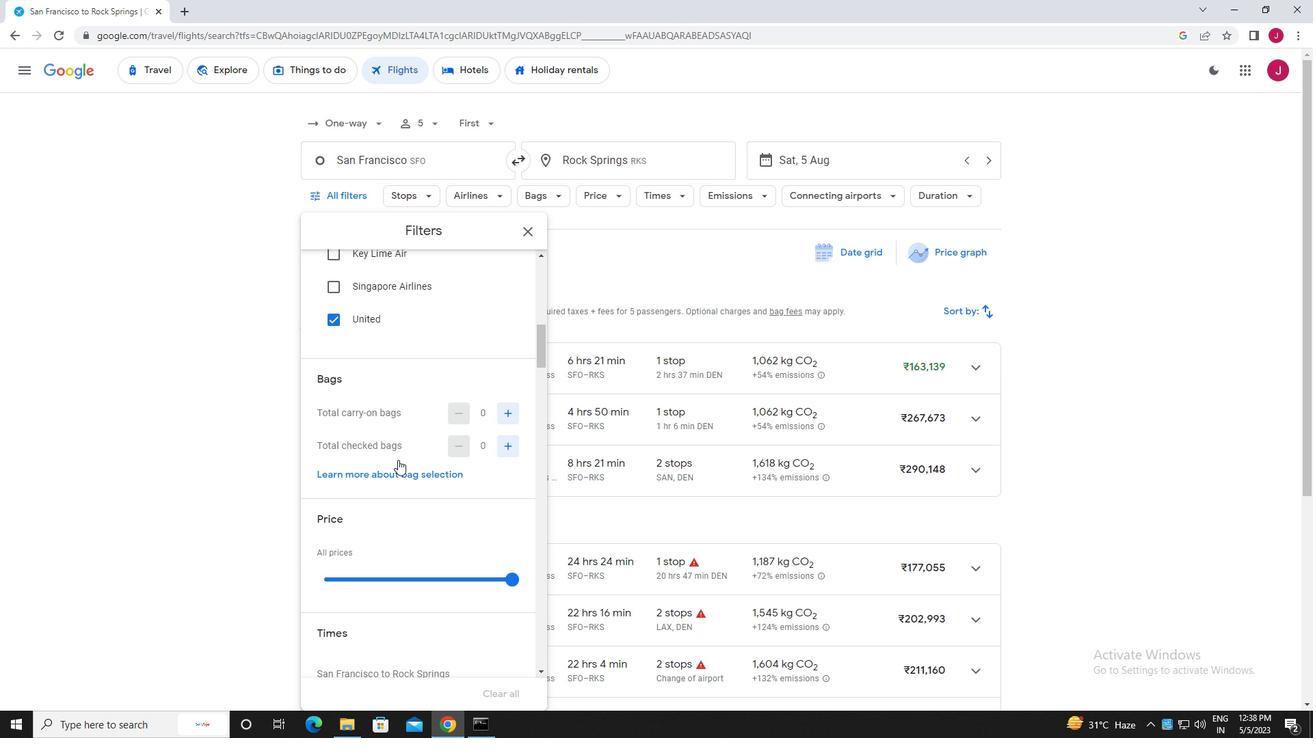 
Action: Mouse scrolled (398, 460) with delta (0, 0)
Screenshot: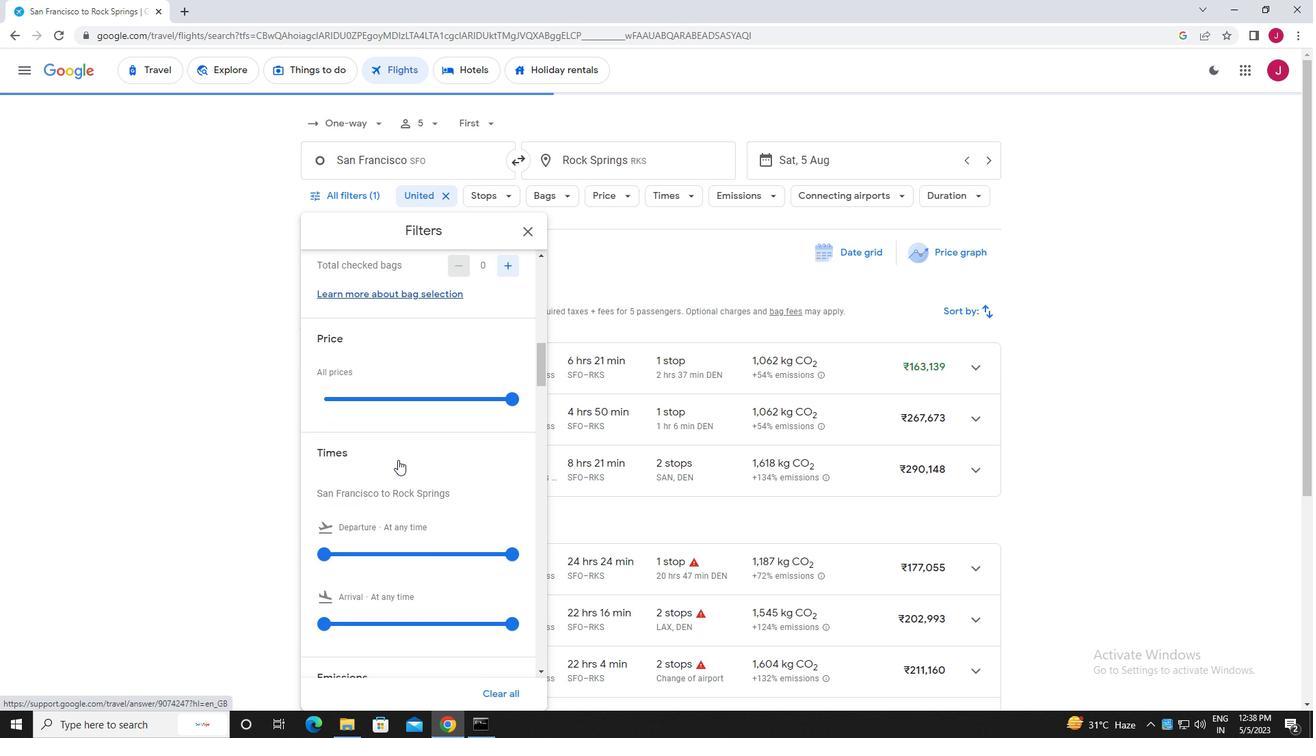 
Action: Mouse moved to (510, 298)
Screenshot: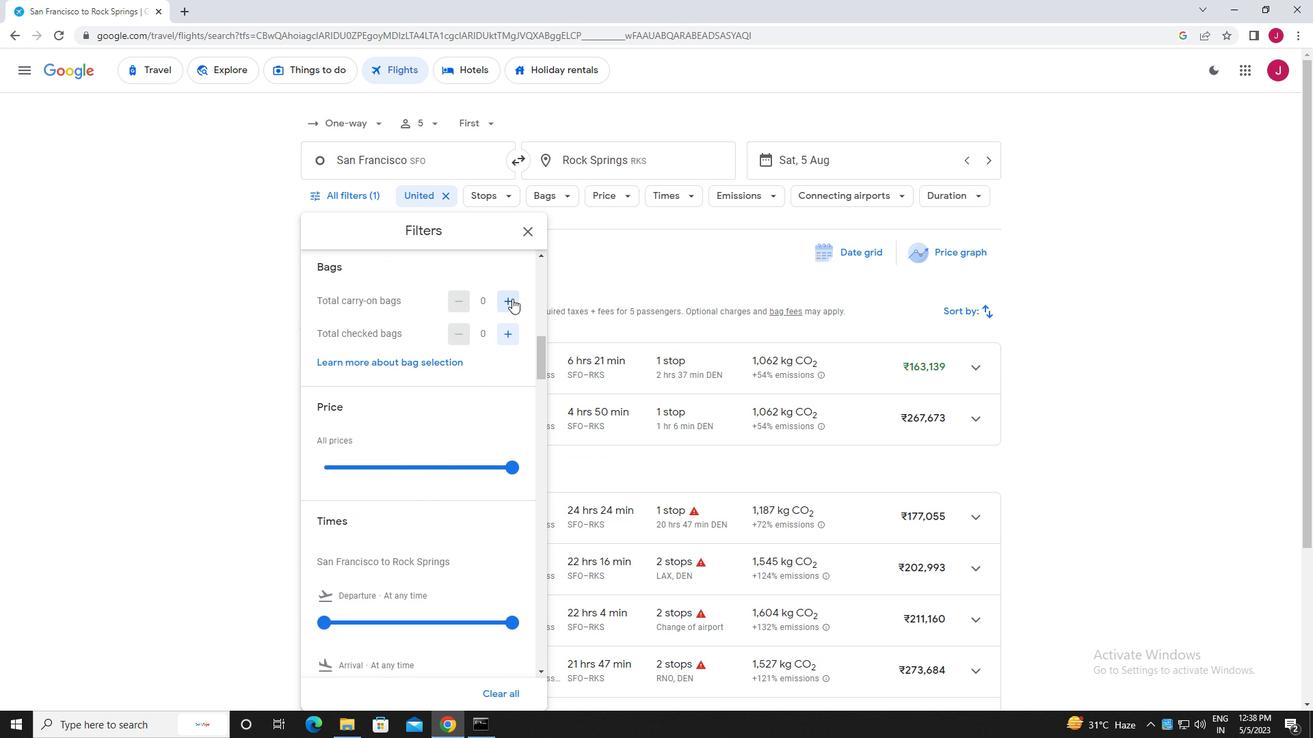 
Action: Mouse pressed left at (510, 298)
Screenshot: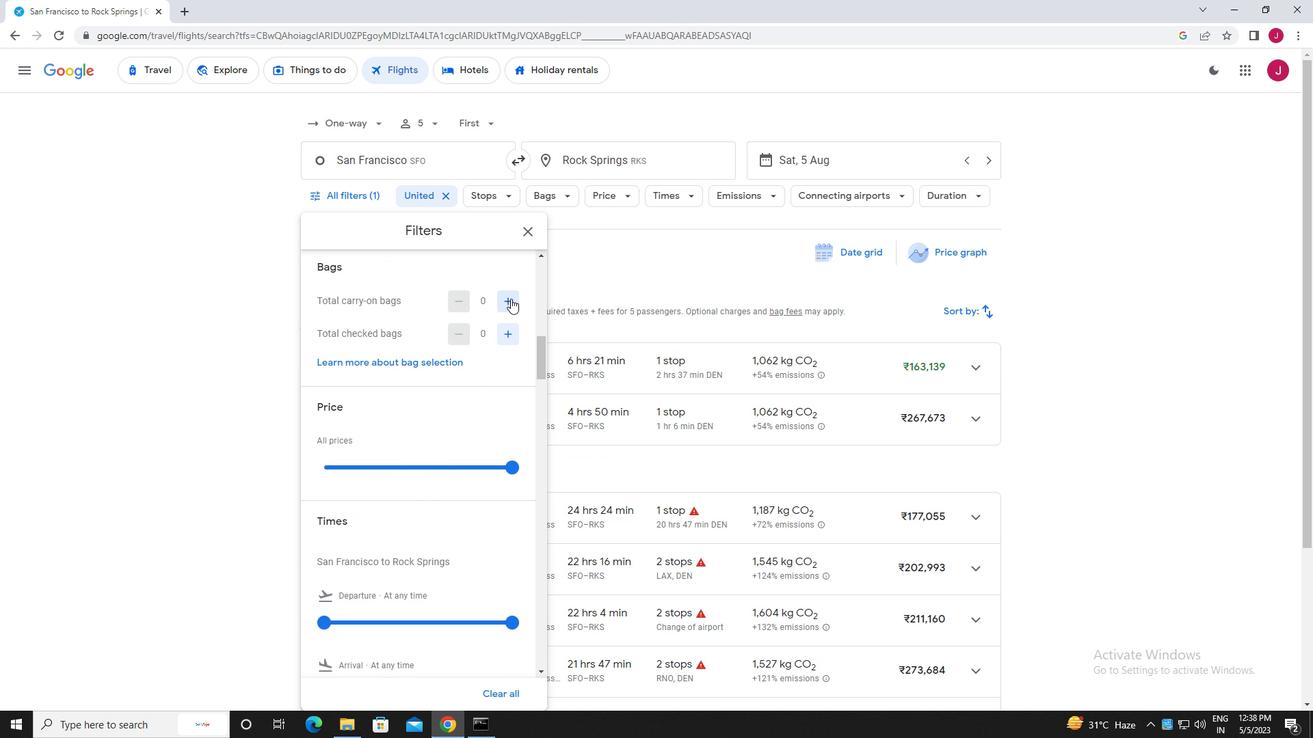 
Action: Mouse moved to (509, 339)
Screenshot: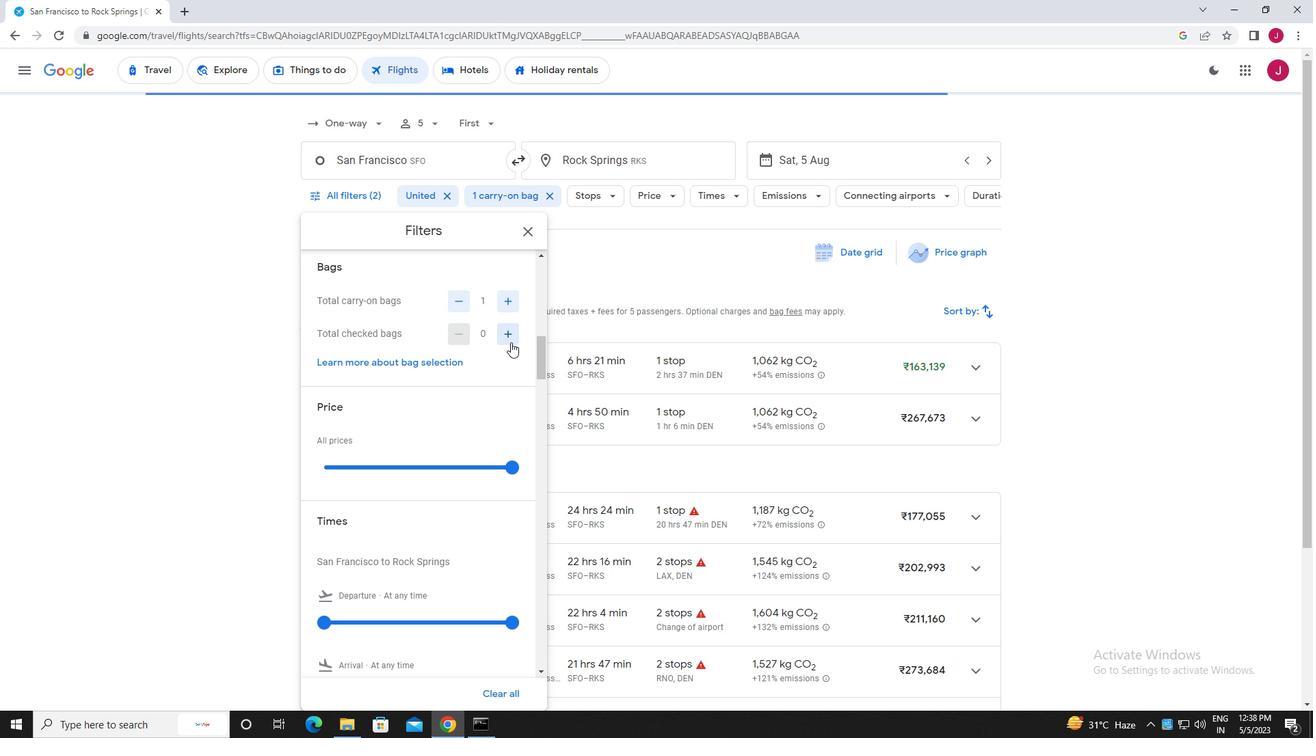 
Action: Mouse pressed left at (509, 339)
Screenshot: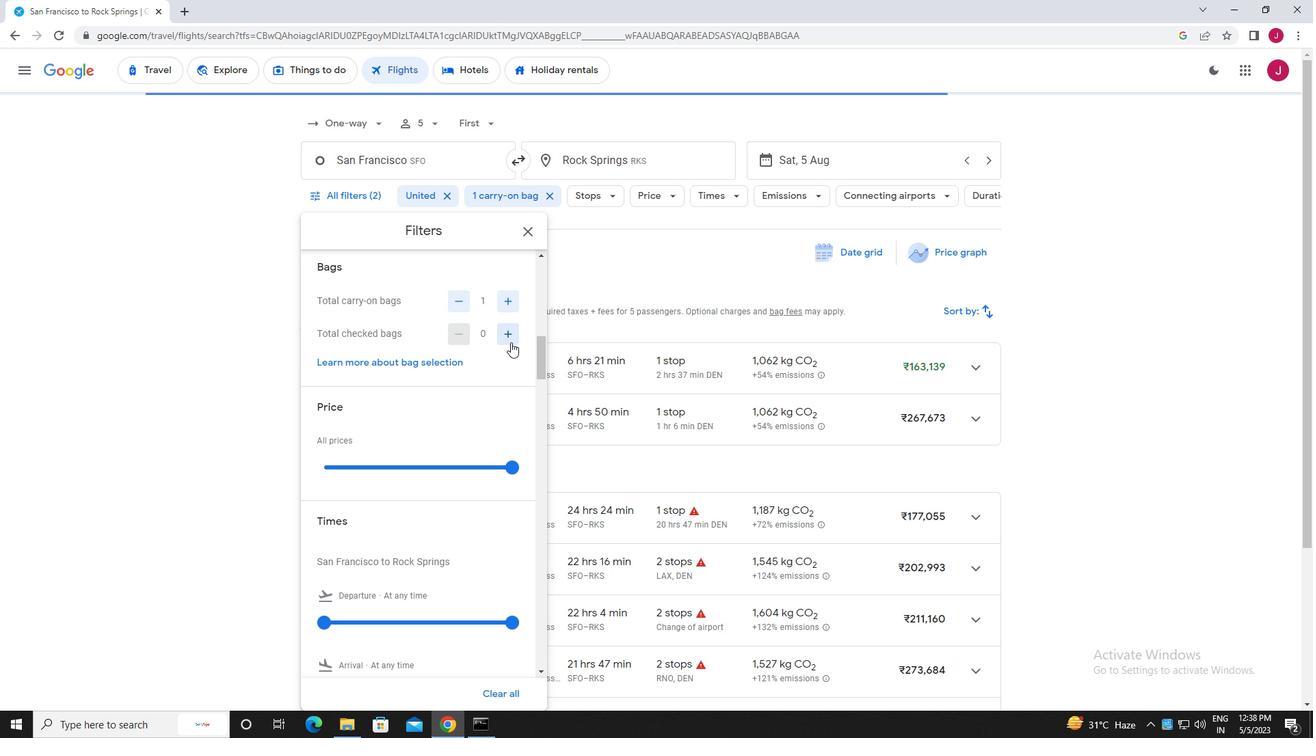 
Action: Mouse pressed left at (509, 339)
Screenshot: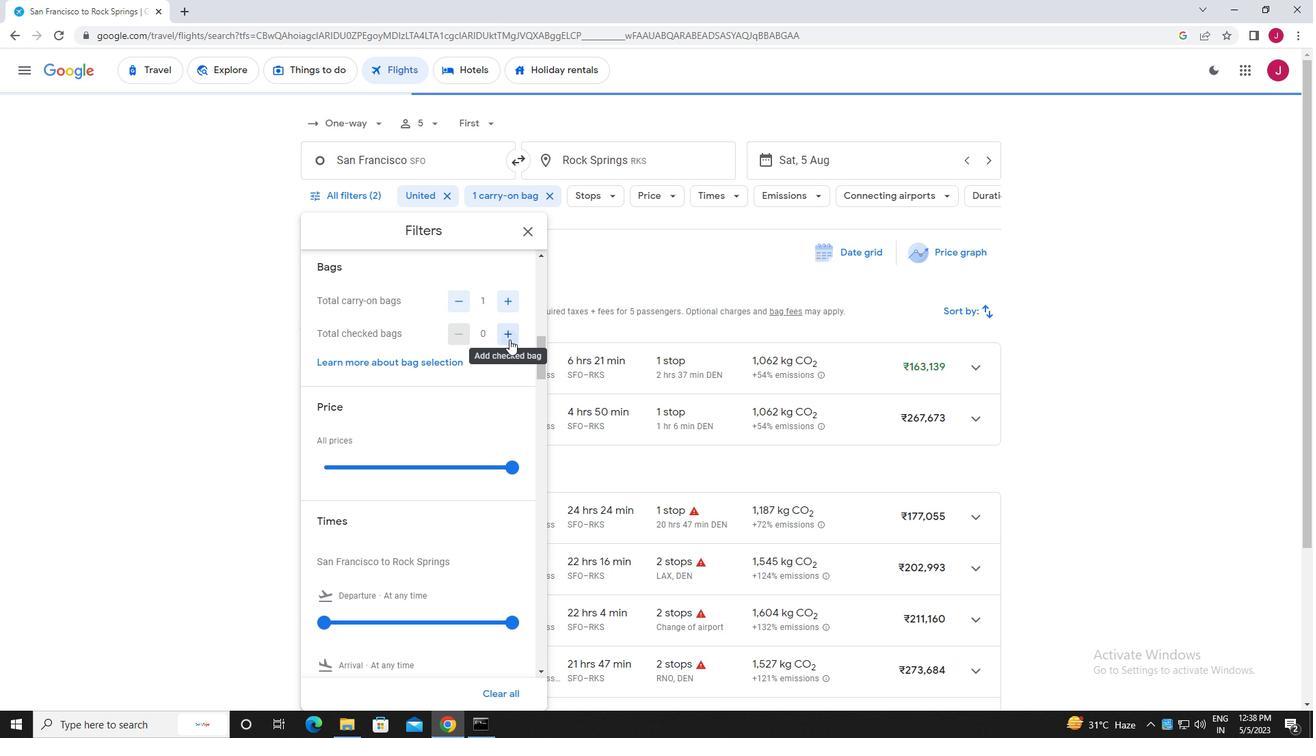 
Action: Mouse pressed left at (509, 339)
Screenshot: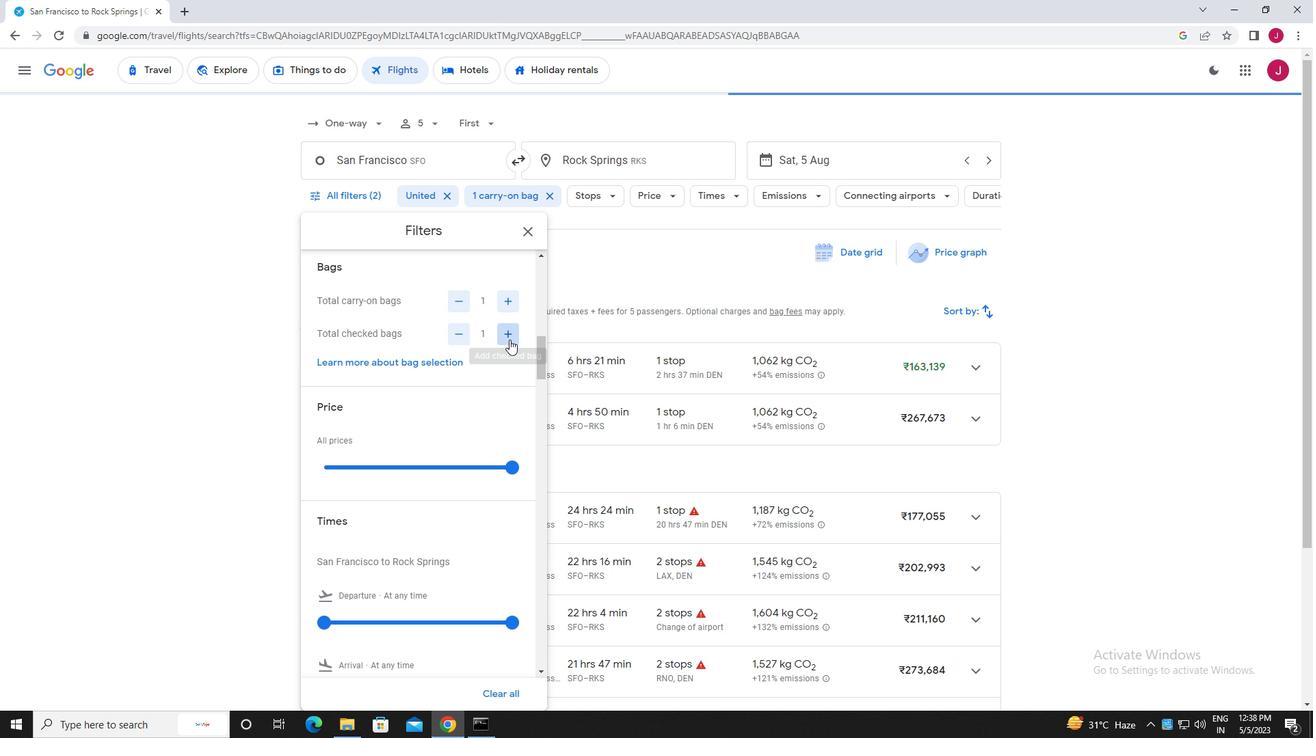 
Action: Mouse pressed left at (509, 339)
Screenshot: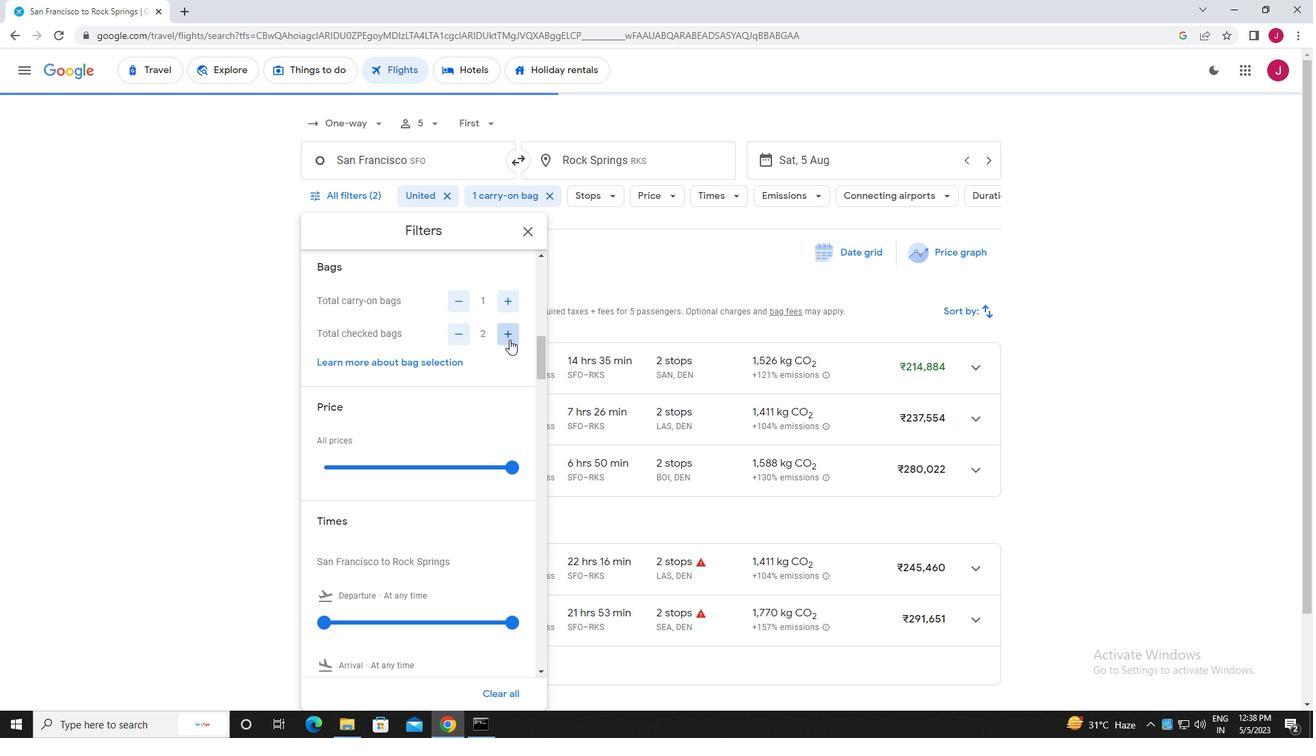 
Action: Mouse pressed left at (509, 339)
Screenshot: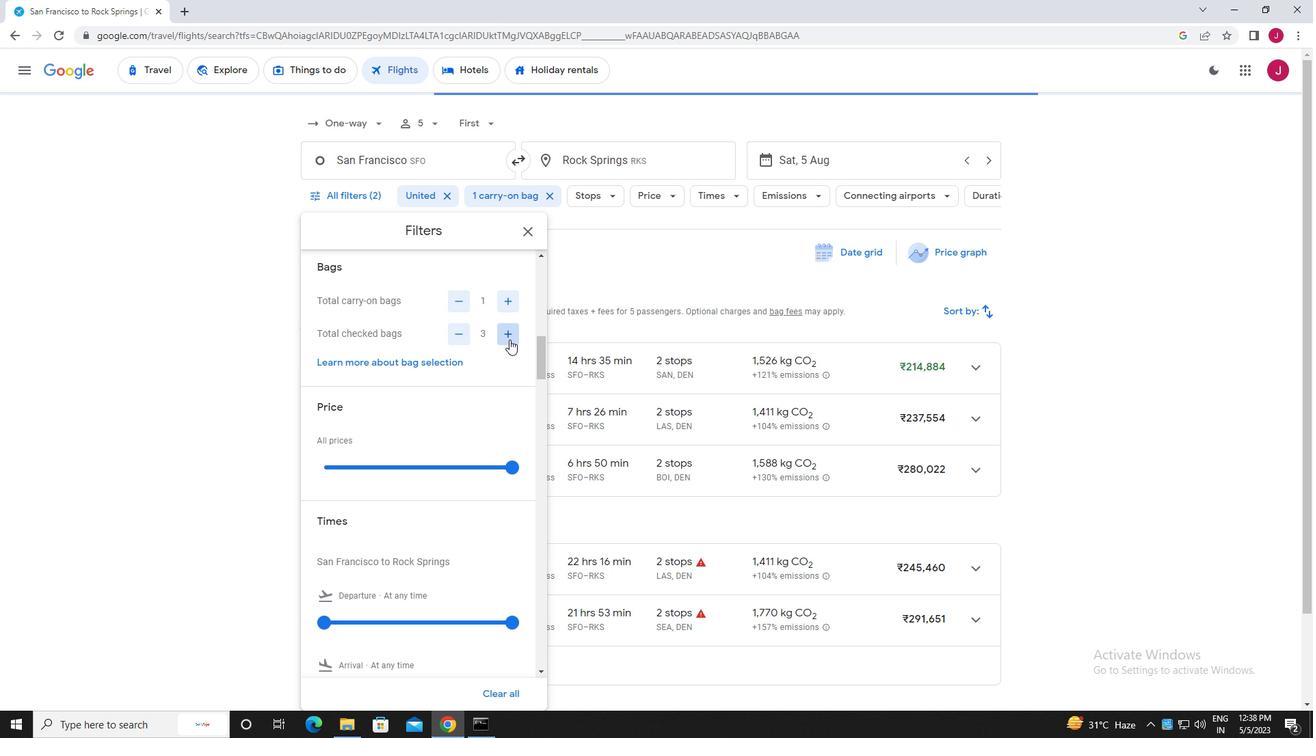 
Action: Mouse moved to (487, 343)
Screenshot: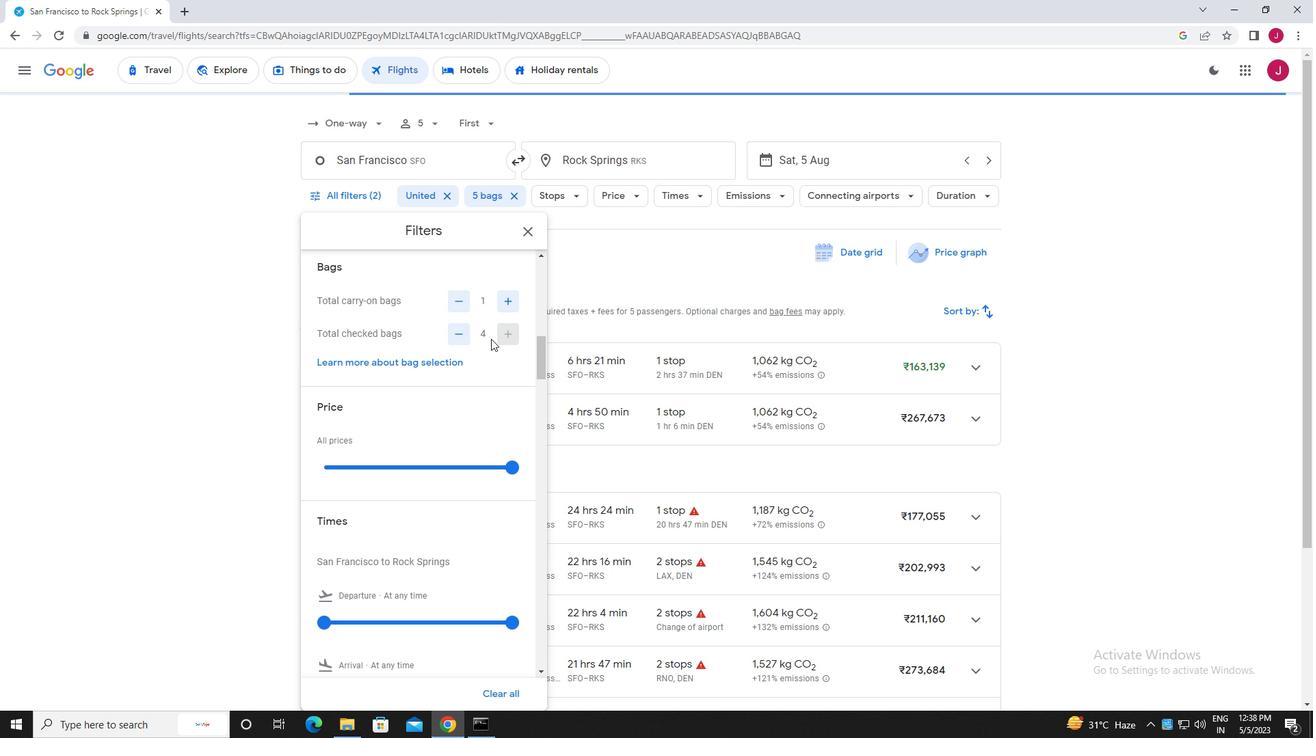 
Action: Mouse scrolled (487, 342) with delta (0, 0)
Screenshot: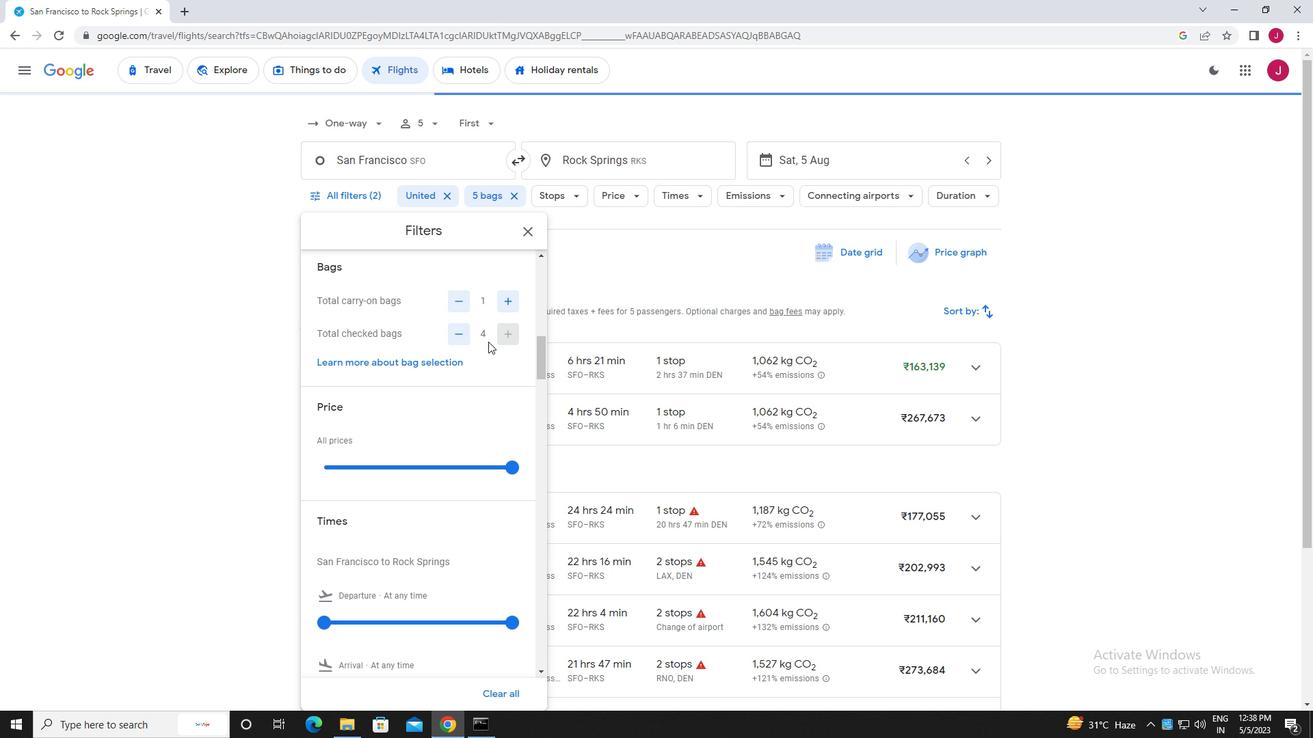 
Action: Mouse moved to (516, 396)
Screenshot: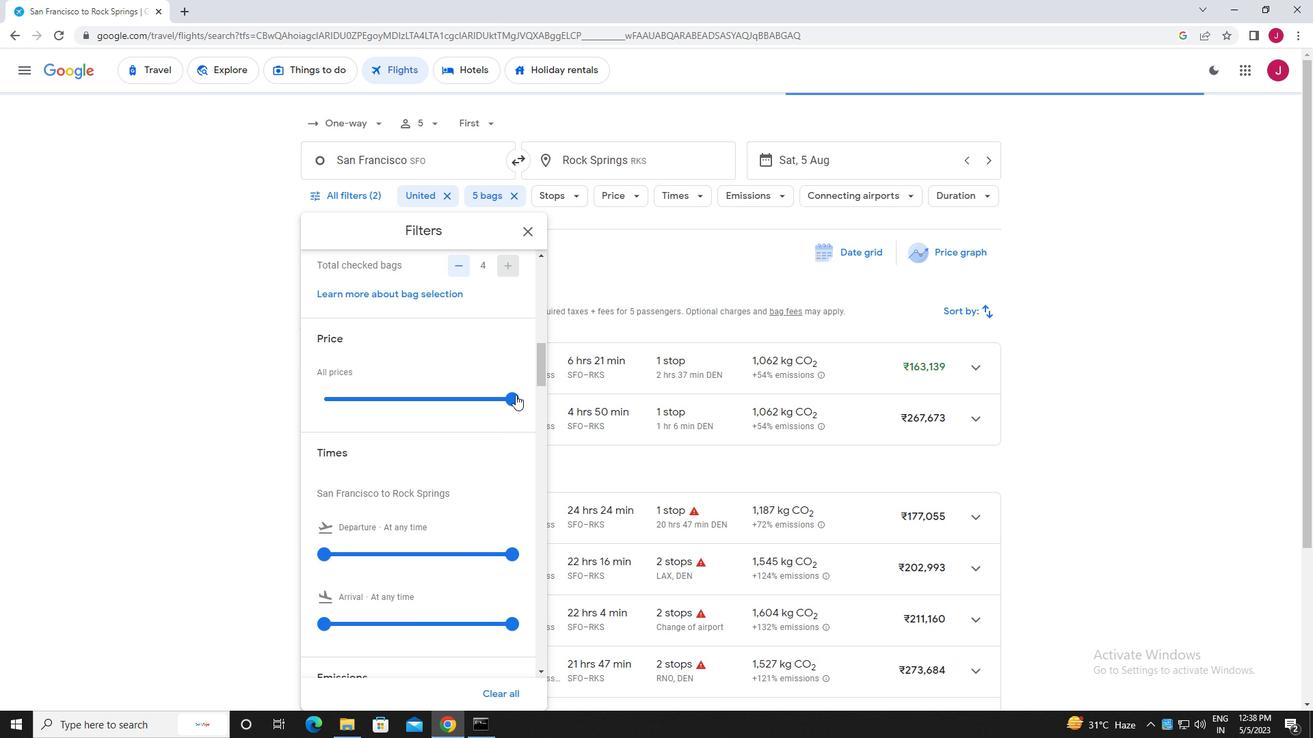 
Action: Mouse pressed left at (516, 396)
Screenshot: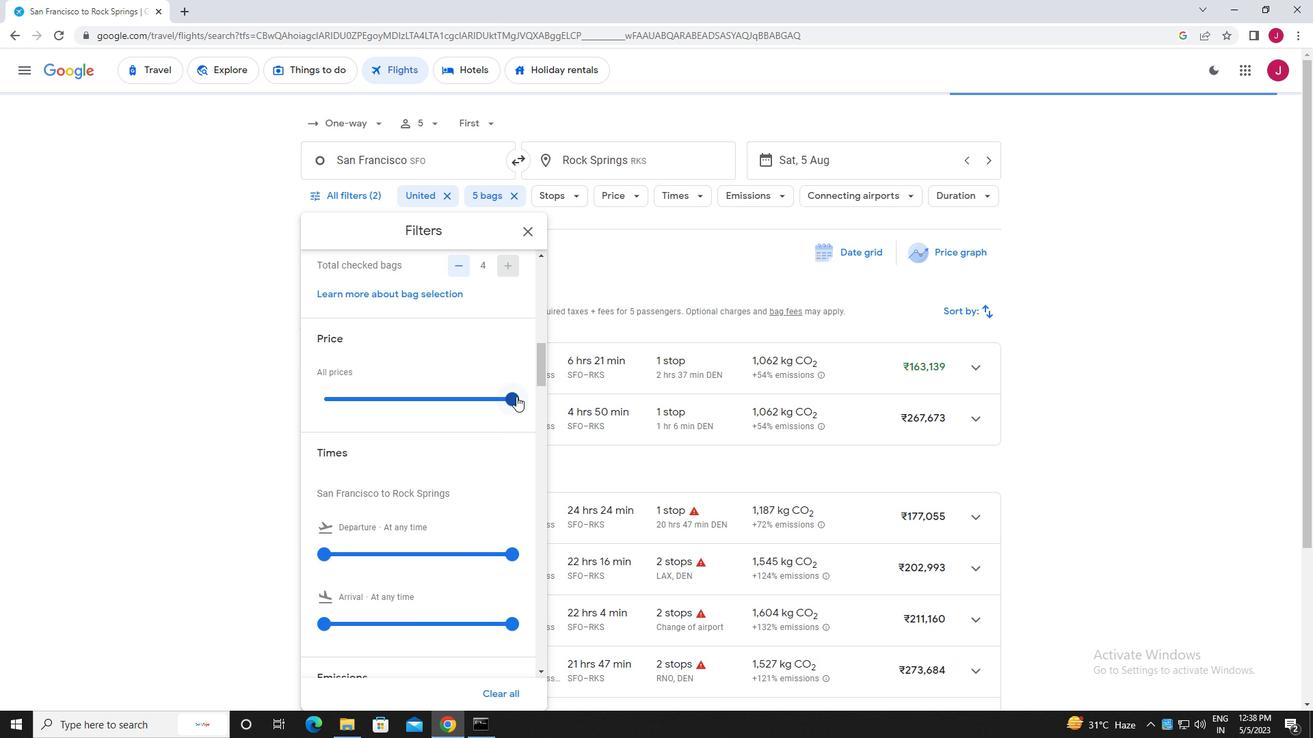 
Action: Mouse moved to (391, 378)
Screenshot: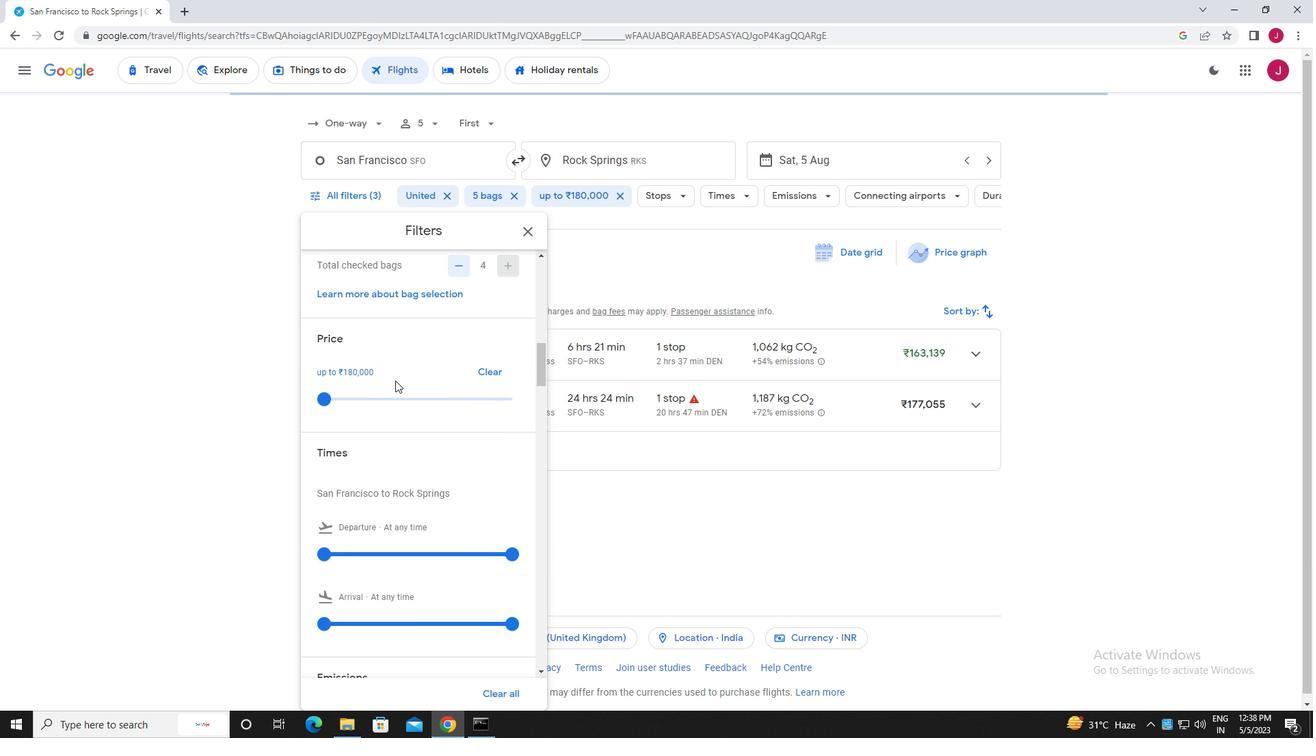
Action: Mouse scrolled (391, 377) with delta (0, 0)
Screenshot: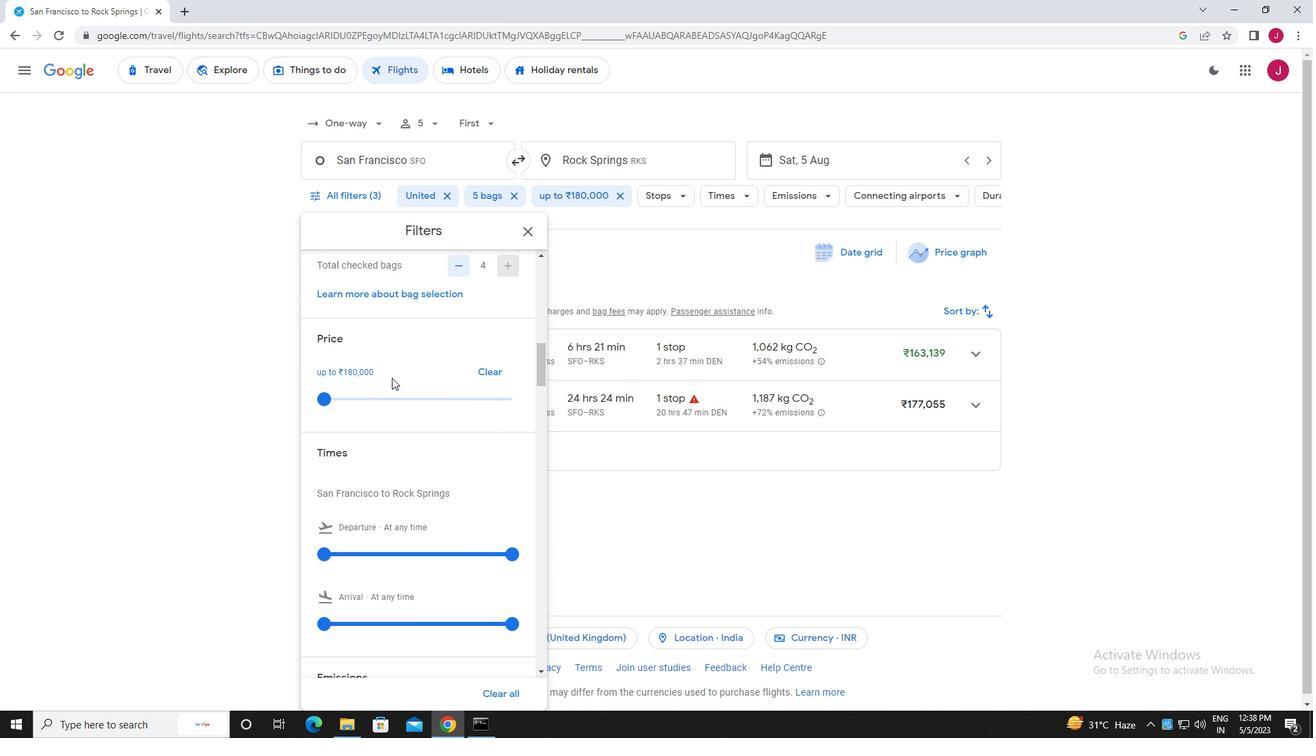 
Action: Mouse scrolled (391, 377) with delta (0, 0)
Screenshot: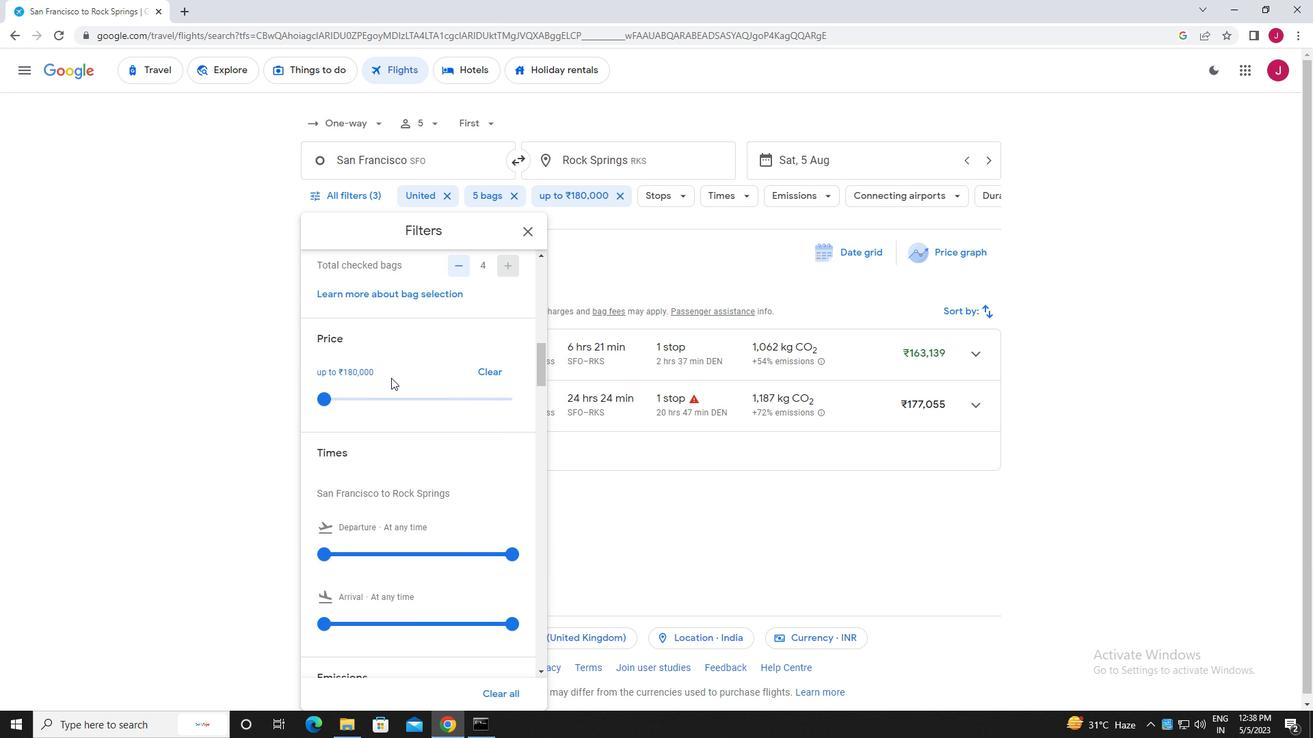 
Action: Mouse moved to (328, 417)
Screenshot: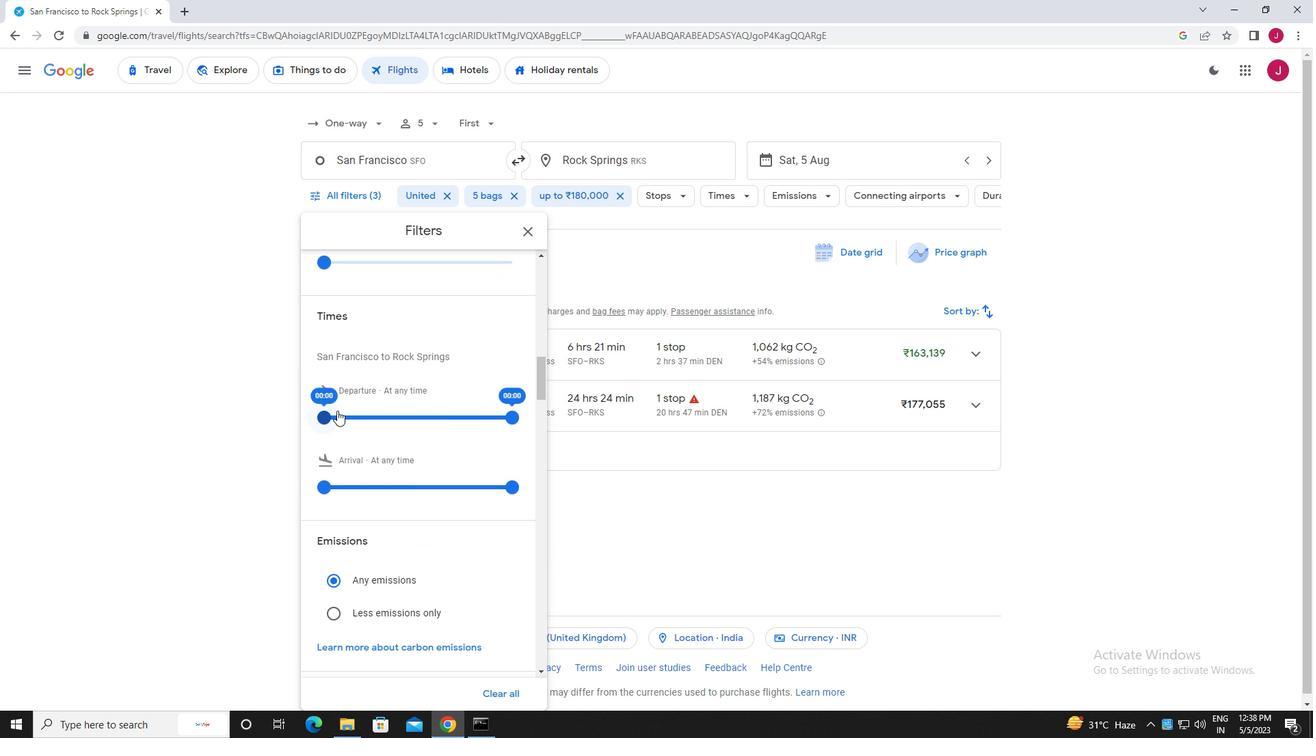 
Action: Mouse pressed left at (328, 417)
Screenshot: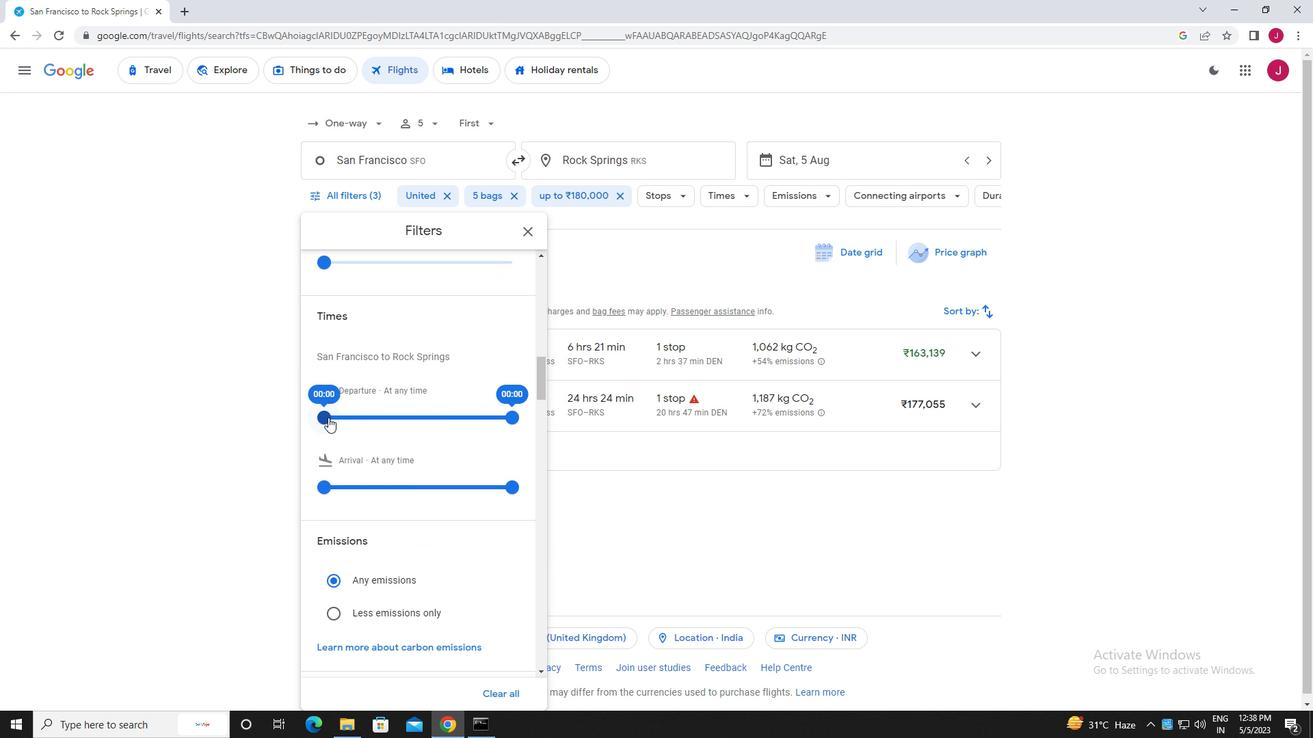 
Action: Mouse moved to (512, 417)
Screenshot: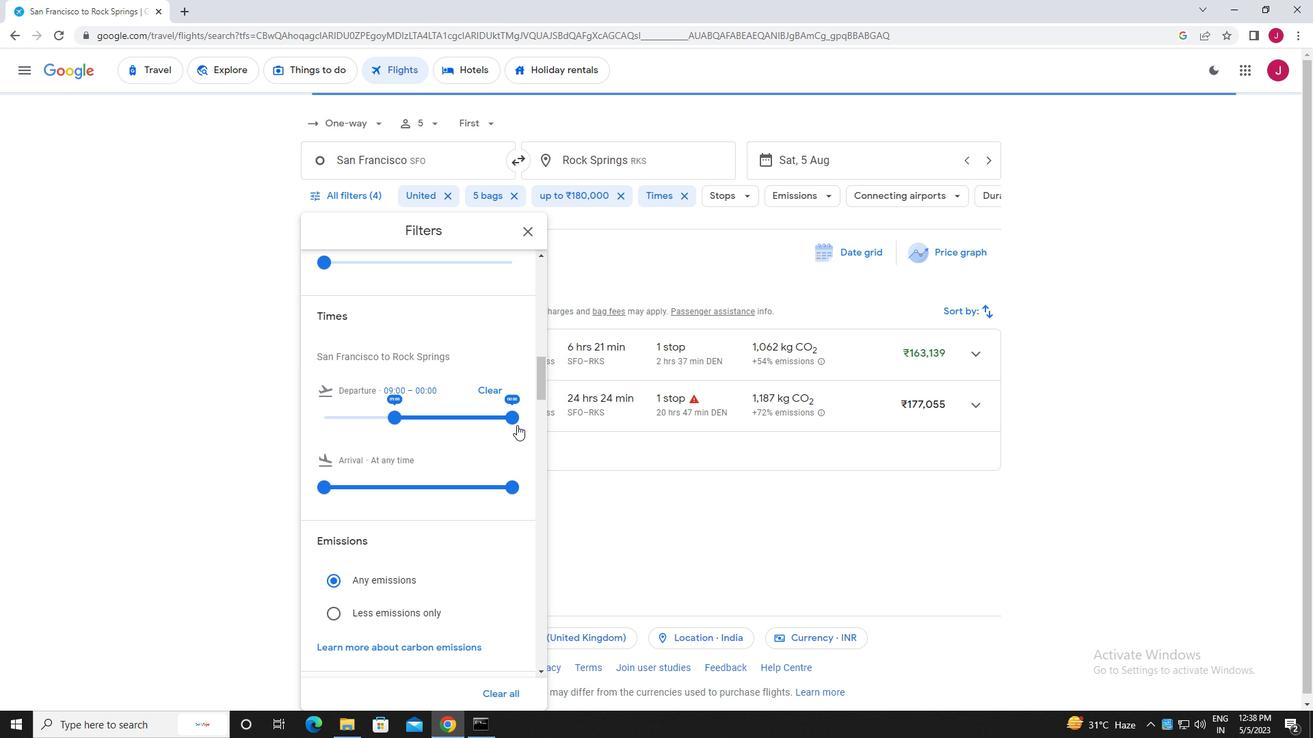 
Action: Mouse pressed left at (512, 417)
Screenshot: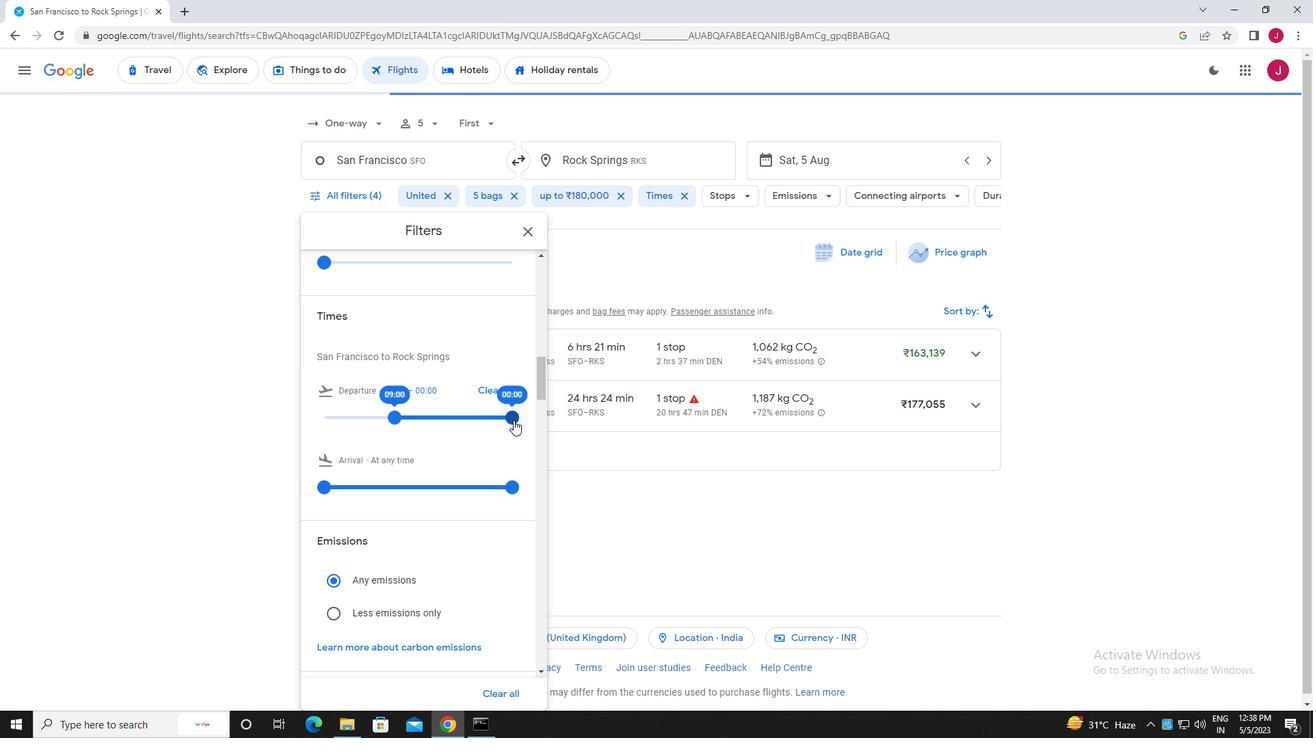 
Action: Mouse moved to (530, 236)
Screenshot: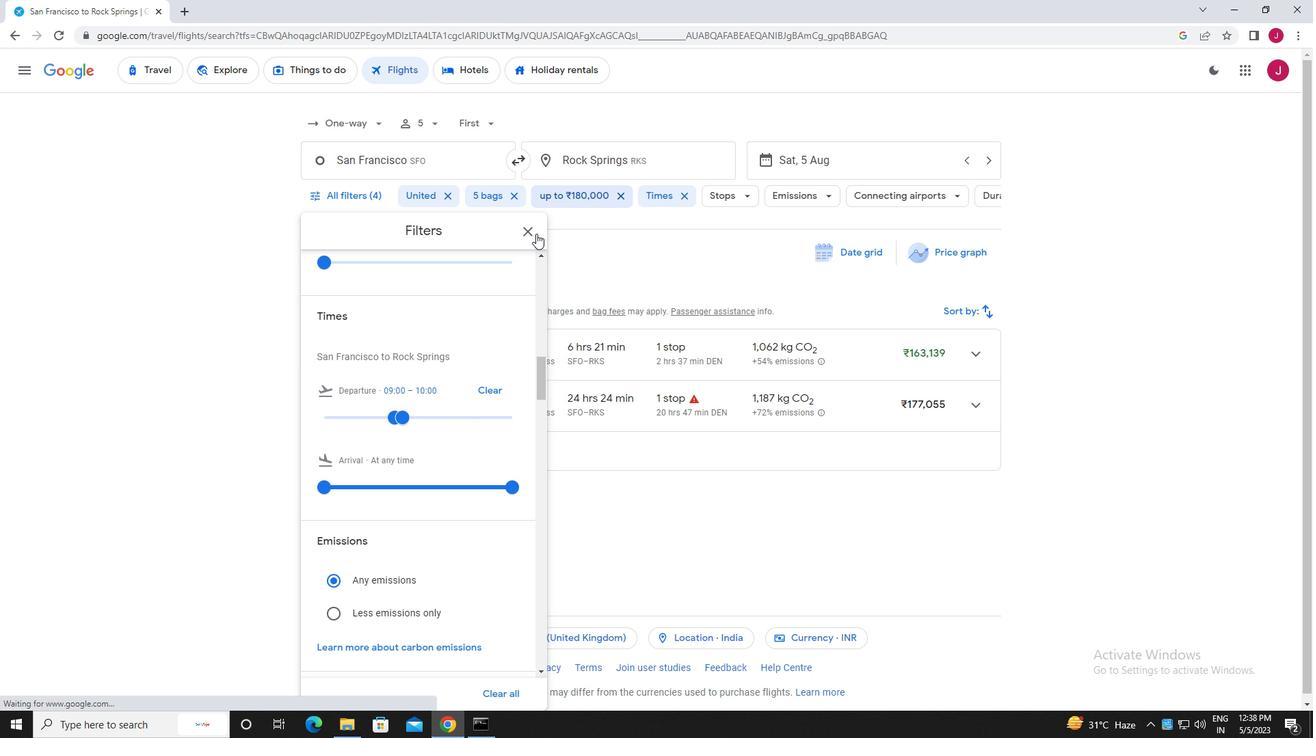 
Action: Mouse pressed left at (530, 236)
Screenshot: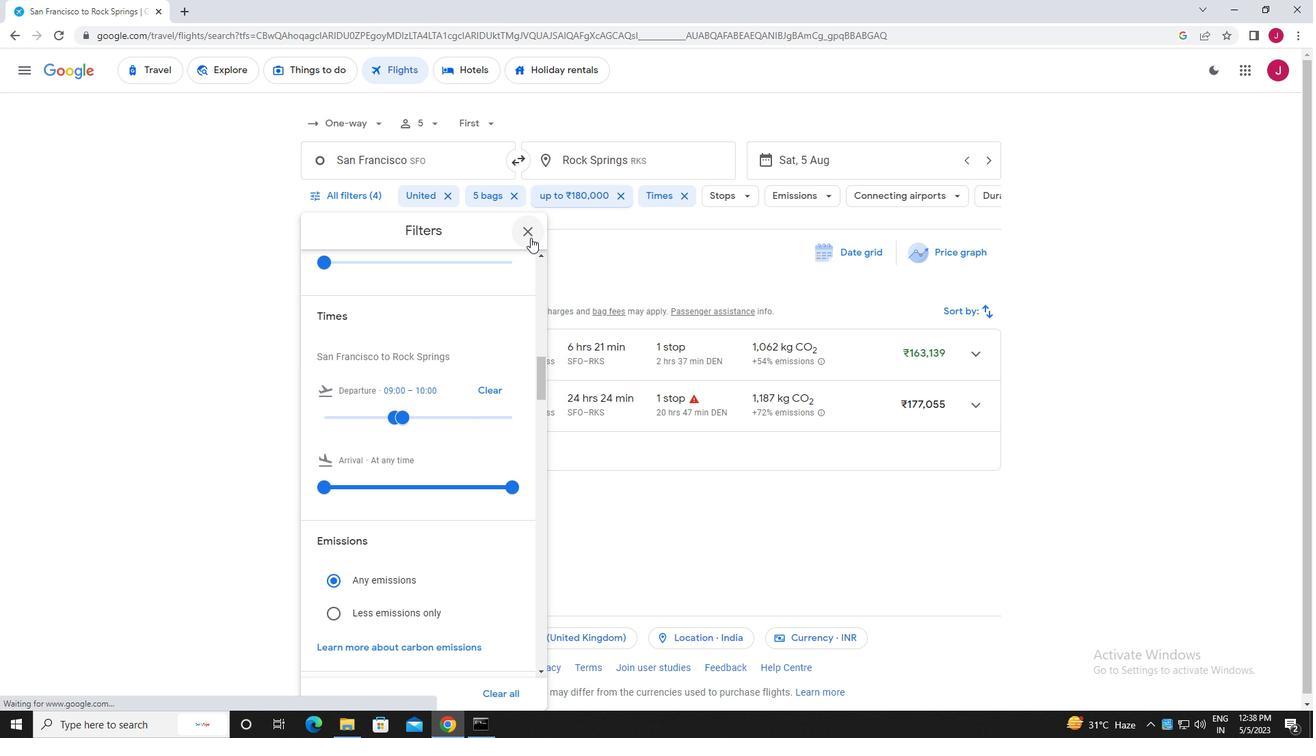 
Action: Mouse moved to (531, 236)
Screenshot: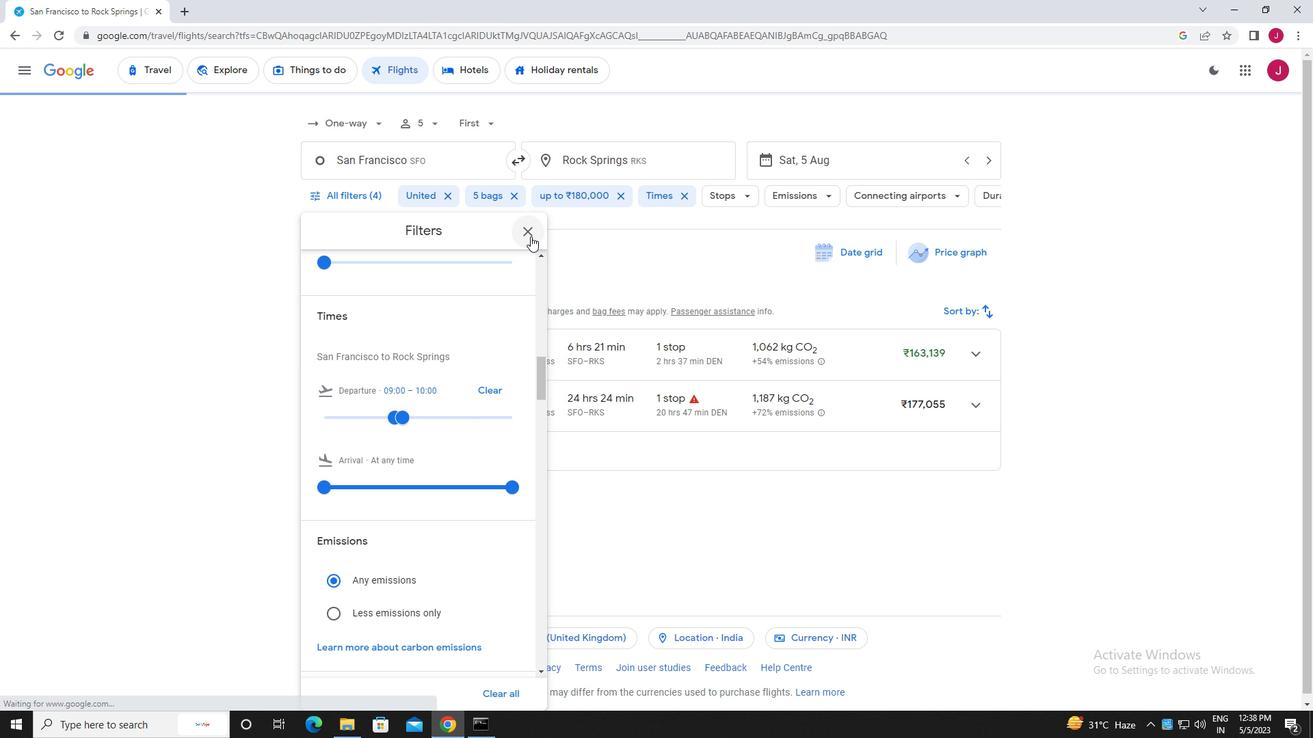 
